 Task: Look for space in Nirmal, India from 12th July, 2023 to 16th July, 2023 for 8 adults in price range Rs.10000 to Rs.16000. Place can be private room with 8 bedrooms having 8 beds and 8 bathrooms. Property type can be house, flat, guest house. Amenities needed are: wifi, TV, free parkinig on premises, gym, breakfast. Booking option can be shelf check-in. Required host language is English.
Action: Mouse moved to (452, 96)
Screenshot: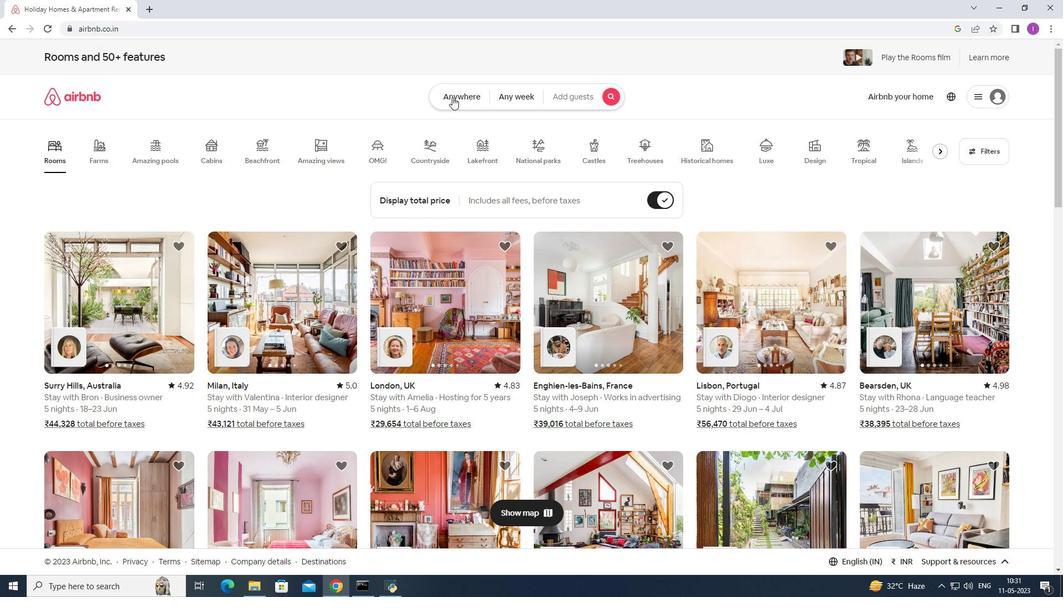
Action: Mouse pressed left at (452, 96)
Screenshot: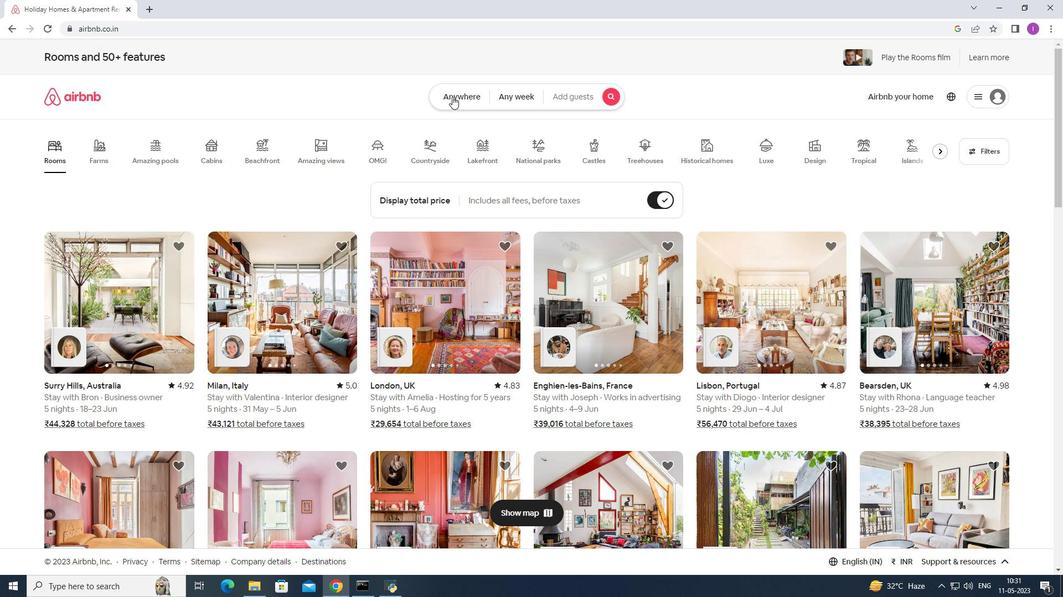 
Action: Mouse moved to (315, 137)
Screenshot: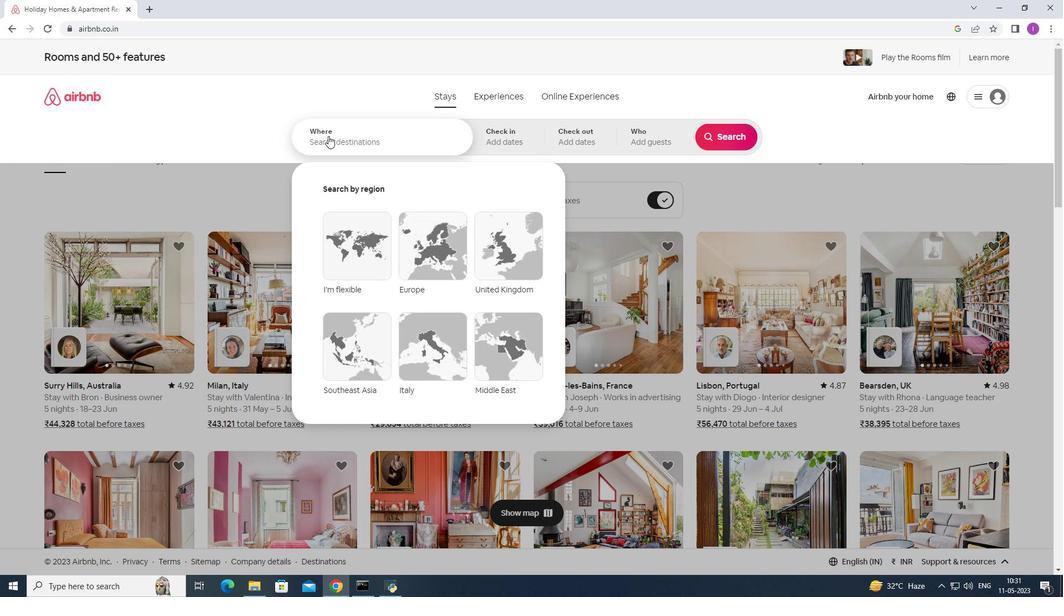 
Action: Mouse pressed left at (315, 137)
Screenshot: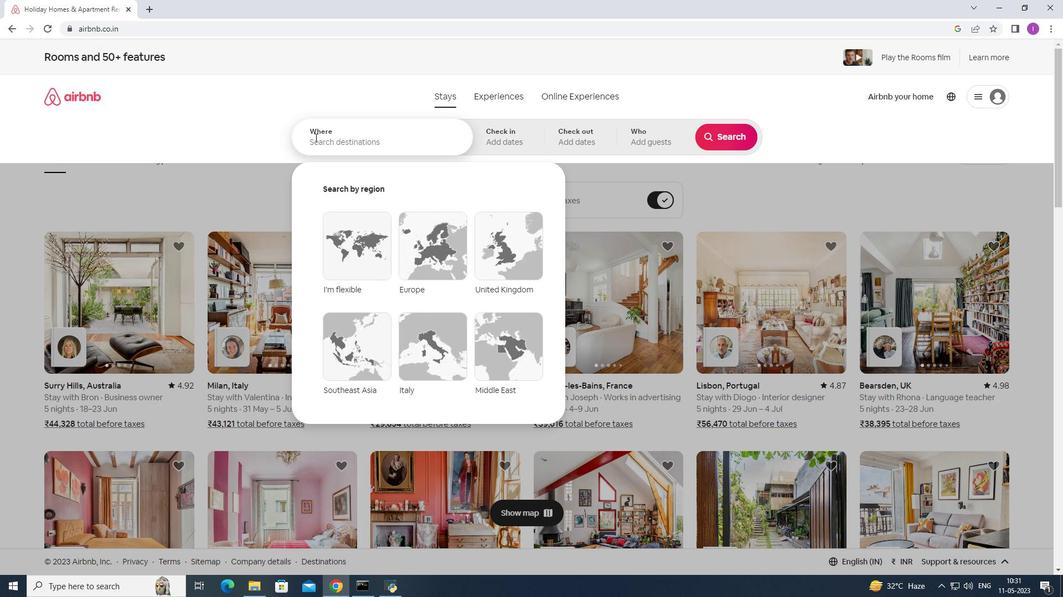 
Action: Mouse moved to (341, 132)
Screenshot: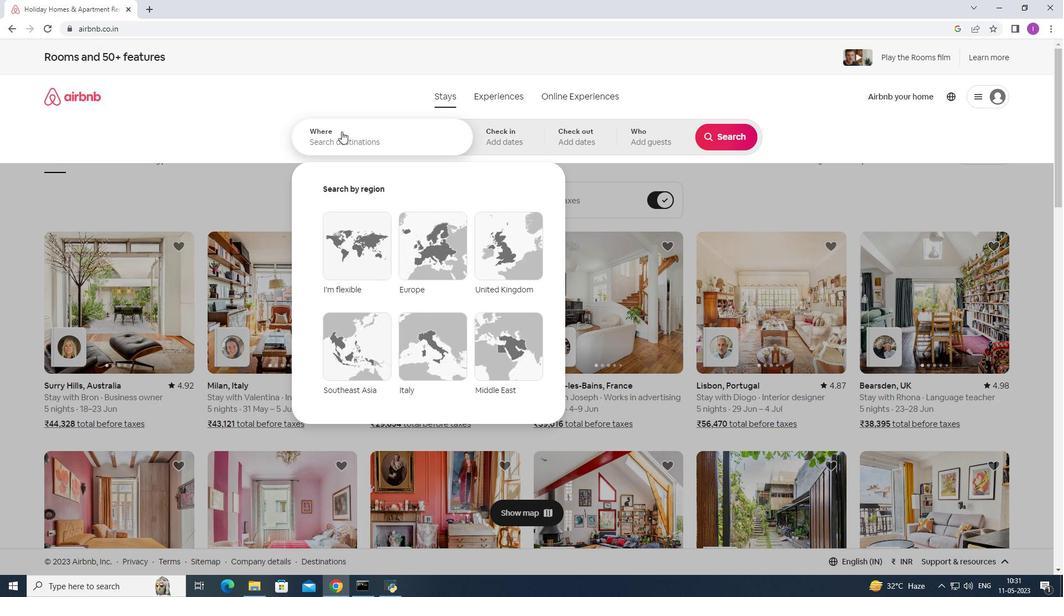 
Action: Key pressed <Key.shift>Nirmal,<Key.shift><Key.shift>India
Screenshot: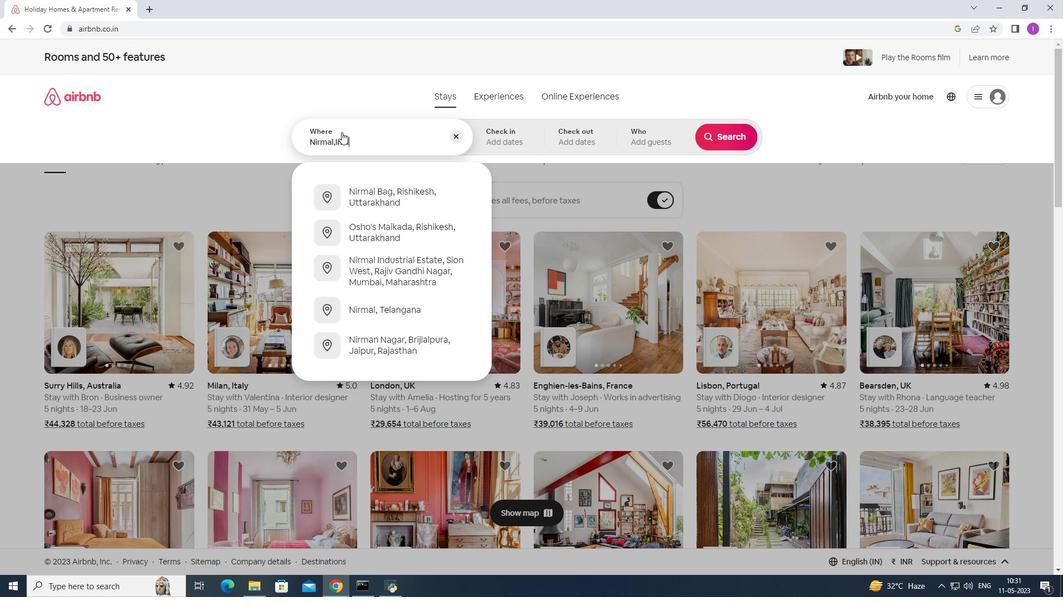 
Action: Mouse moved to (498, 146)
Screenshot: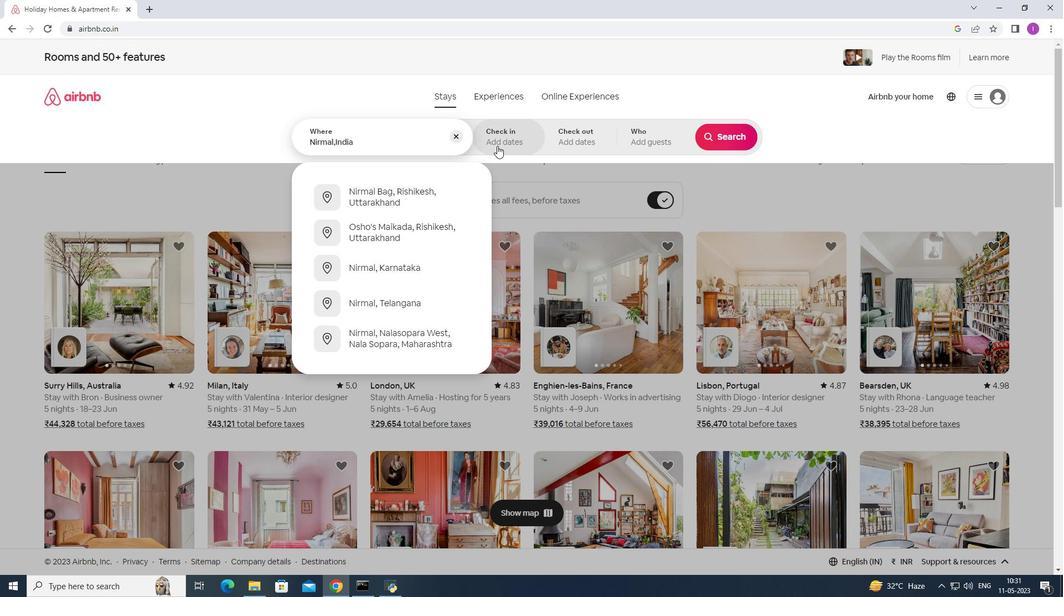 
Action: Mouse pressed left at (498, 146)
Screenshot: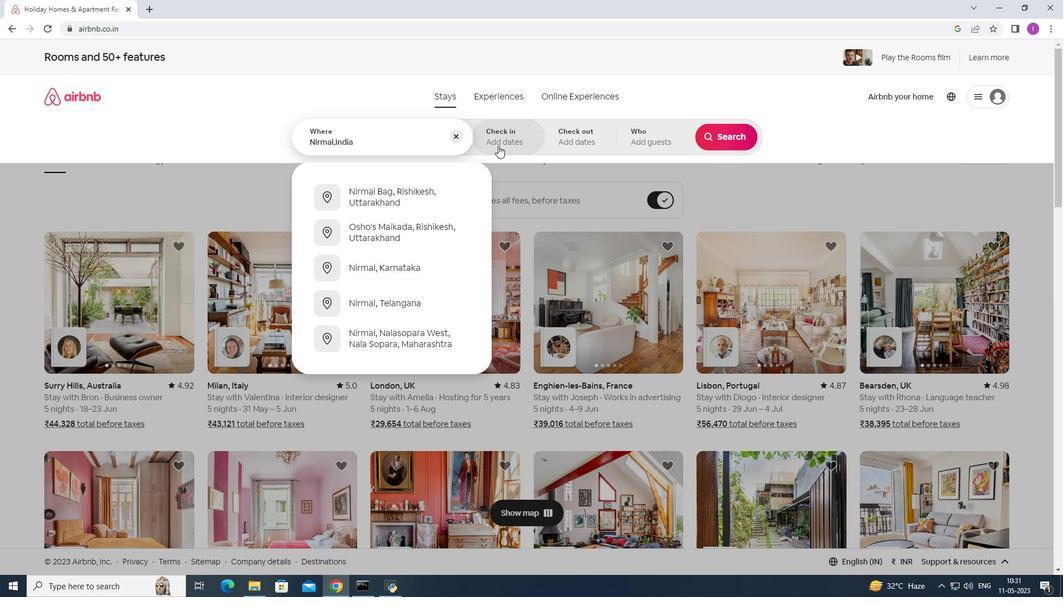 
Action: Mouse moved to (724, 224)
Screenshot: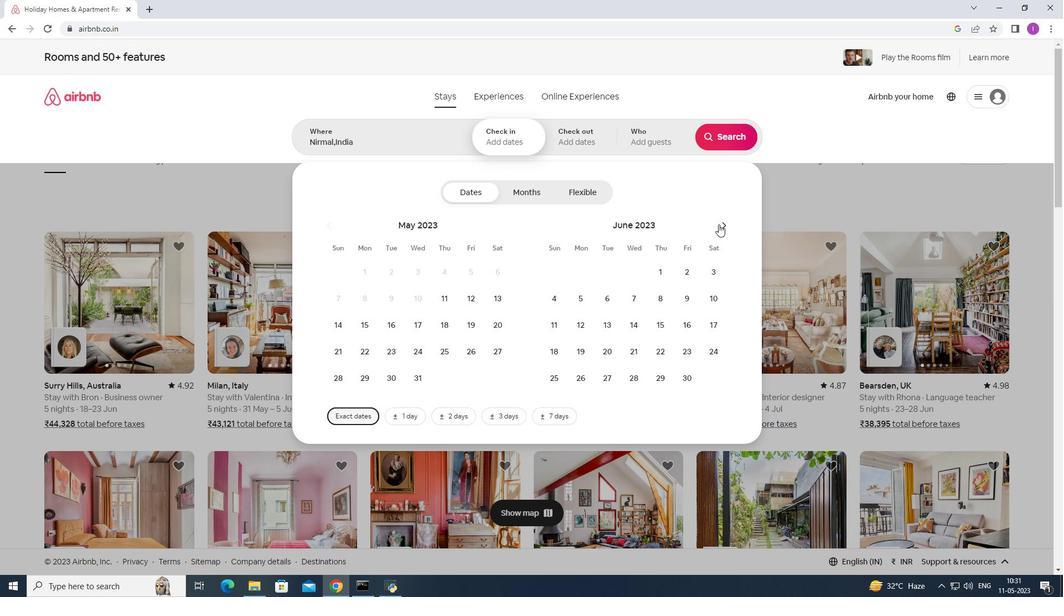 
Action: Mouse pressed left at (724, 224)
Screenshot: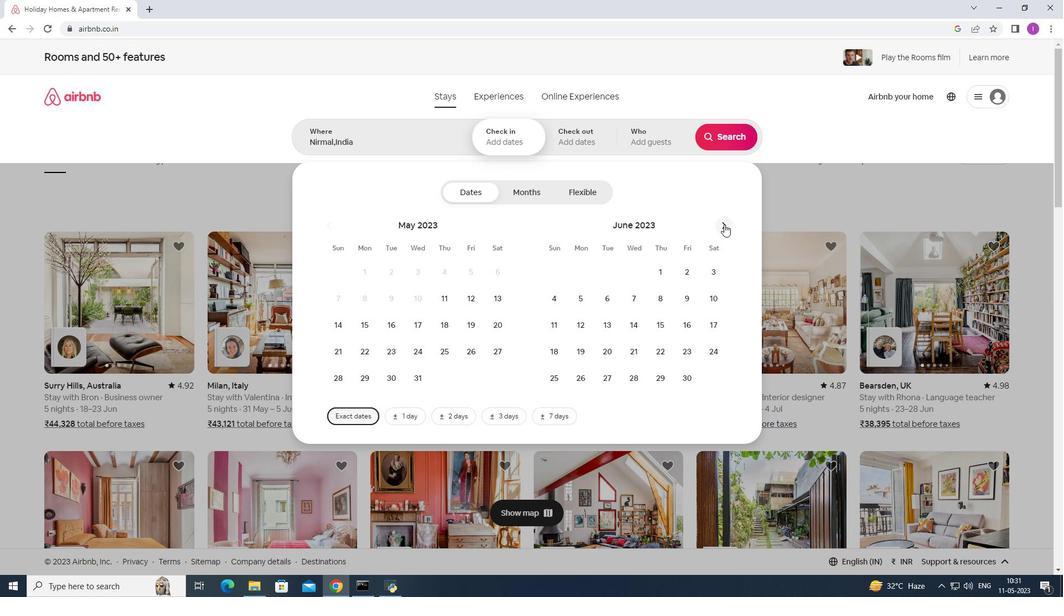 
Action: Mouse moved to (640, 322)
Screenshot: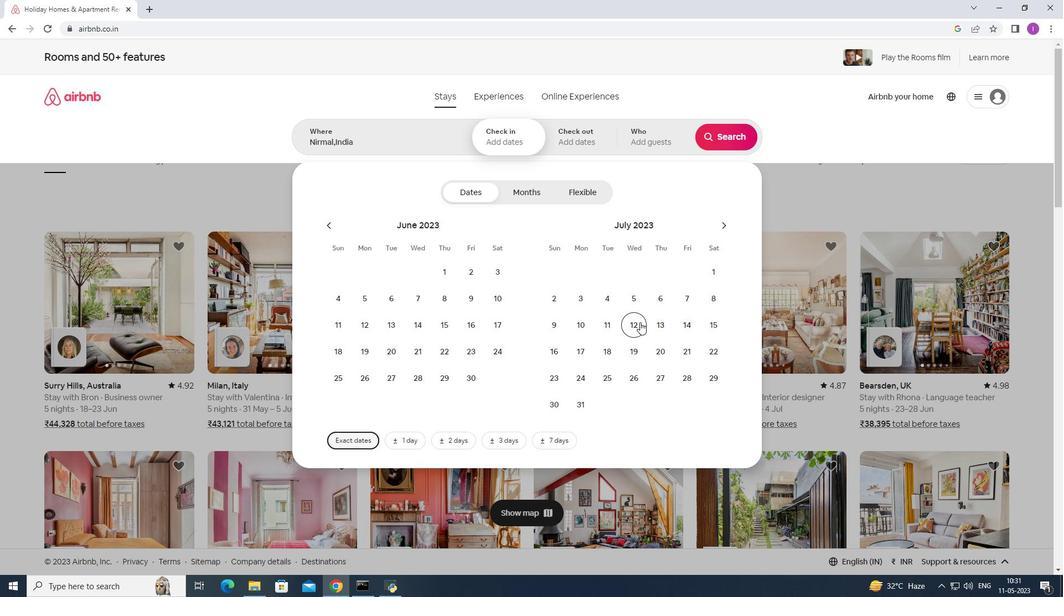 
Action: Mouse pressed left at (640, 322)
Screenshot: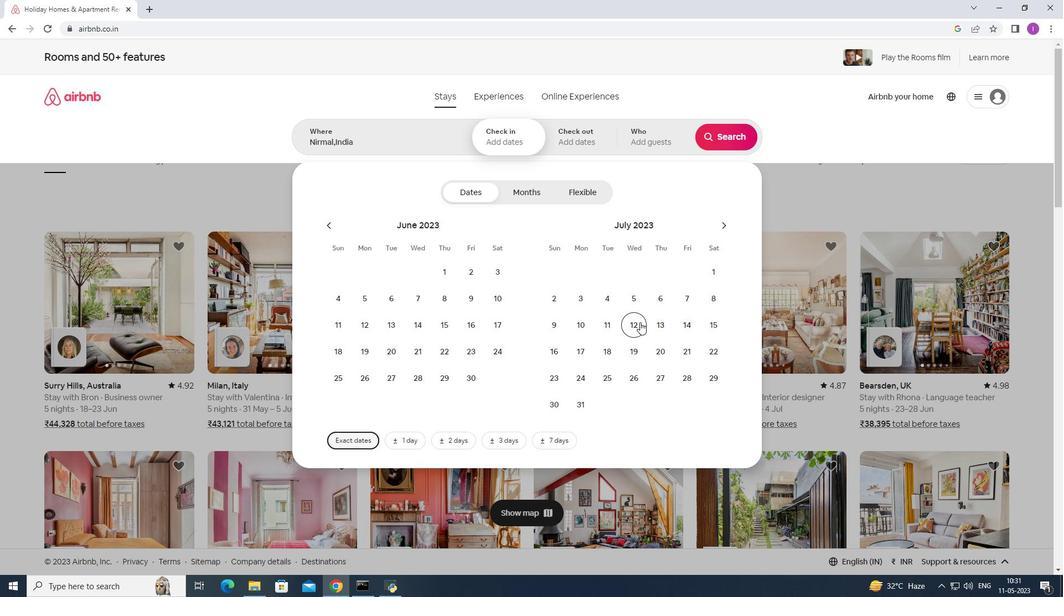 
Action: Mouse moved to (550, 352)
Screenshot: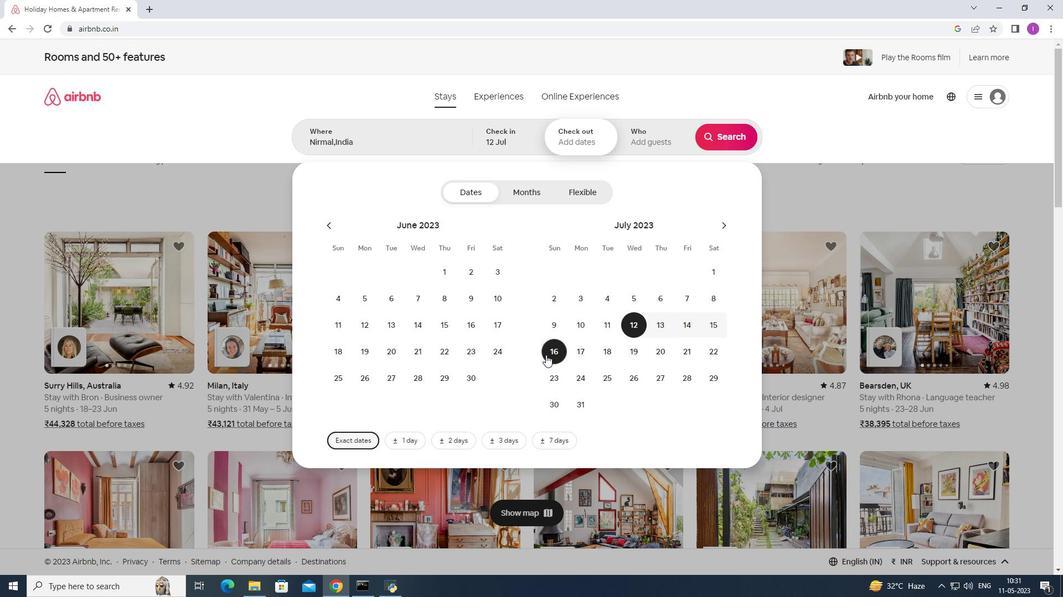 
Action: Mouse pressed left at (550, 352)
Screenshot: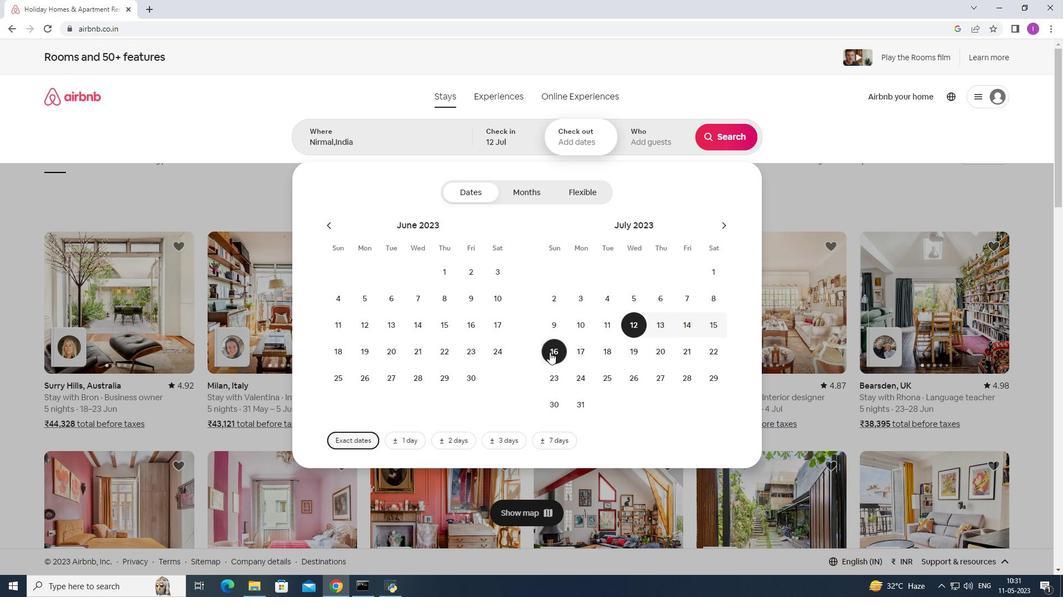 
Action: Mouse moved to (657, 137)
Screenshot: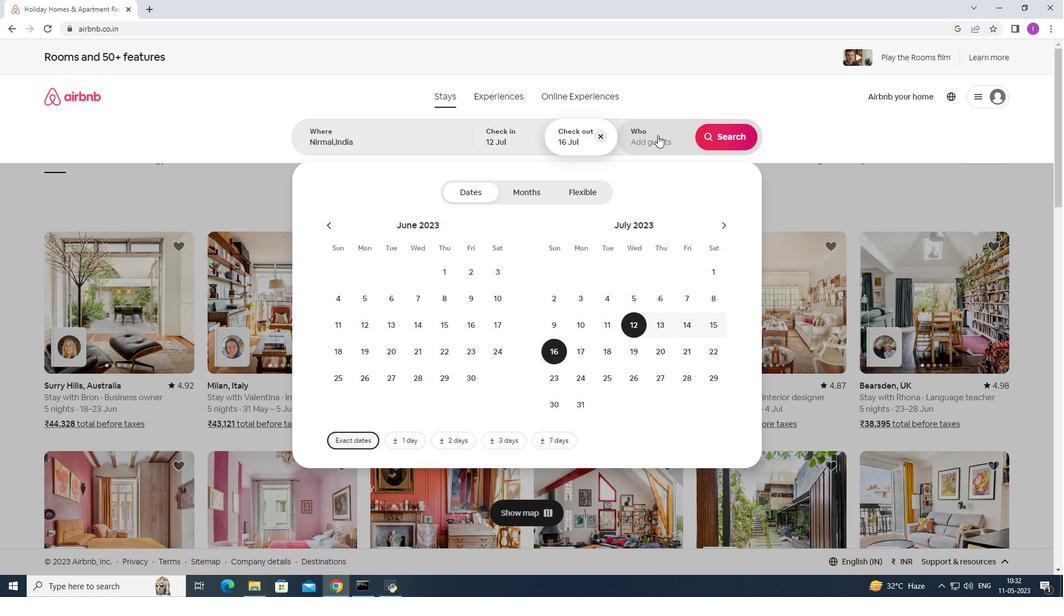 
Action: Mouse pressed left at (657, 137)
Screenshot: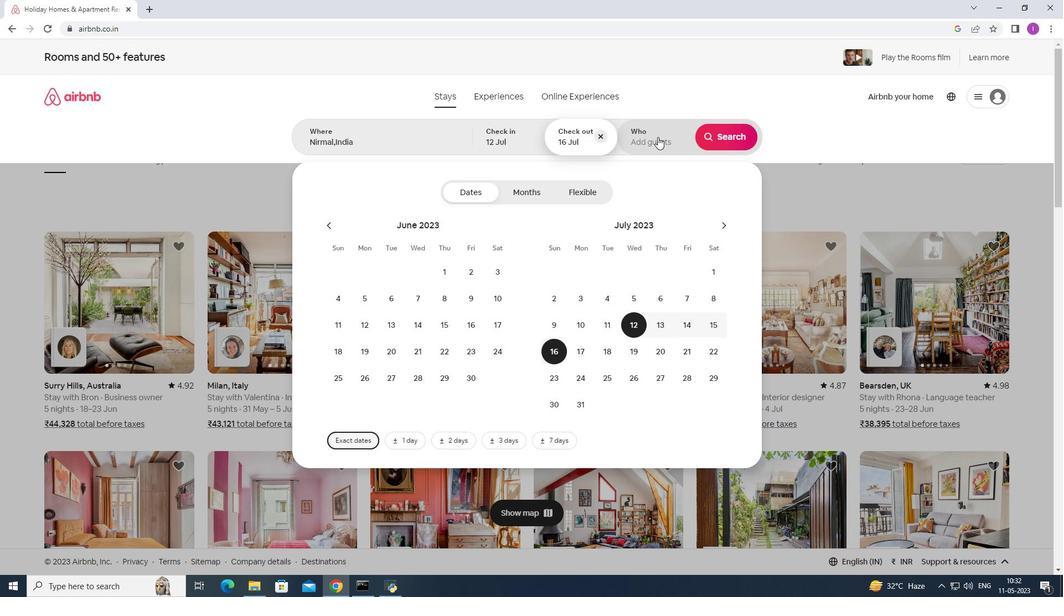 
Action: Mouse moved to (727, 192)
Screenshot: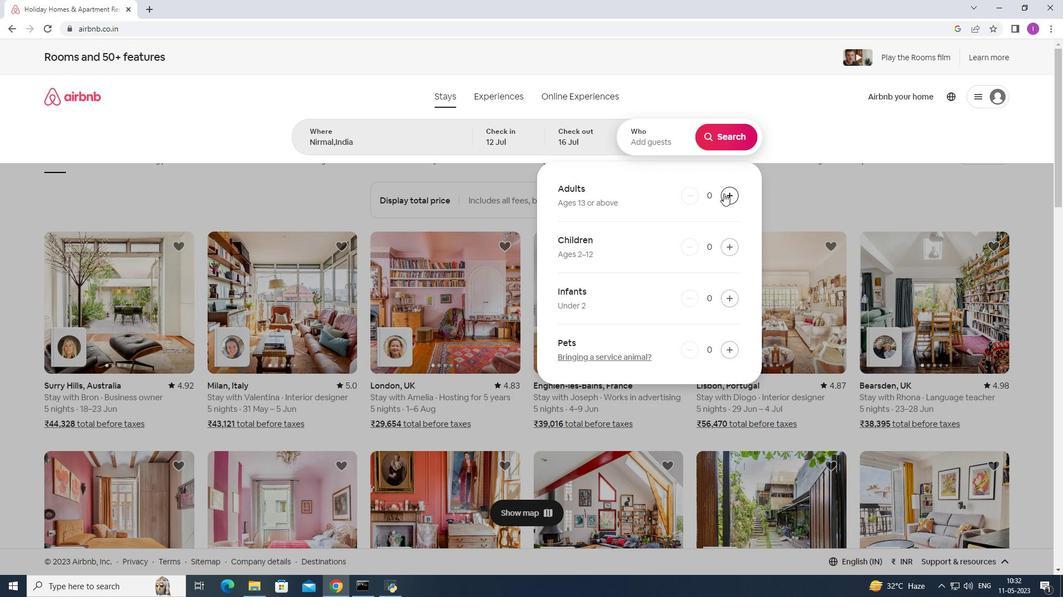 
Action: Mouse pressed left at (727, 192)
Screenshot: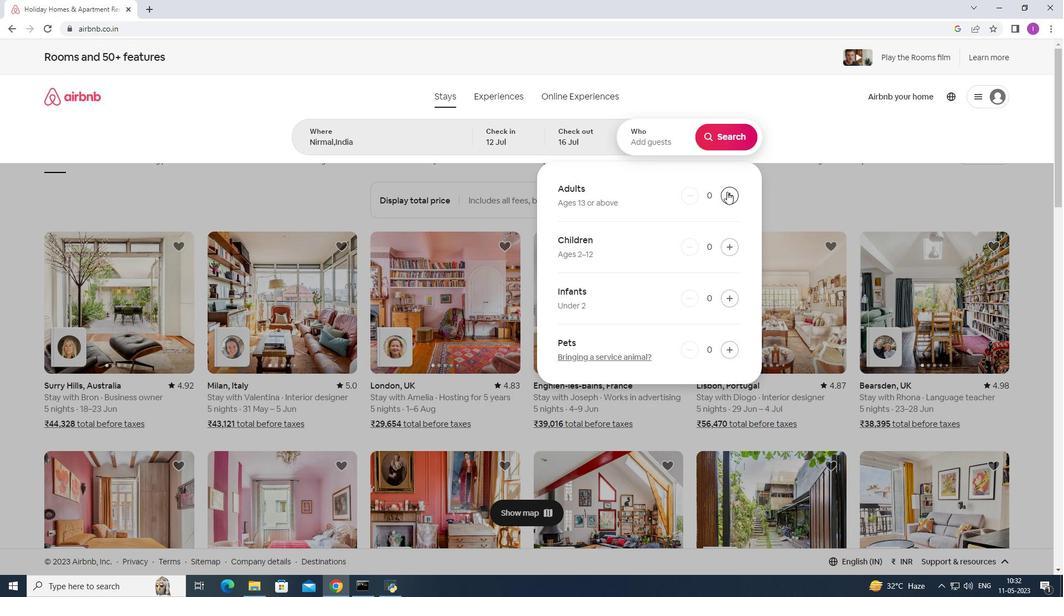 
Action: Mouse pressed left at (727, 192)
Screenshot: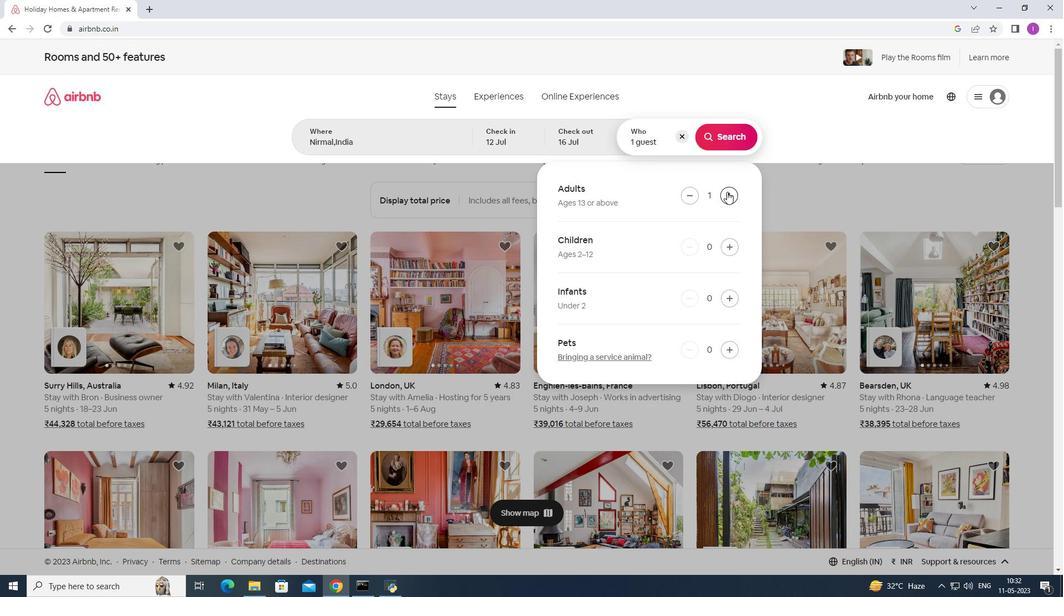
Action: Mouse moved to (727, 193)
Screenshot: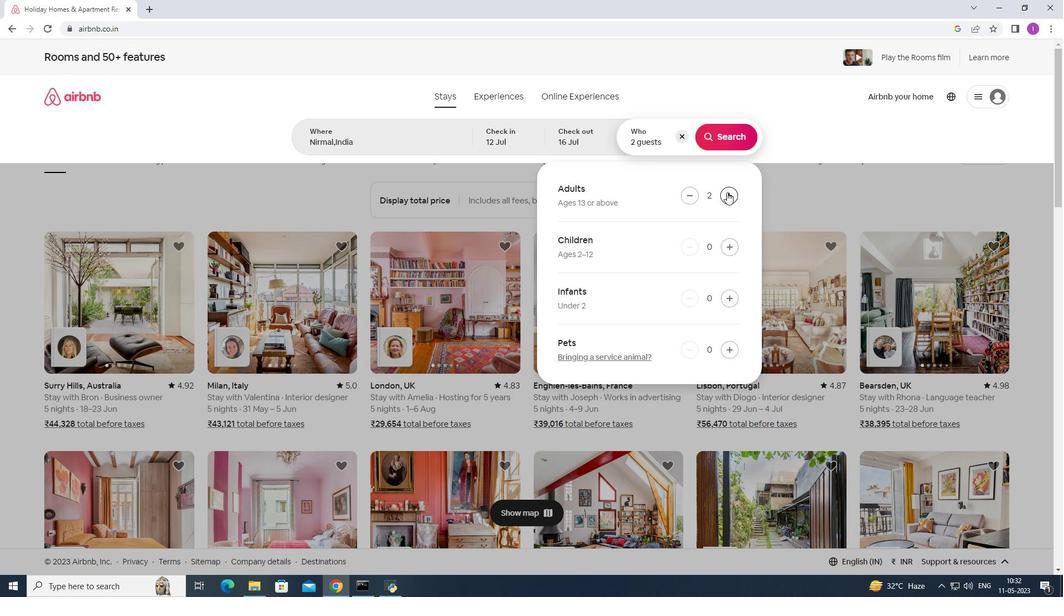 
Action: Mouse pressed left at (727, 193)
Screenshot: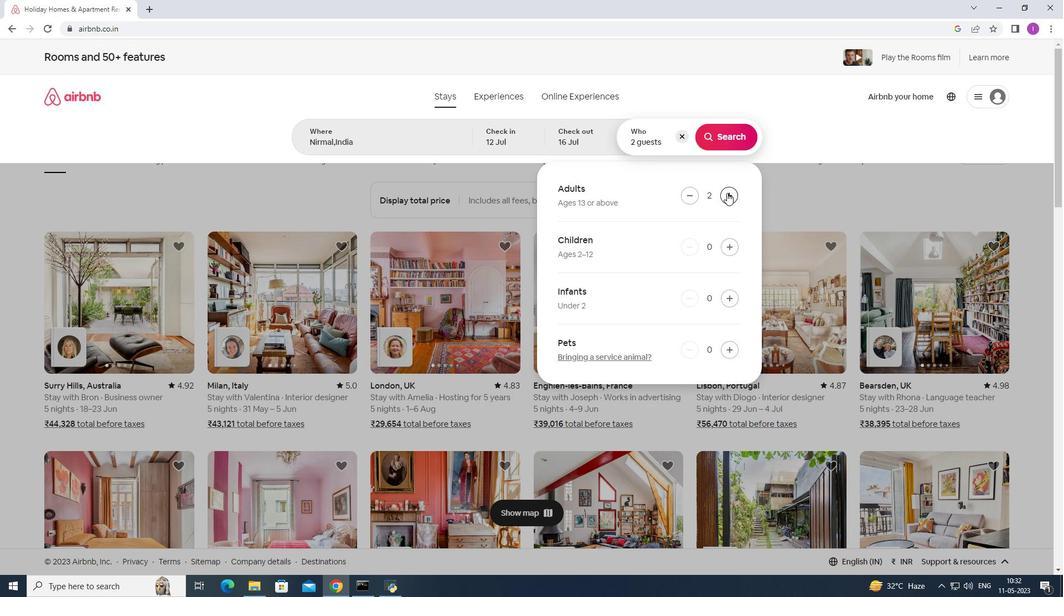 
Action: Mouse pressed left at (727, 193)
Screenshot: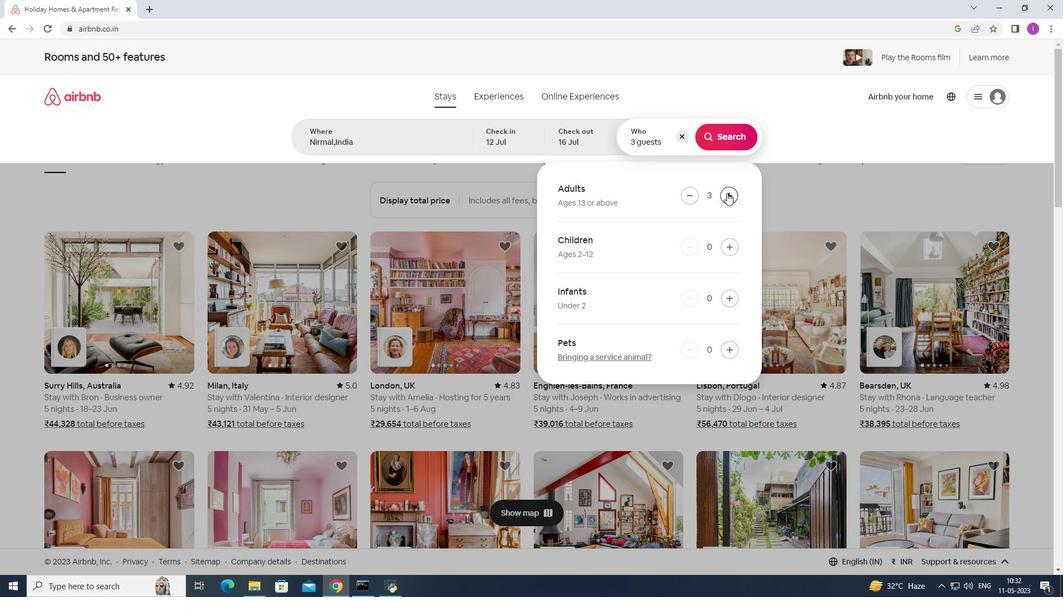 
Action: Mouse moved to (727, 193)
Screenshot: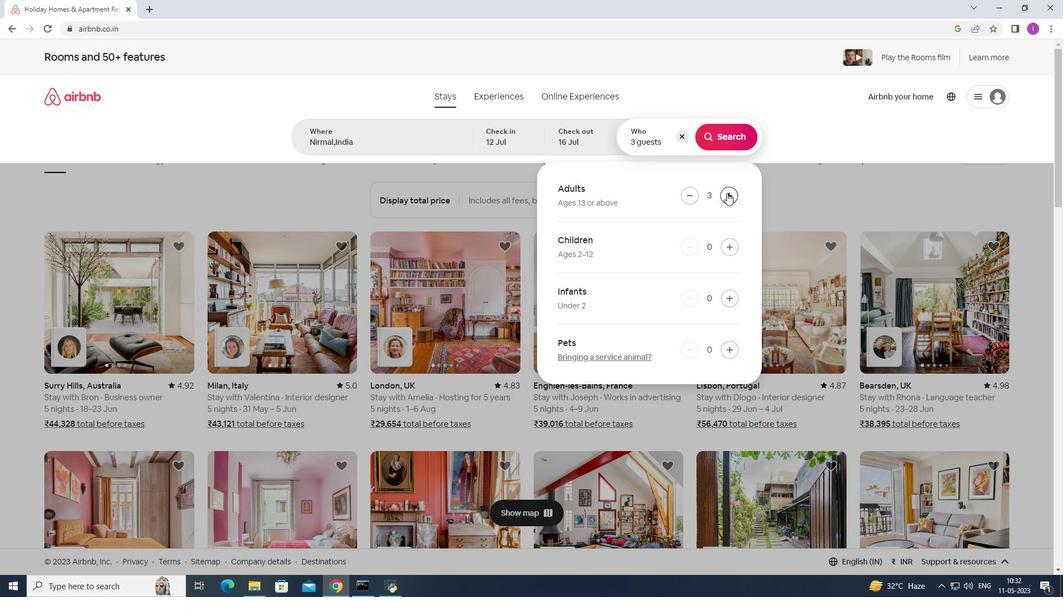
Action: Mouse pressed left at (727, 193)
Screenshot: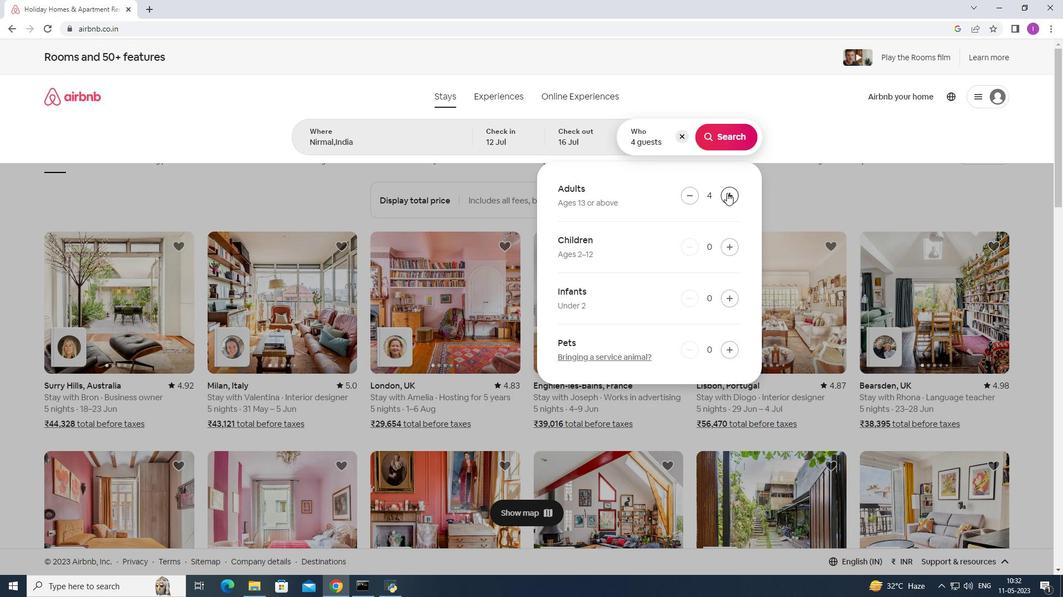 
Action: Mouse pressed left at (727, 193)
Screenshot: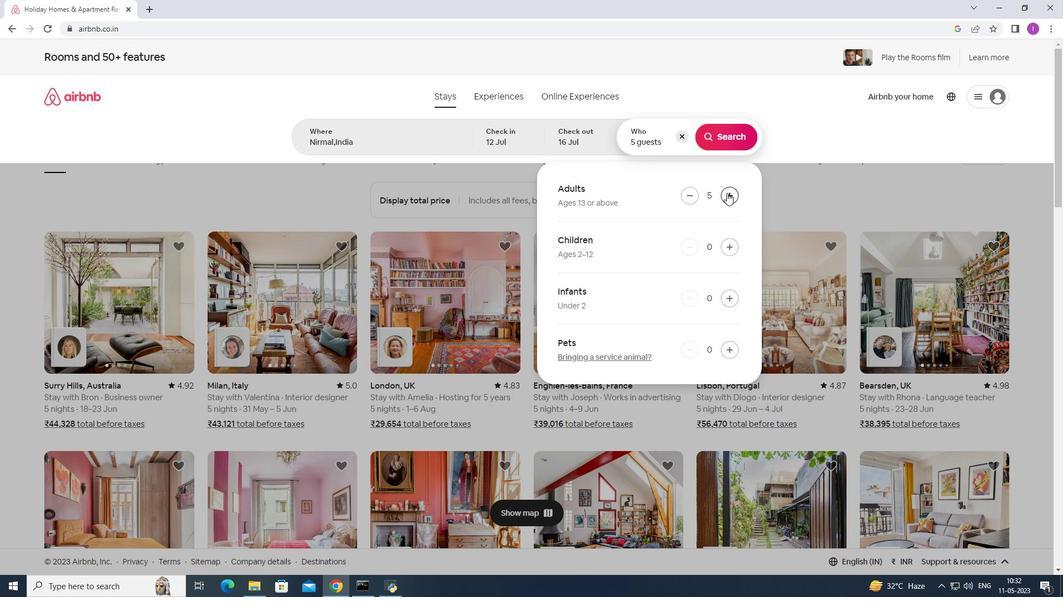 
Action: Mouse pressed left at (727, 193)
Screenshot: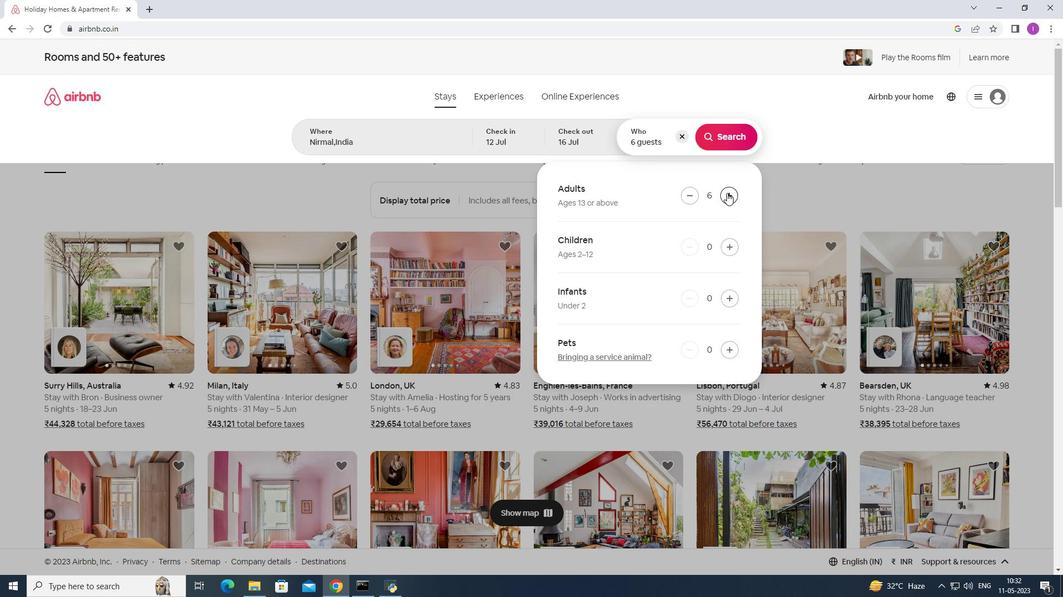
Action: Mouse moved to (727, 193)
Screenshot: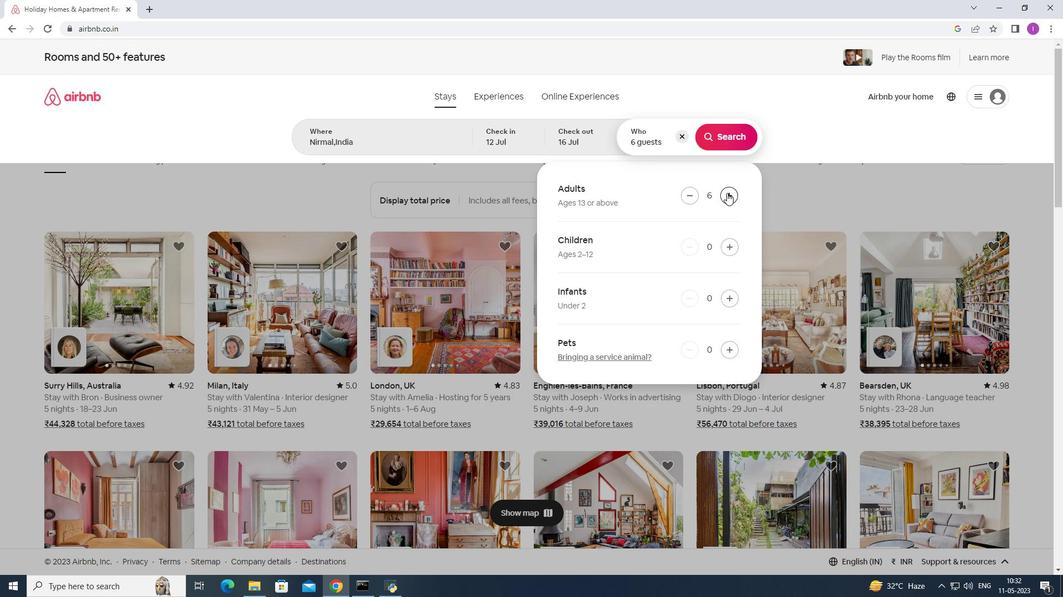
Action: Mouse pressed left at (727, 193)
Screenshot: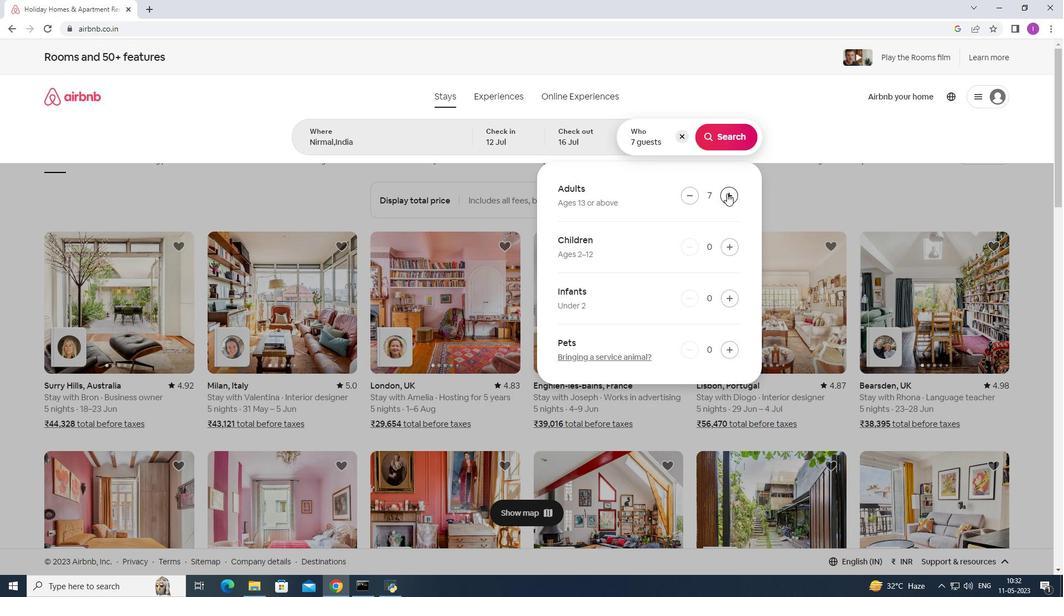 
Action: Mouse moved to (726, 140)
Screenshot: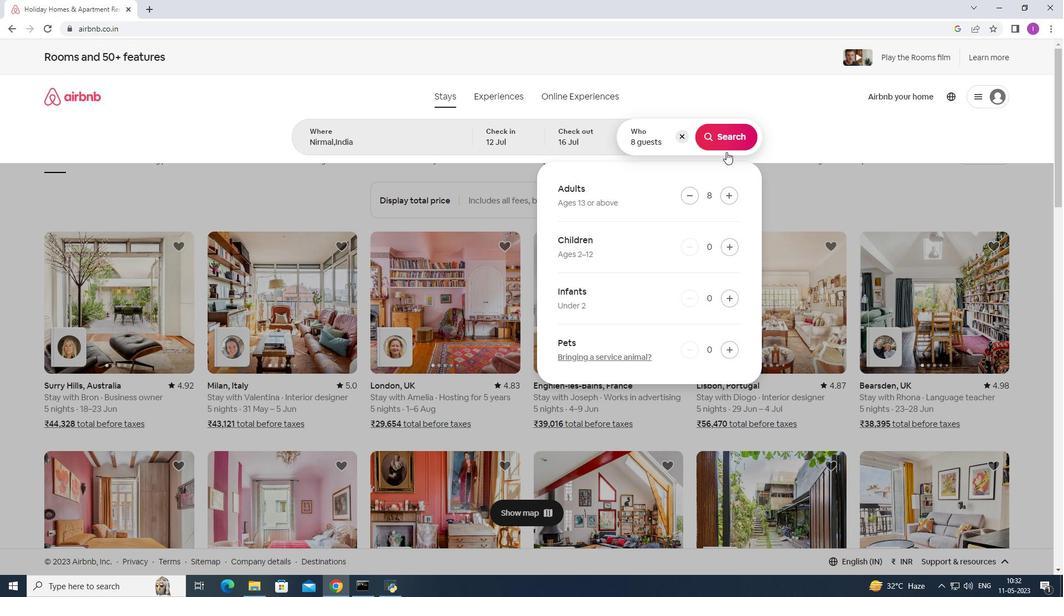 
Action: Mouse pressed left at (726, 140)
Screenshot: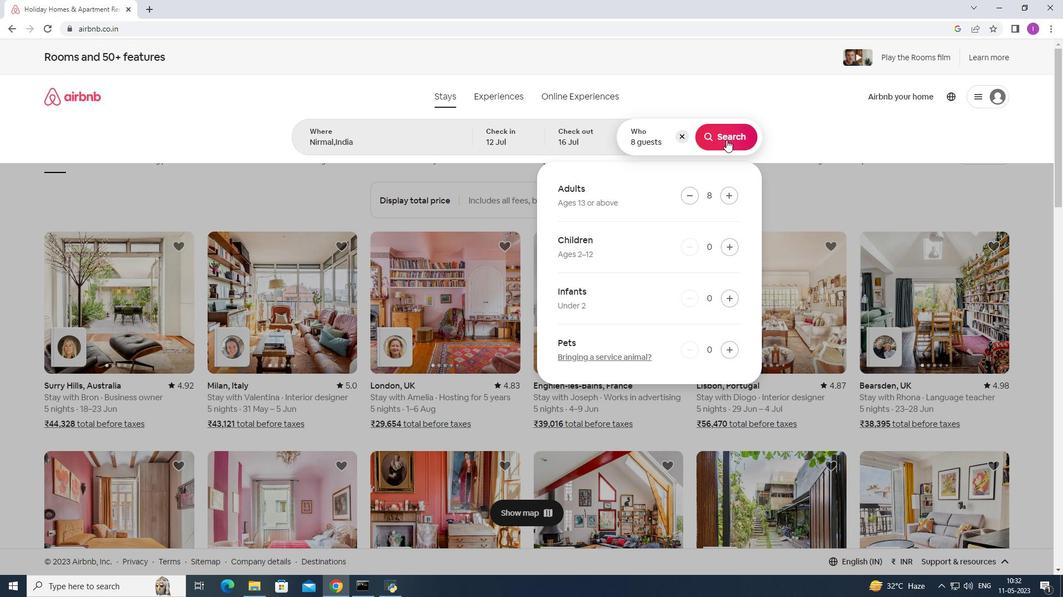 
Action: Mouse moved to (1015, 109)
Screenshot: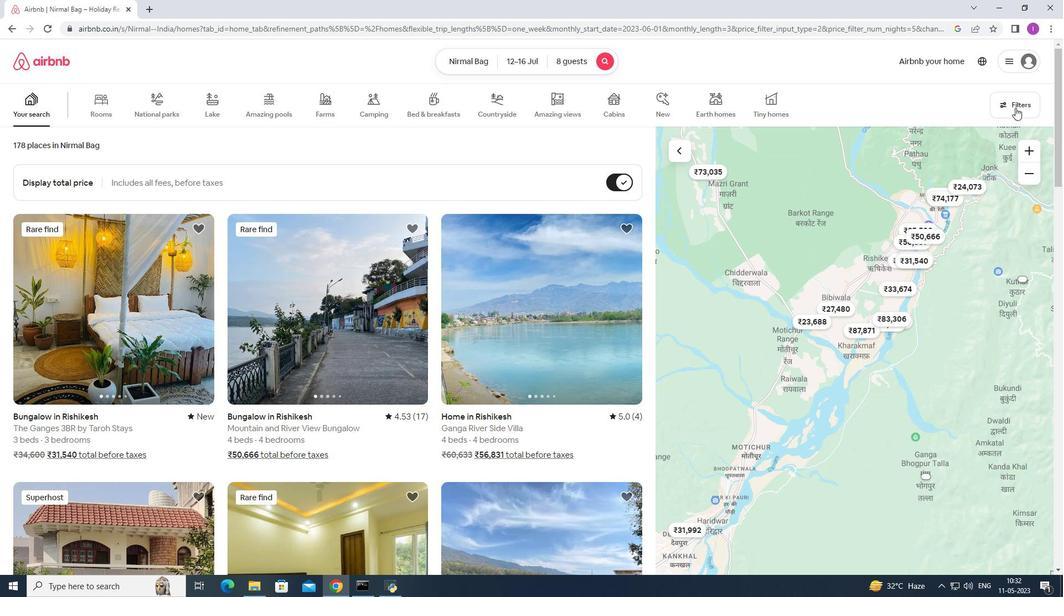 
Action: Mouse pressed left at (1015, 109)
Screenshot: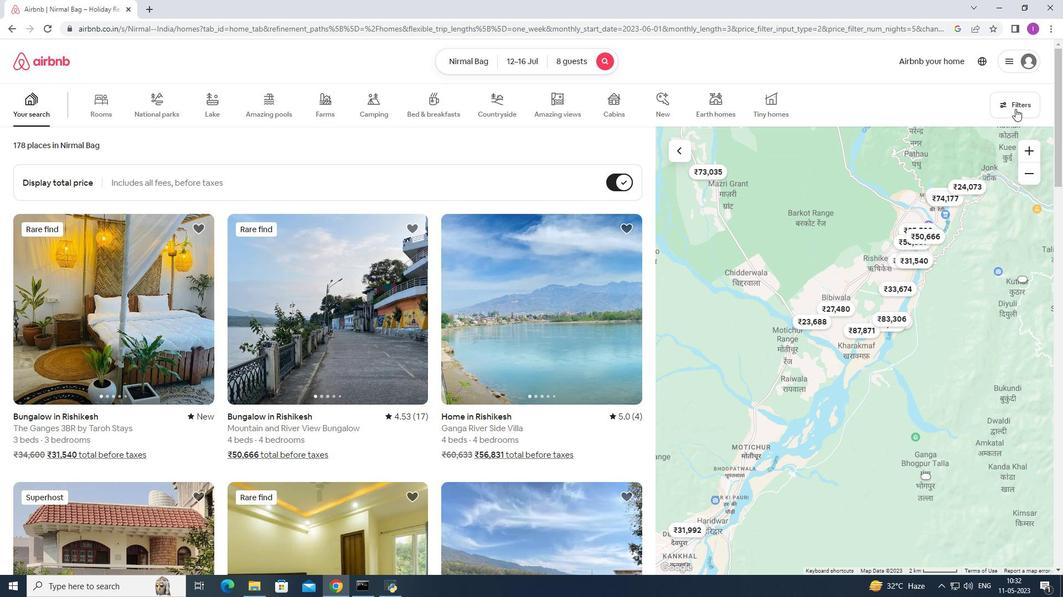 
Action: Mouse moved to (606, 380)
Screenshot: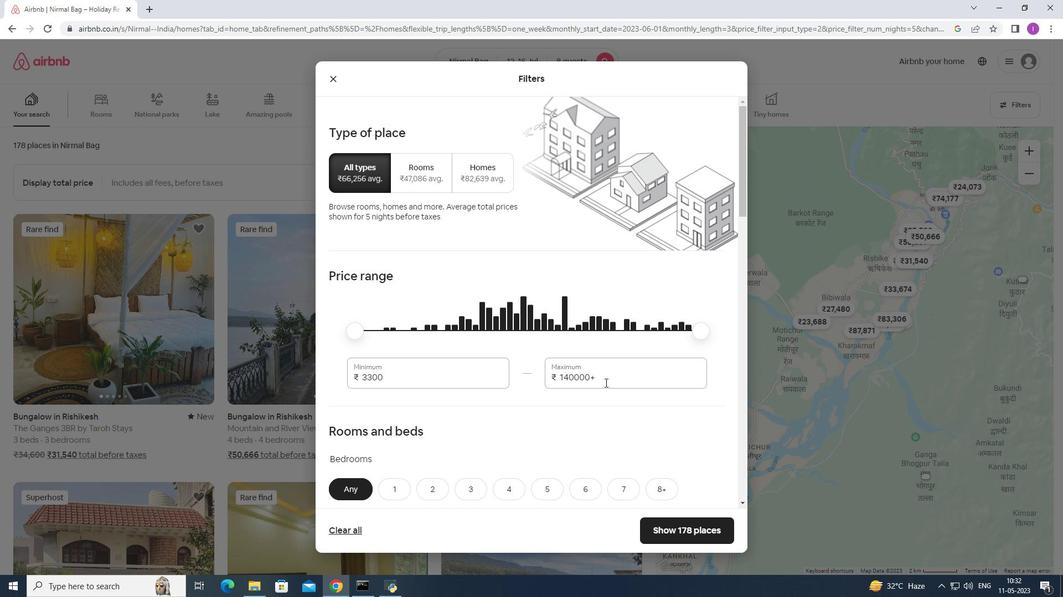 
Action: Mouse pressed left at (606, 380)
Screenshot: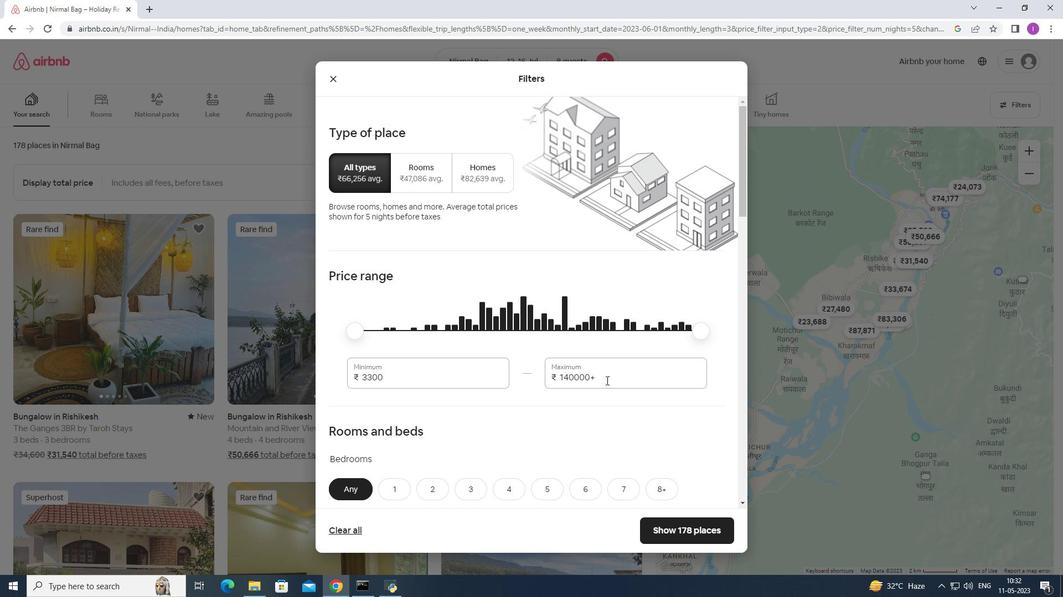 
Action: Mouse moved to (534, 371)
Screenshot: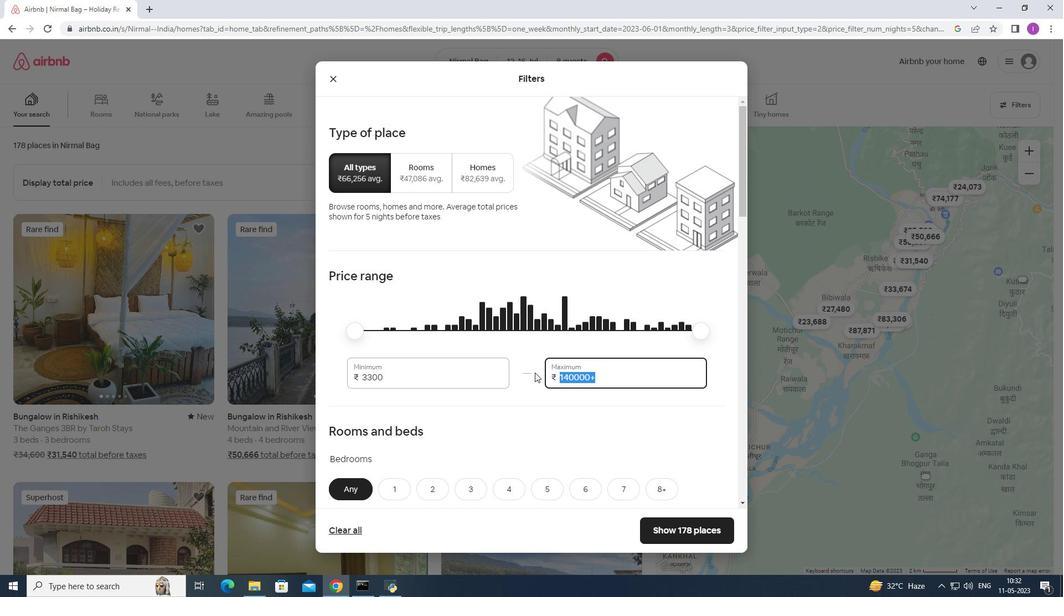 
Action: Key pressed 16000
Screenshot: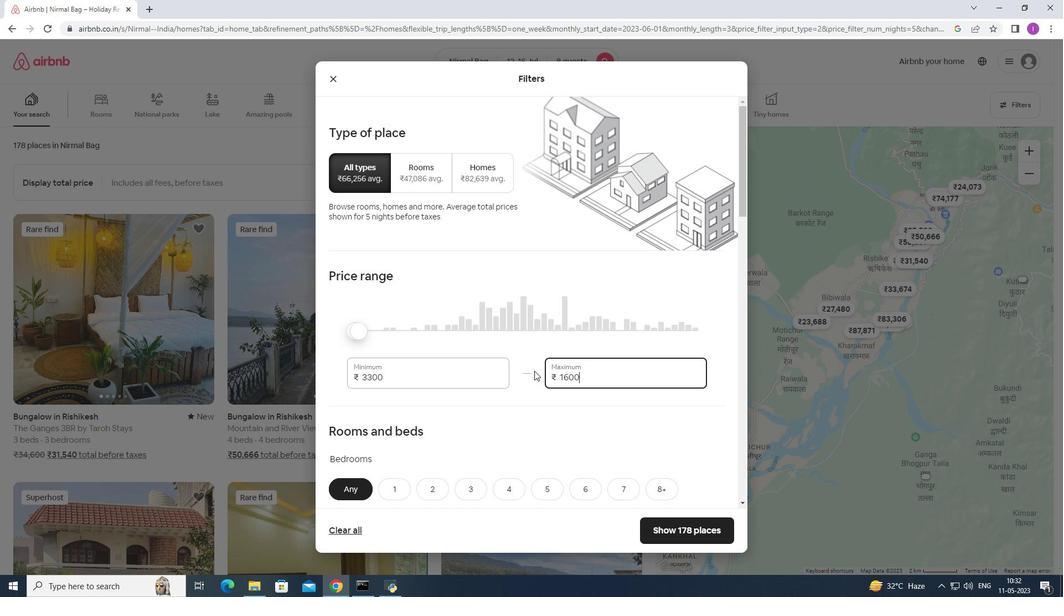 
Action: Mouse moved to (415, 380)
Screenshot: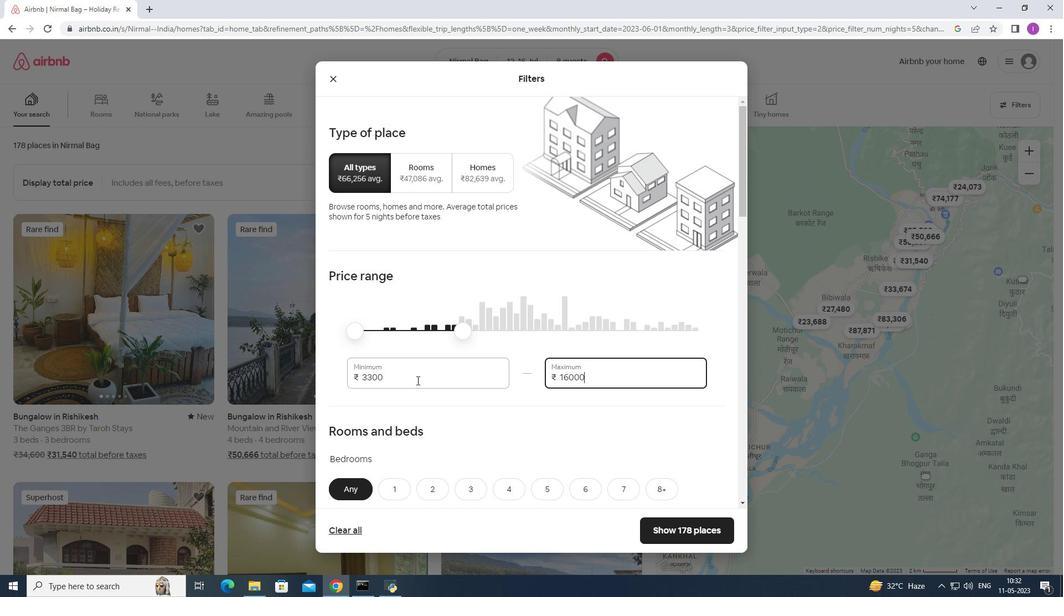 
Action: Mouse pressed left at (415, 380)
Screenshot: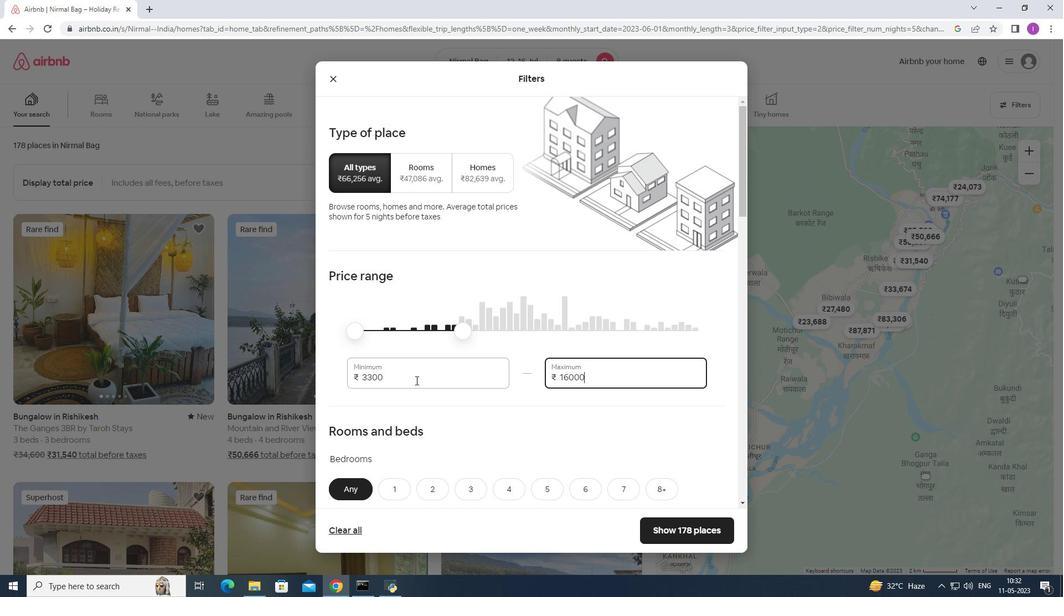 
Action: Mouse moved to (451, 392)
Screenshot: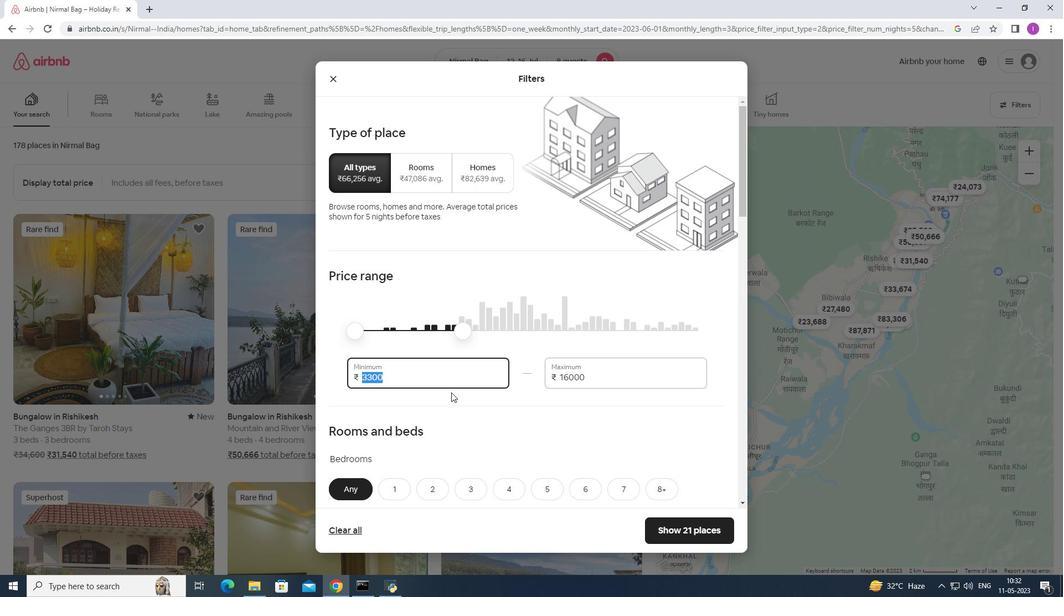 
Action: Key pressed 1
Screenshot: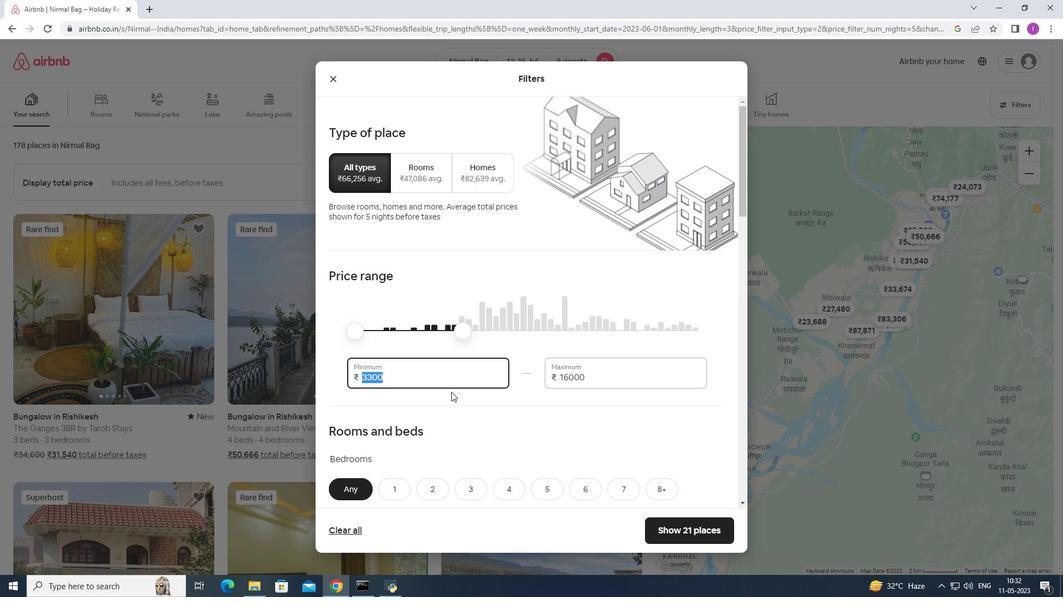 
Action: Mouse moved to (450, 392)
Screenshot: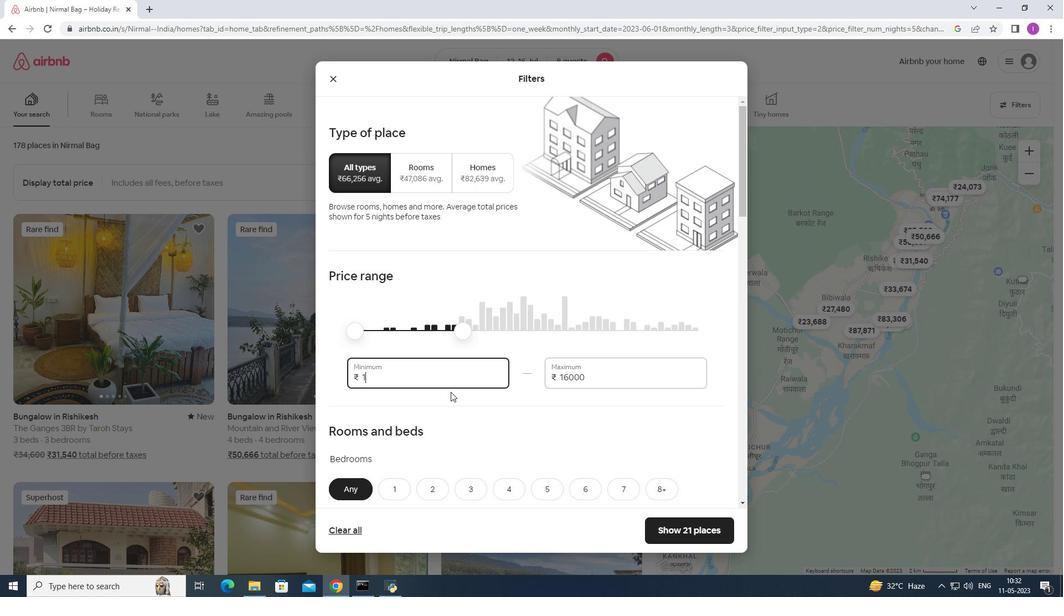 
Action: Key pressed 0
Screenshot: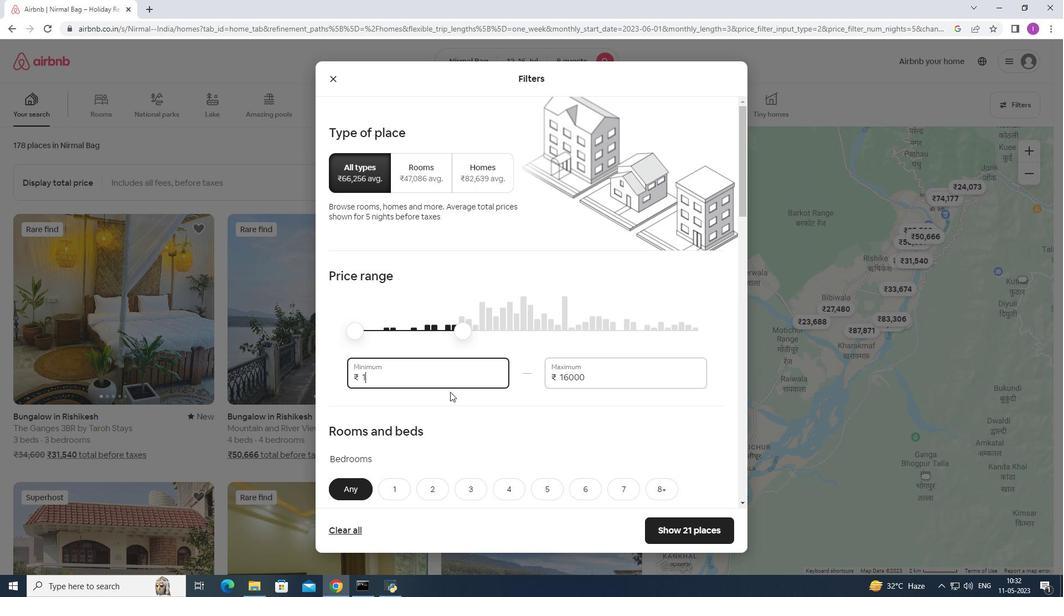 
Action: Mouse moved to (449, 392)
Screenshot: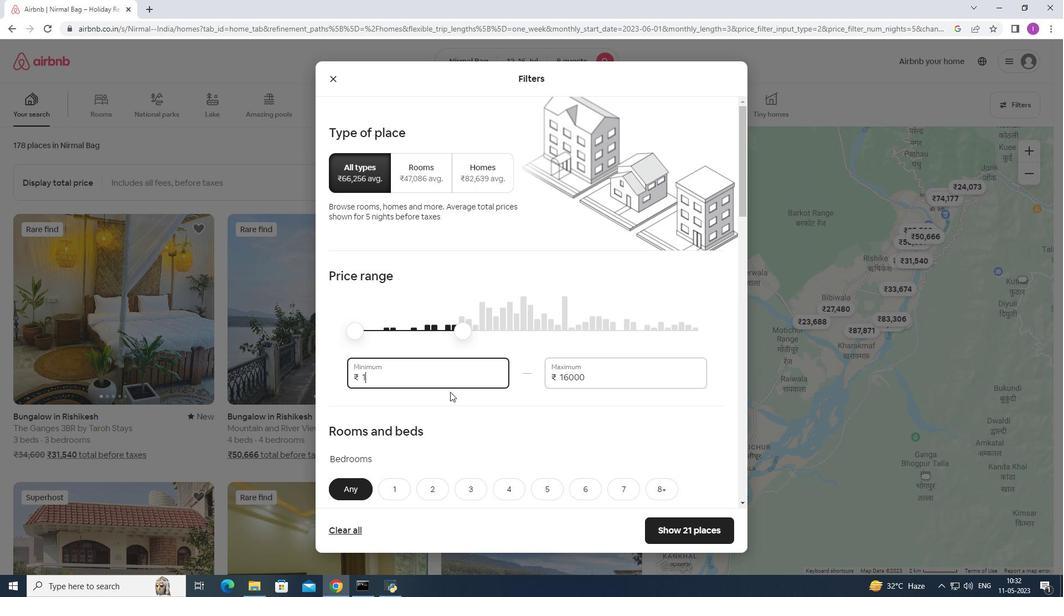
Action: Key pressed 000
Screenshot: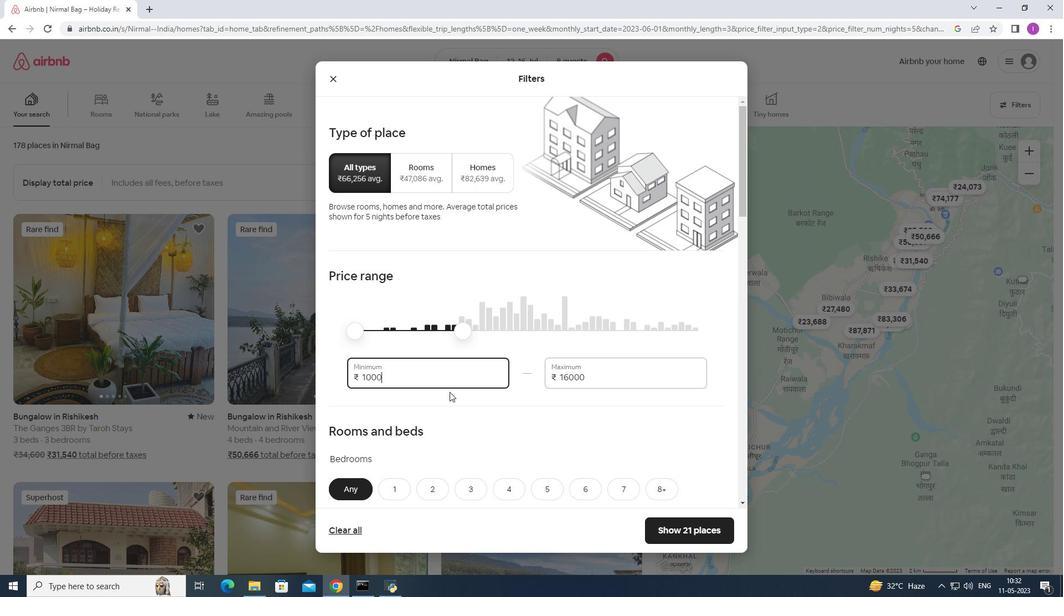 
Action: Mouse moved to (467, 412)
Screenshot: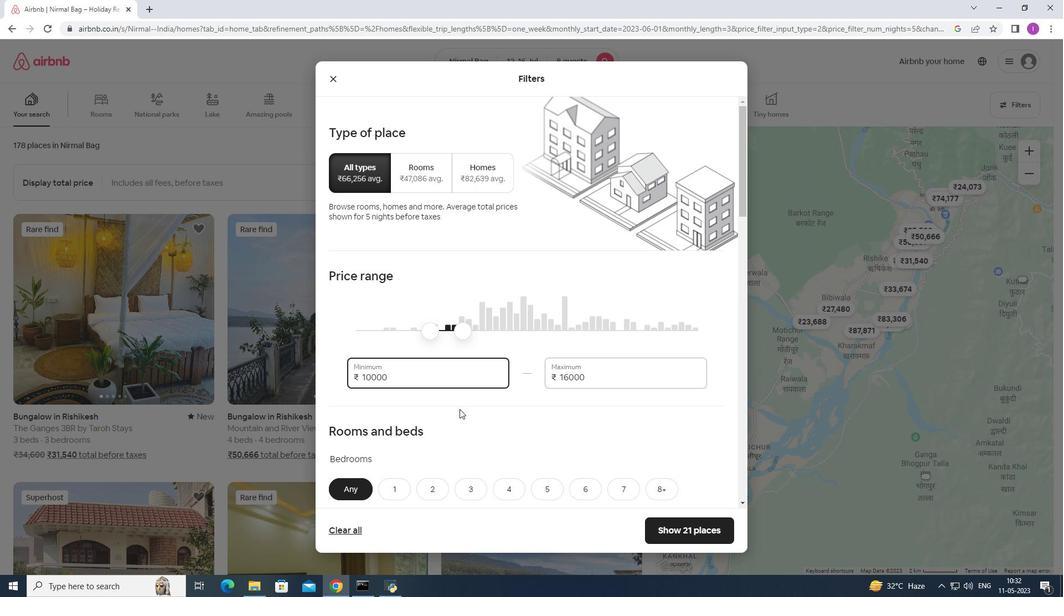 
Action: Mouse scrolled (467, 411) with delta (0, 0)
Screenshot: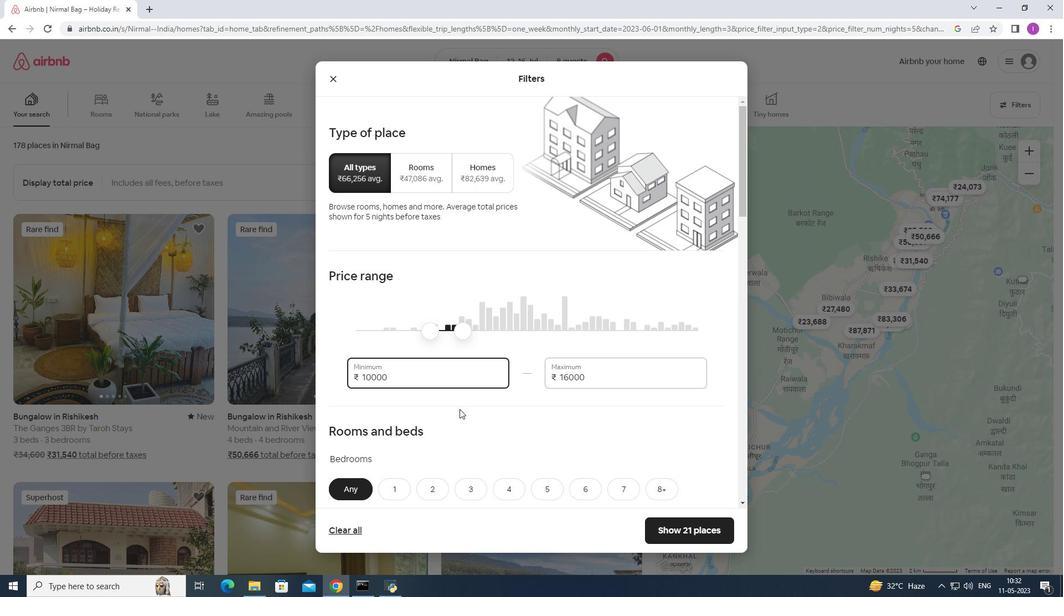 
Action: Mouse scrolled (467, 411) with delta (0, 0)
Screenshot: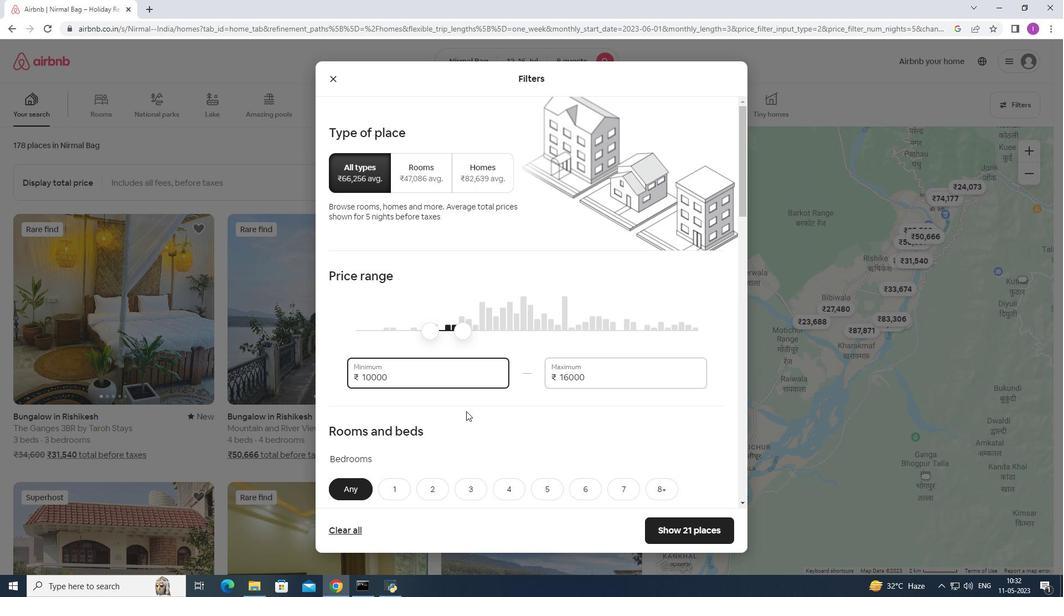
Action: Mouse moved to (470, 411)
Screenshot: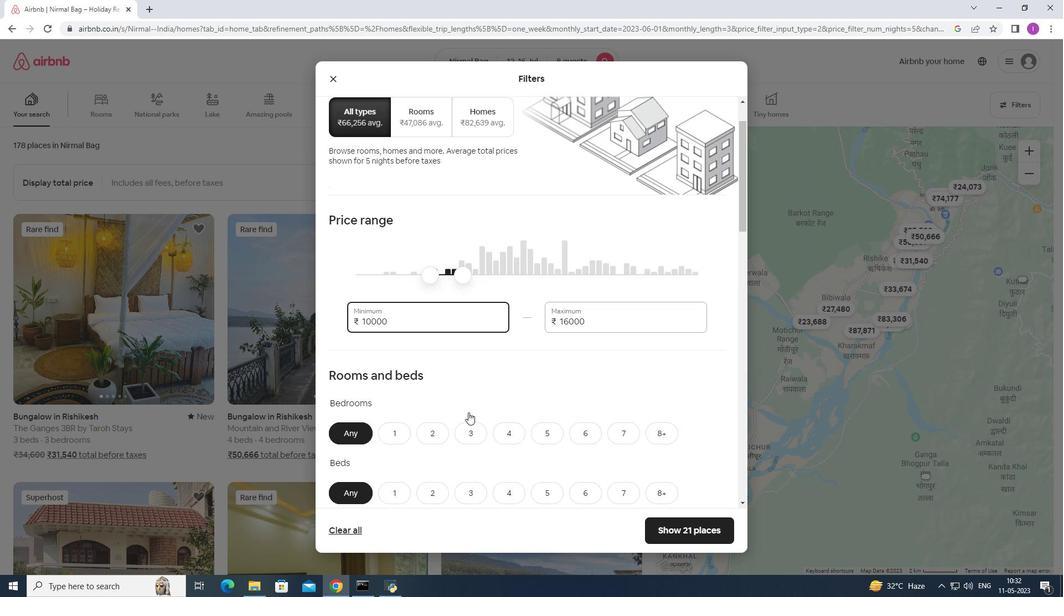
Action: Mouse scrolled (470, 410) with delta (0, 0)
Screenshot: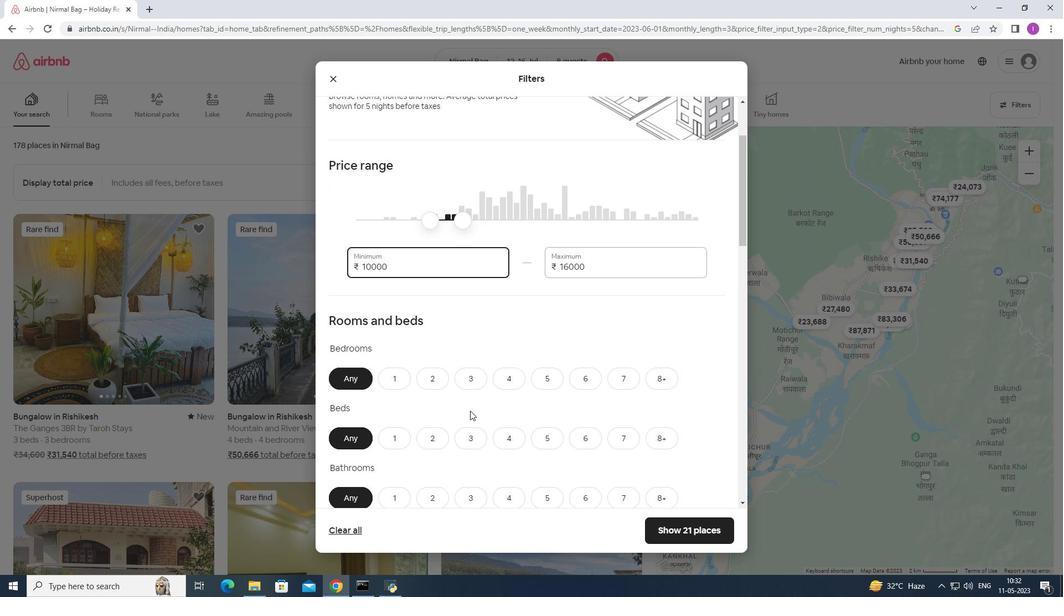 
Action: Mouse moved to (656, 322)
Screenshot: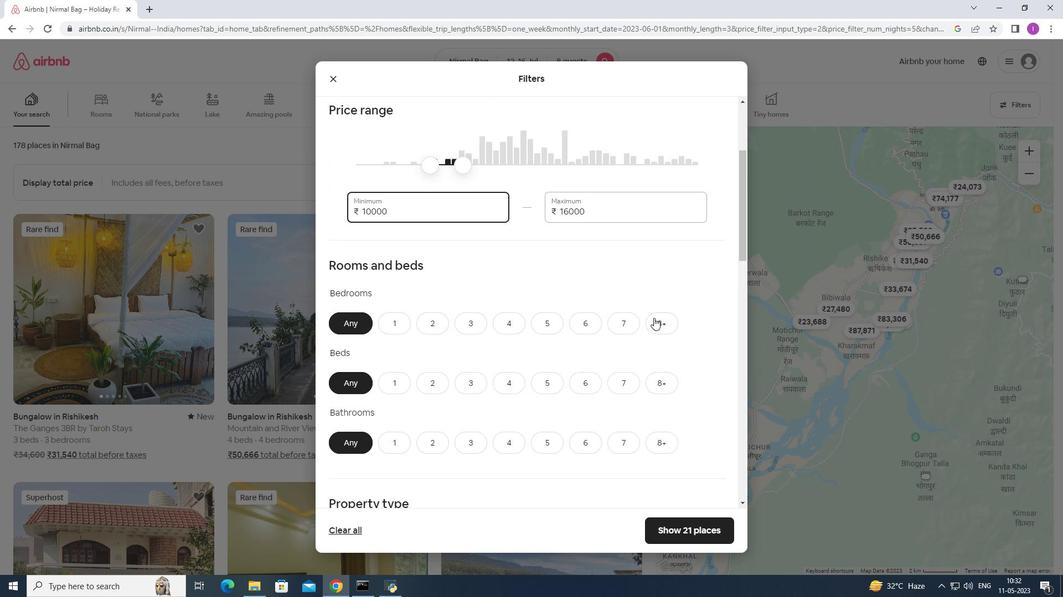 
Action: Mouse pressed left at (656, 322)
Screenshot: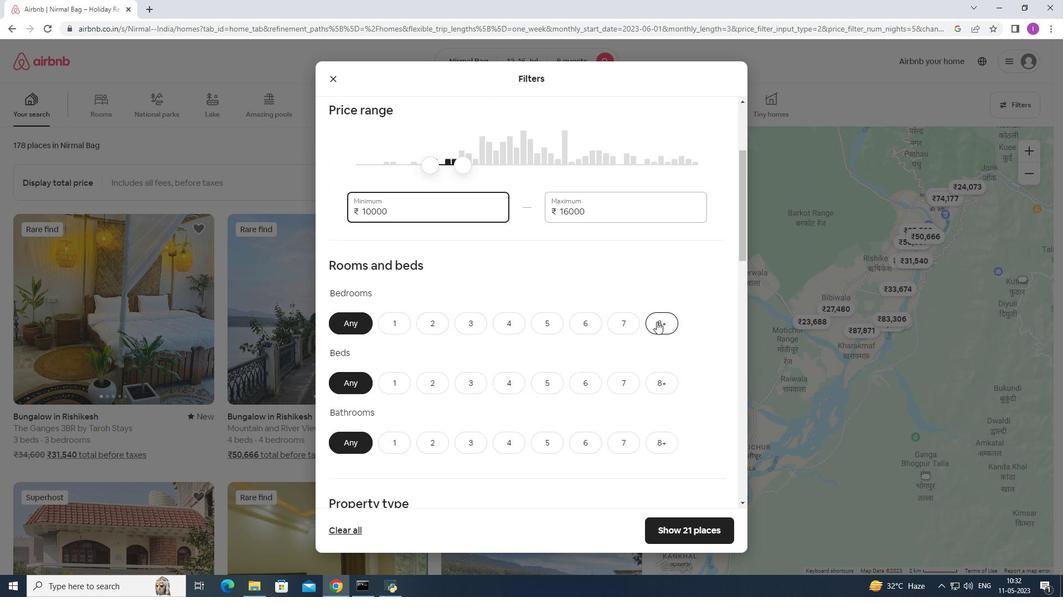 
Action: Mouse moved to (670, 386)
Screenshot: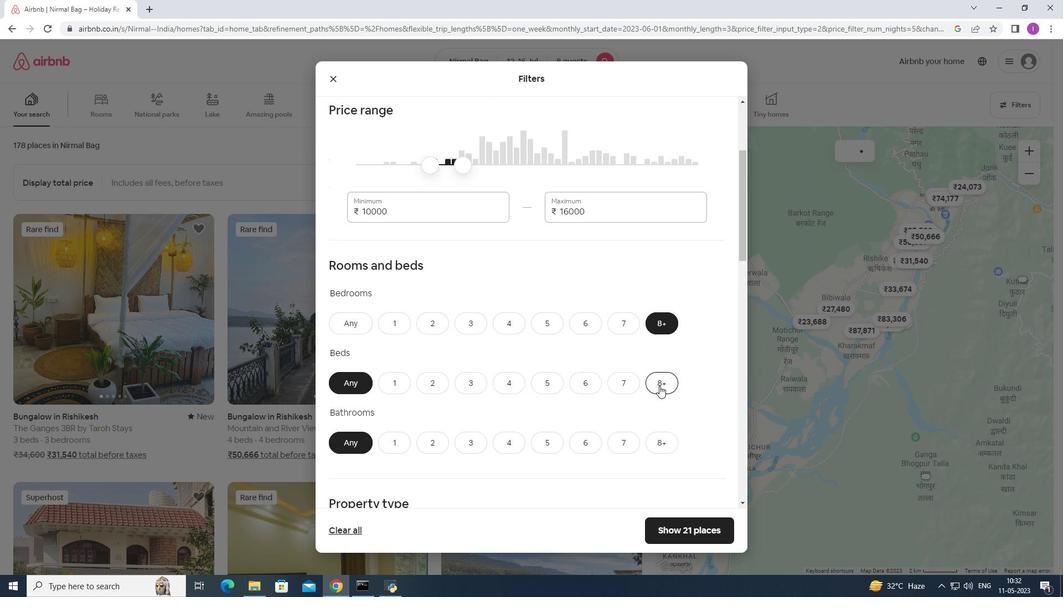 
Action: Mouse pressed left at (670, 386)
Screenshot: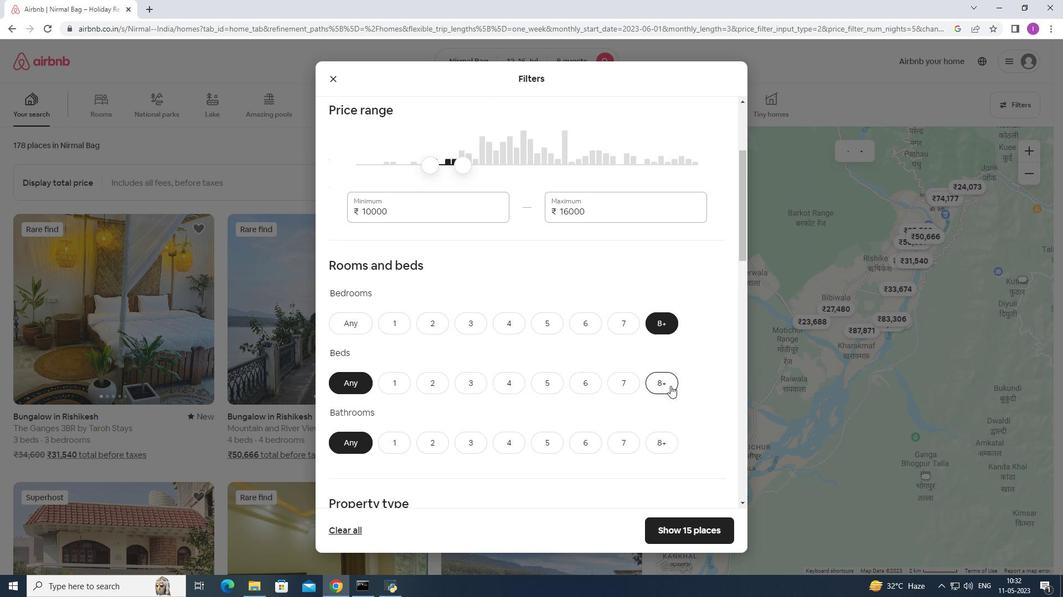 
Action: Mouse moved to (664, 447)
Screenshot: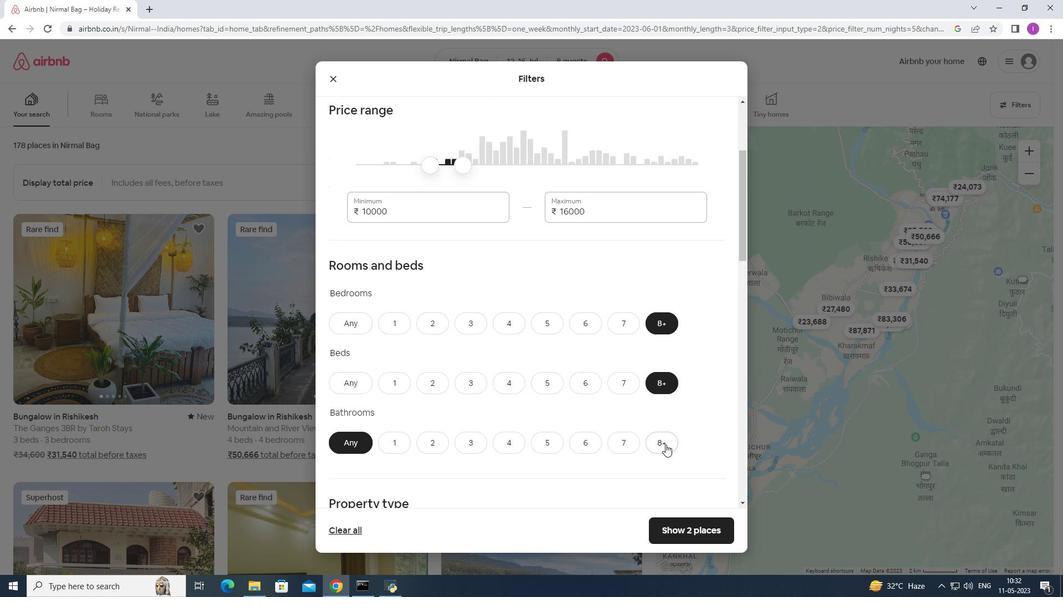 
Action: Mouse pressed left at (664, 447)
Screenshot: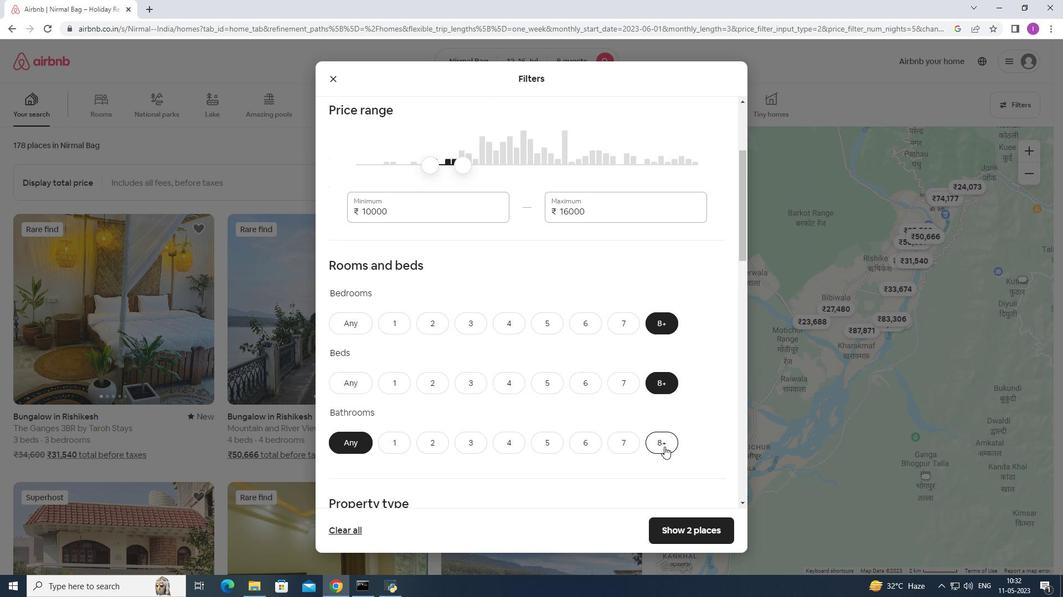 
Action: Mouse moved to (552, 368)
Screenshot: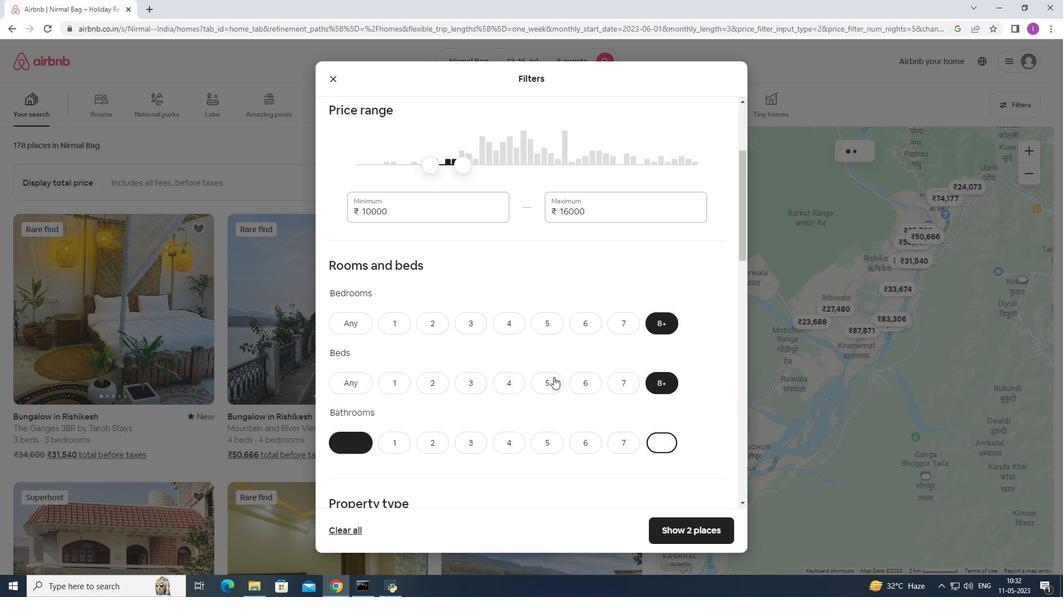 
Action: Mouse scrolled (552, 368) with delta (0, 0)
Screenshot: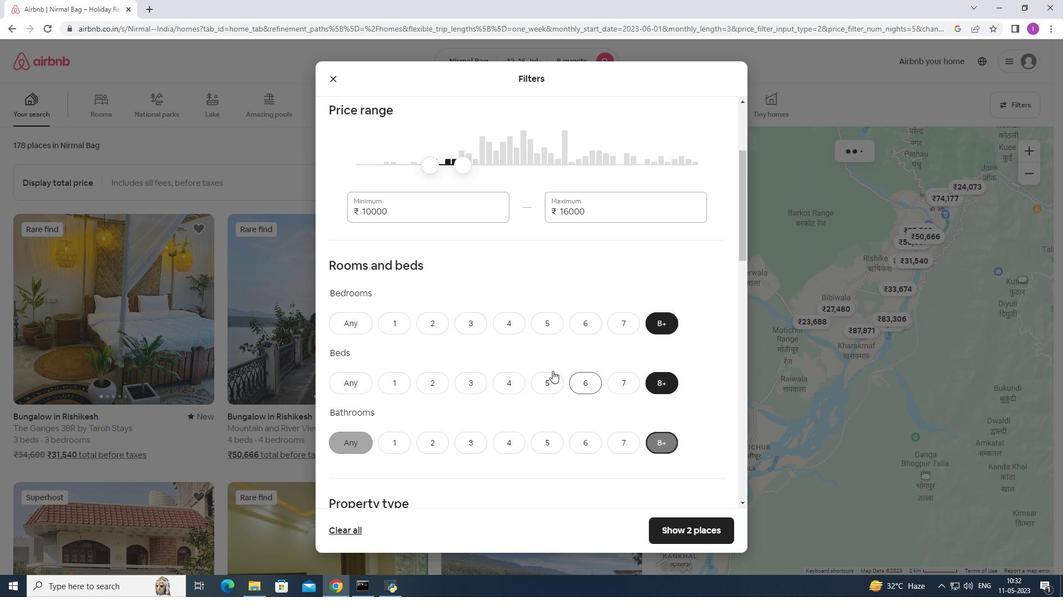 
Action: Mouse moved to (551, 368)
Screenshot: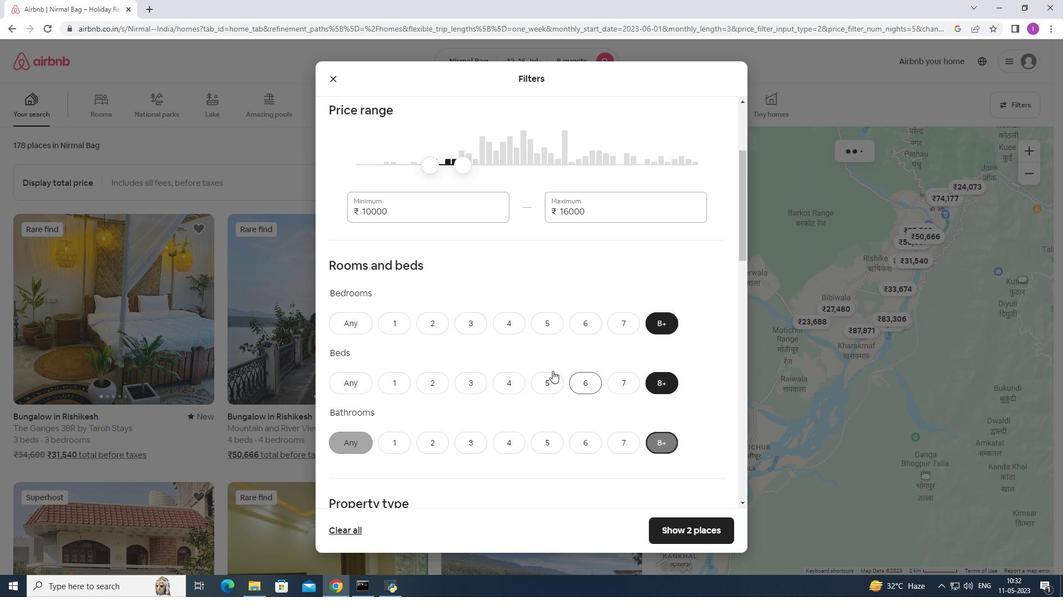 
Action: Mouse scrolled (551, 368) with delta (0, 0)
Screenshot: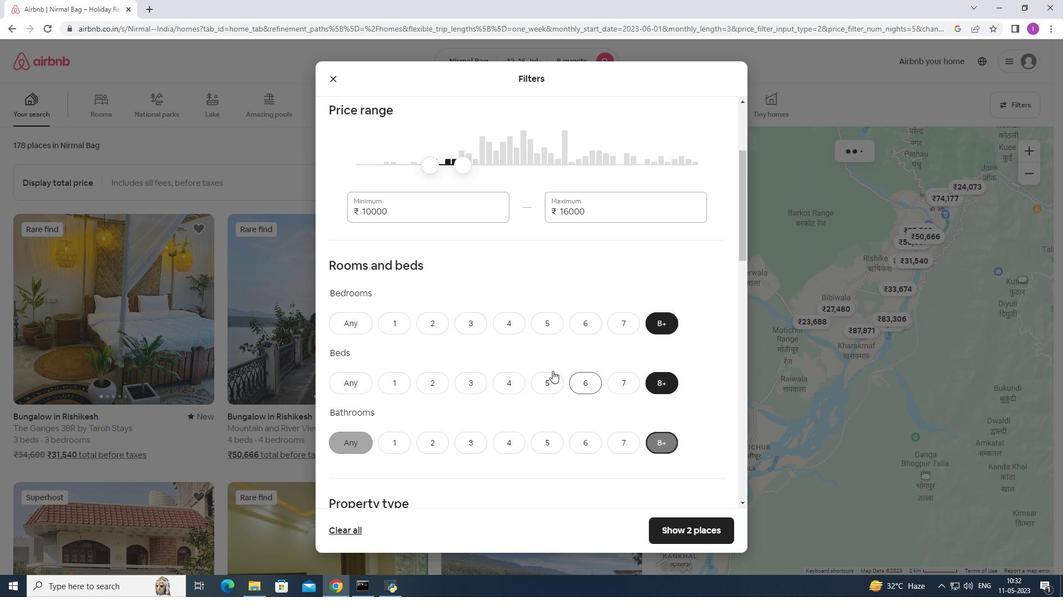 
Action: Mouse moved to (548, 369)
Screenshot: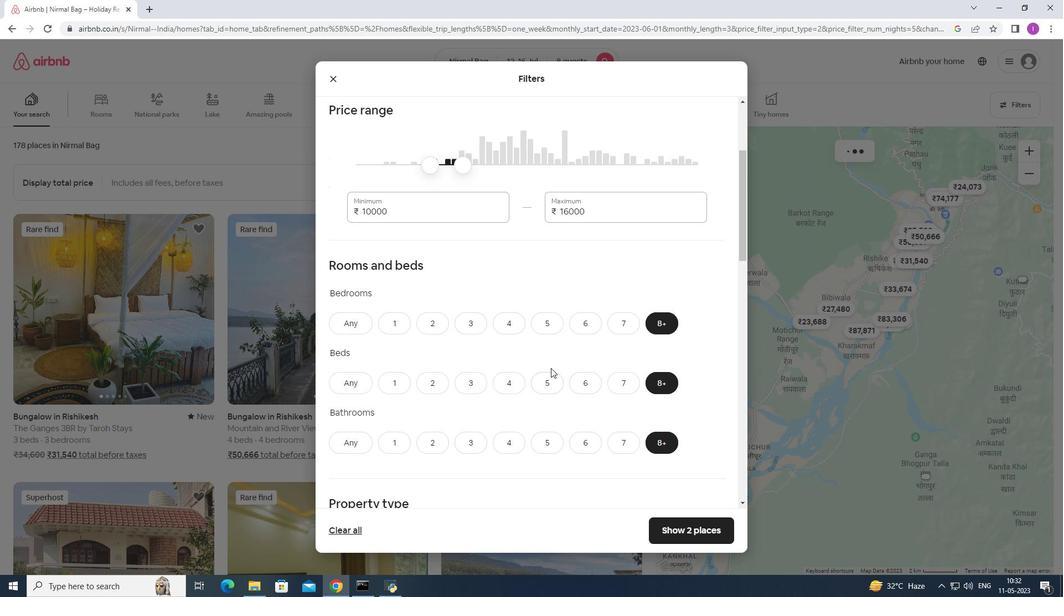 
Action: Mouse scrolled (549, 368) with delta (0, 0)
Screenshot: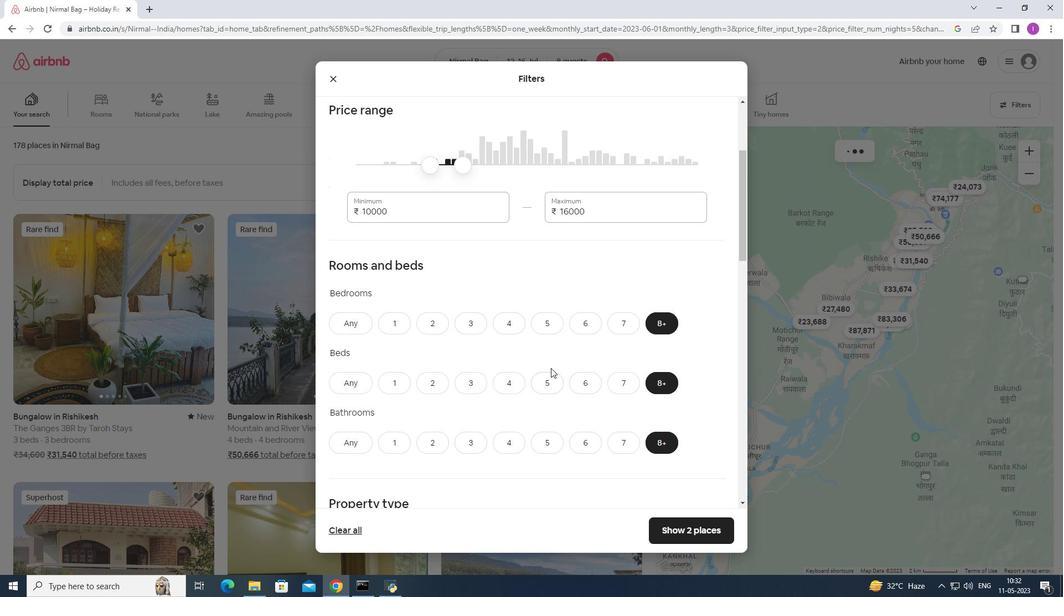 
Action: Mouse moved to (547, 369)
Screenshot: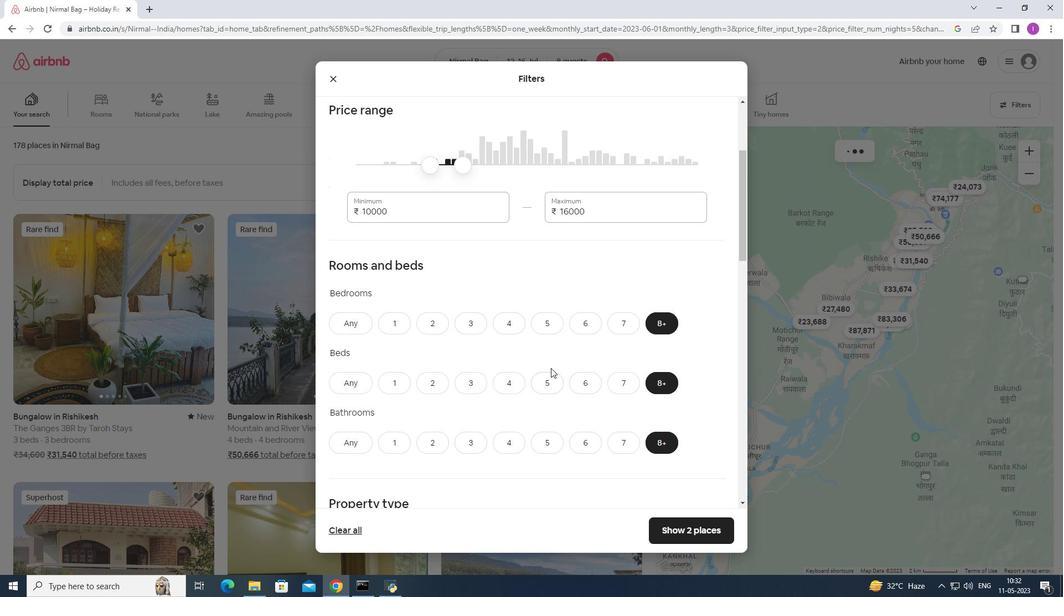 
Action: Mouse scrolled (549, 368) with delta (0, 0)
Screenshot: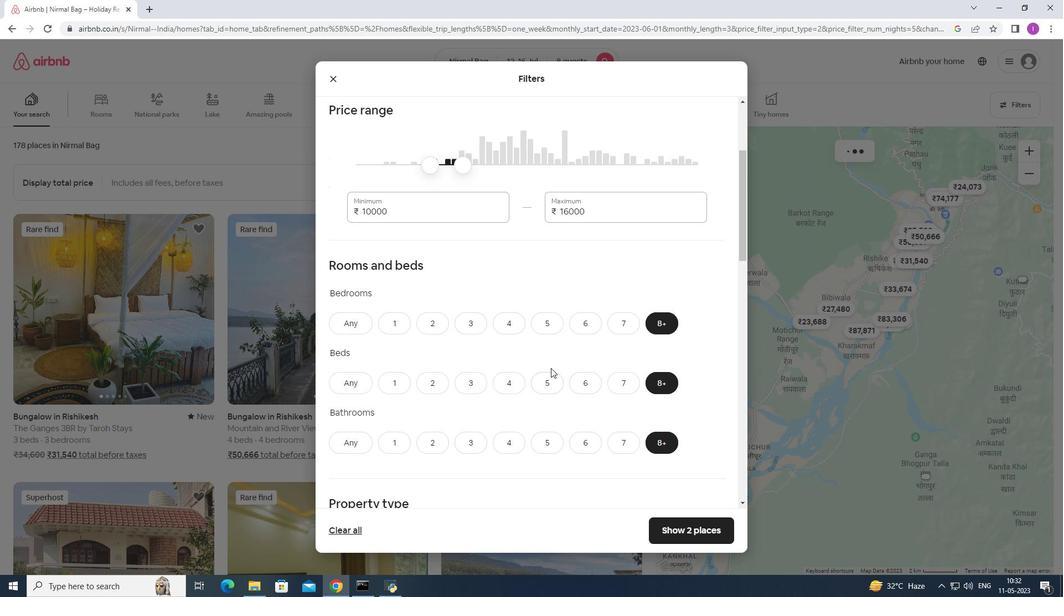 
Action: Mouse scrolled (547, 369) with delta (0, 0)
Screenshot: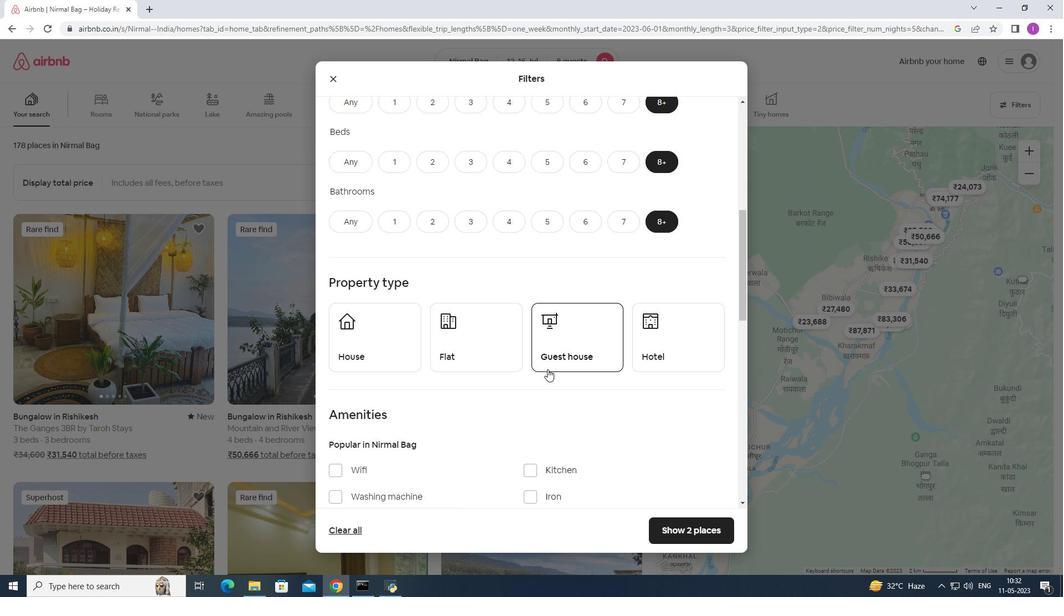 
Action: Mouse moved to (405, 296)
Screenshot: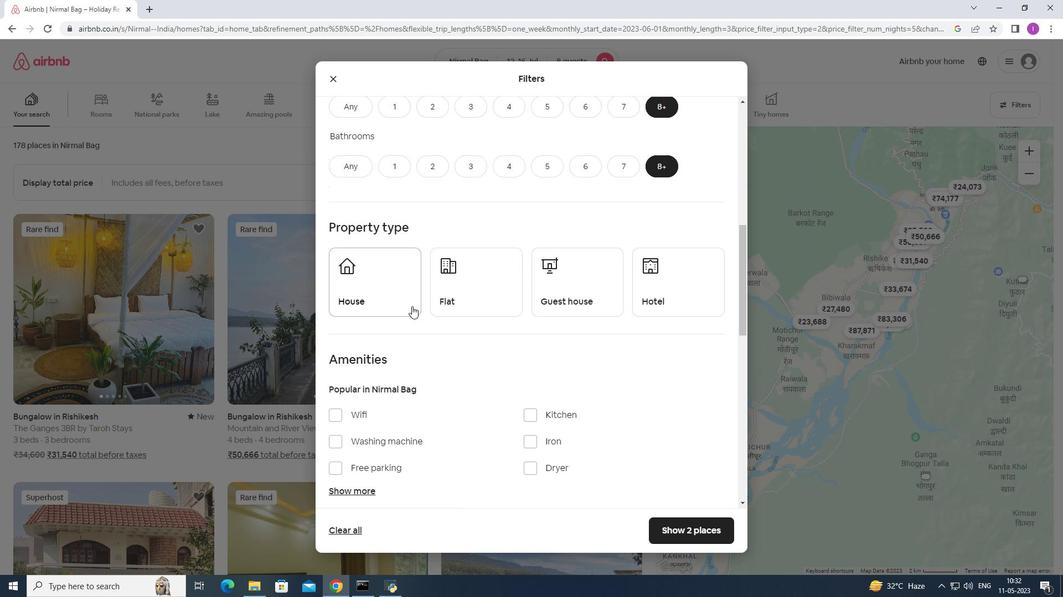 
Action: Mouse pressed left at (405, 296)
Screenshot: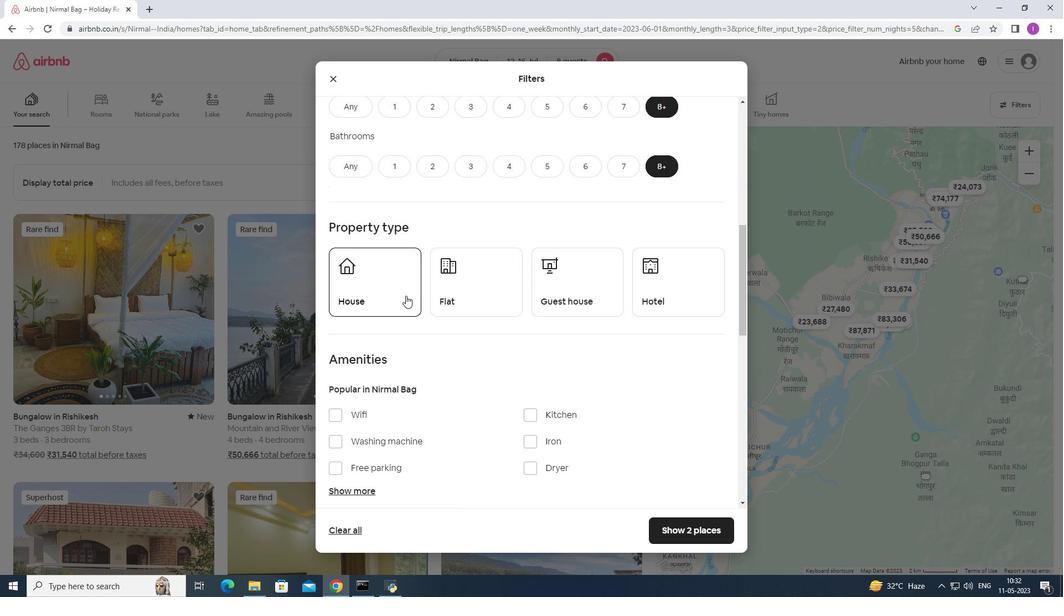 
Action: Mouse moved to (472, 297)
Screenshot: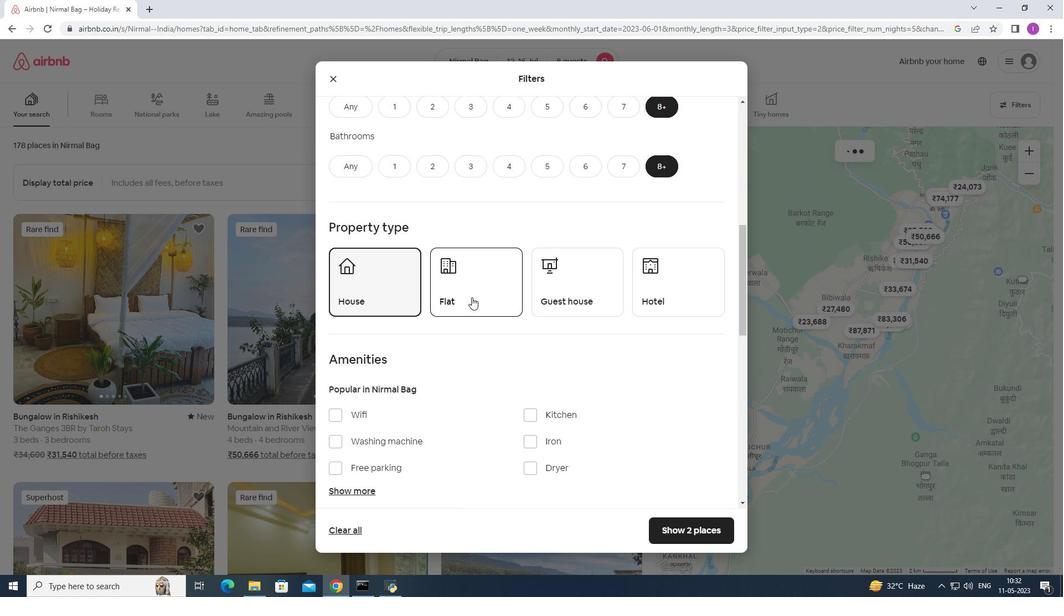 
Action: Mouse pressed left at (472, 297)
Screenshot: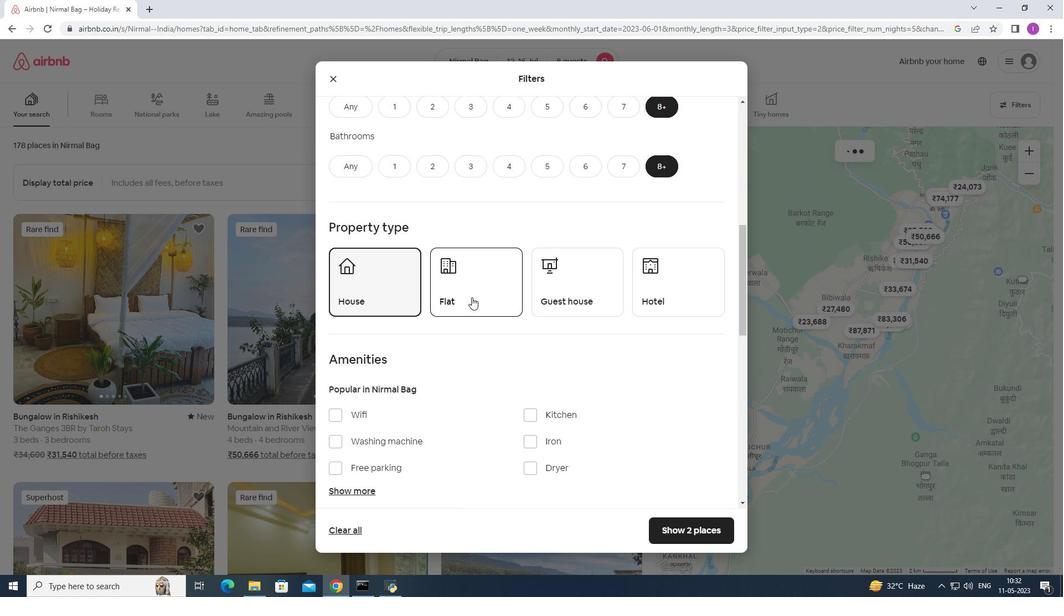 
Action: Mouse moved to (563, 285)
Screenshot: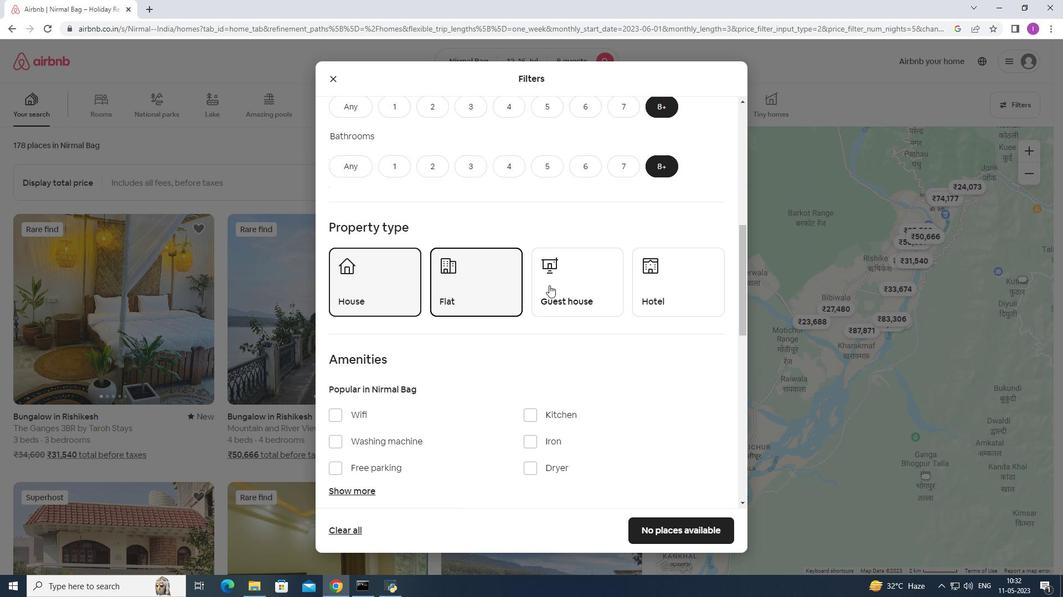 
Action: Mouse pressed left at (563, 285)
Screenshot: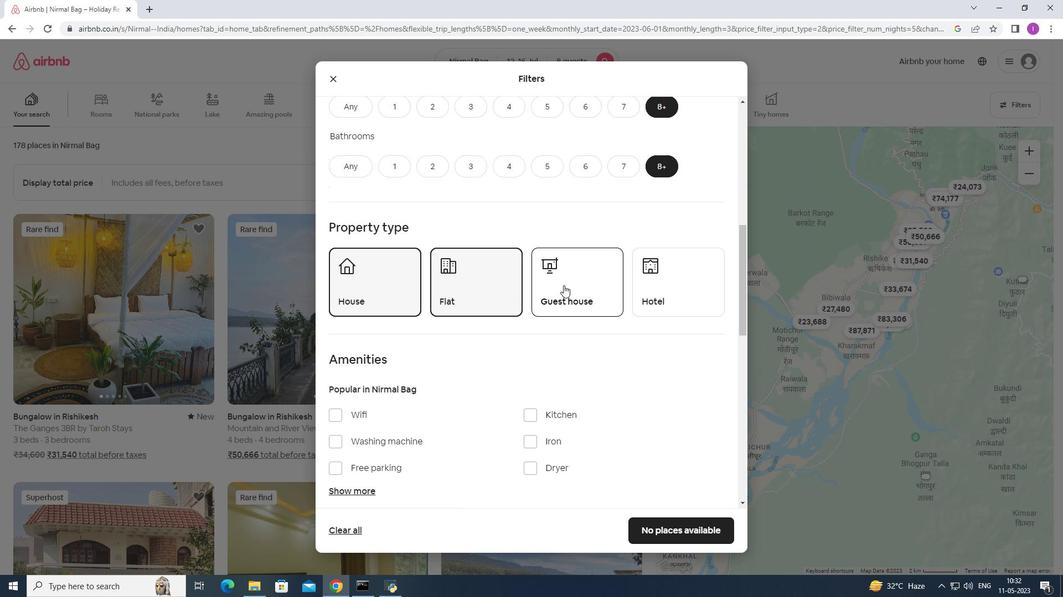 
Action: Mouse moved to (560, 359)
Screenshot: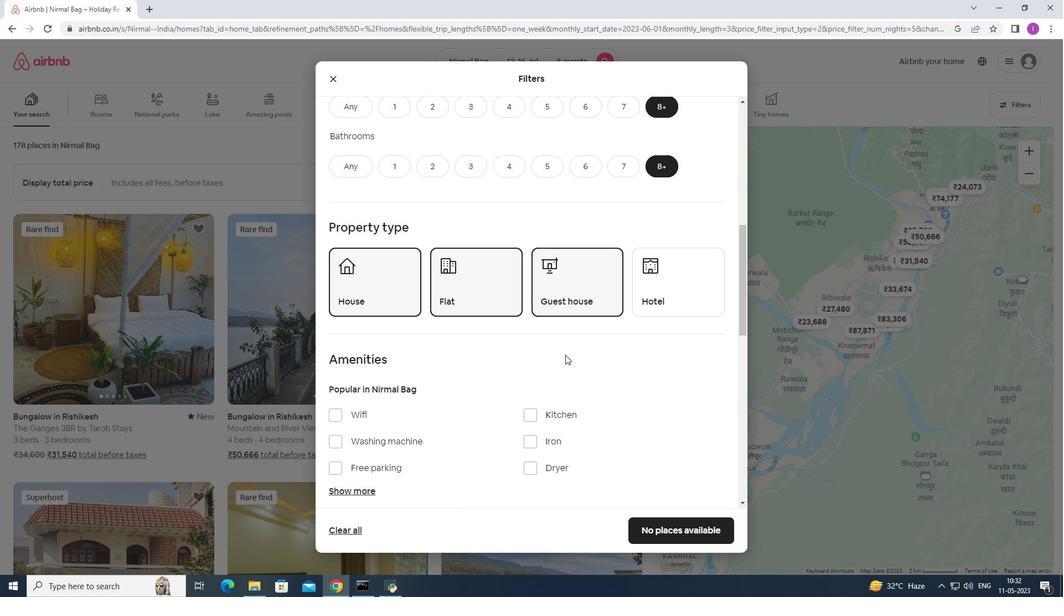 
Action: Mouse scrolled (560, 359) with delta (0, 0)
Screenshot: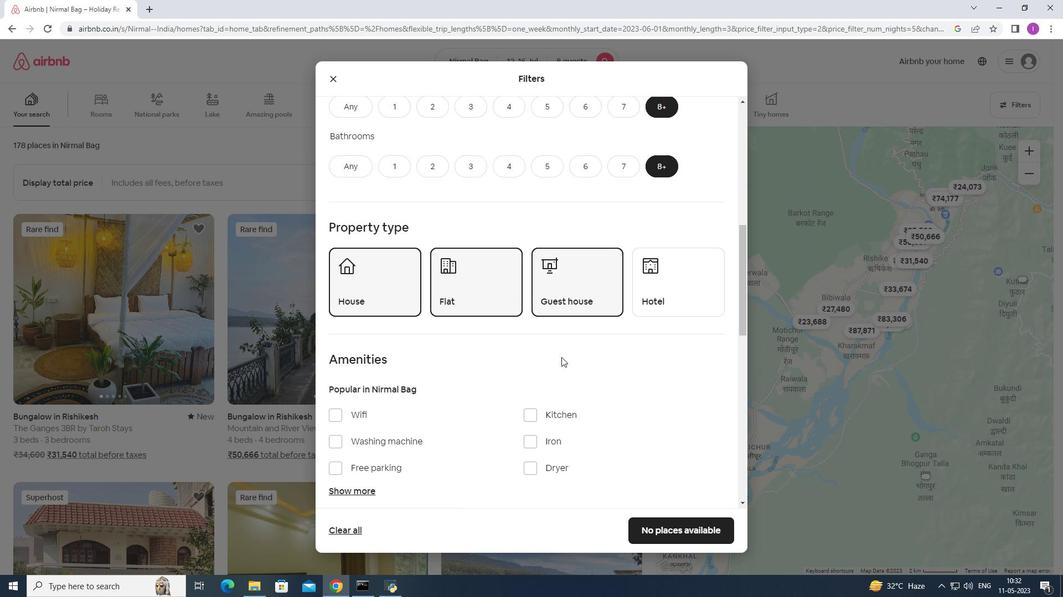 
Action: Mouse moved to (560, 360)
Screenshot: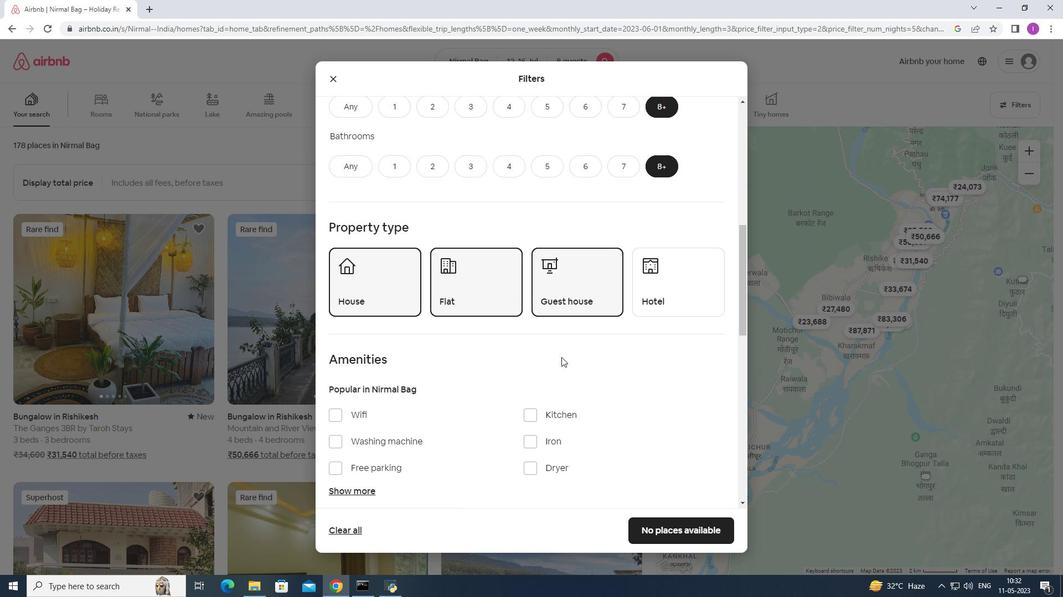 
Action: Mouse scrolled (560, 359) with delta (0, 0)
Screenshot: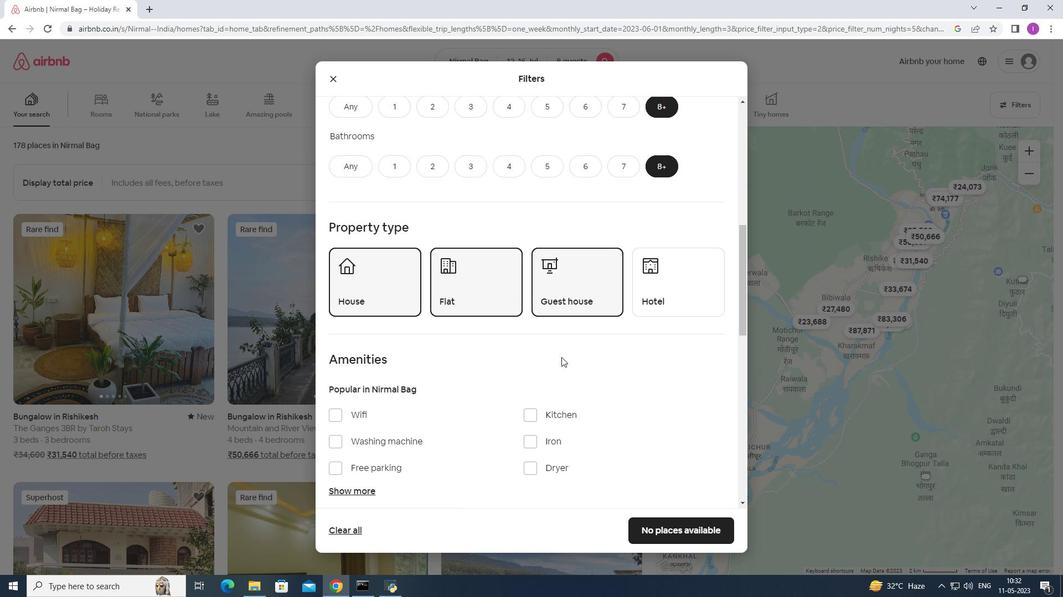 
Action: Mouse moved to (560, 362)
Screenshot: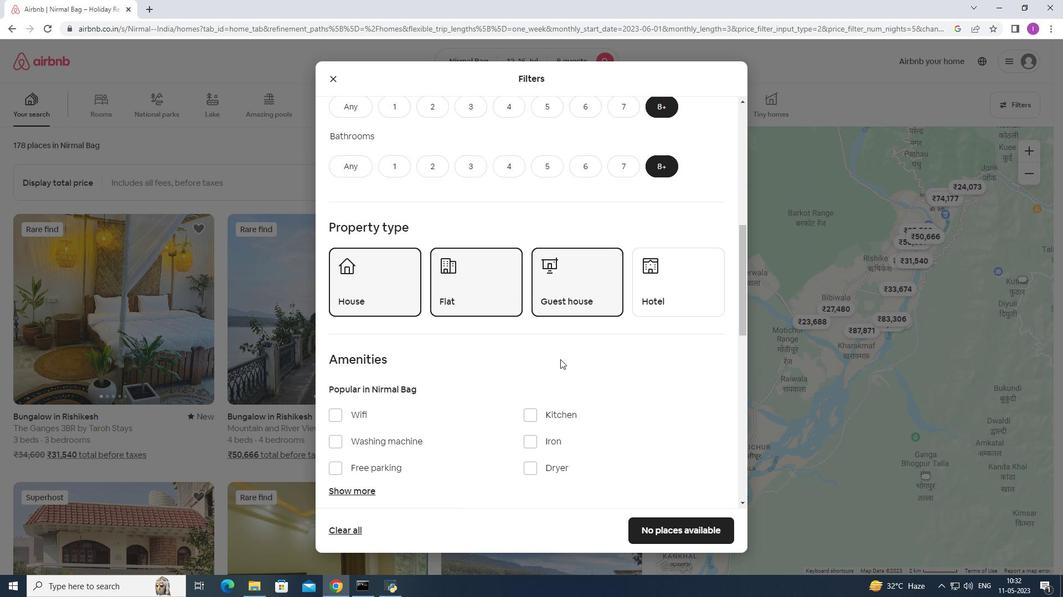 
Action: Mouse scrolled (560, 361) with delta (0, 0)
Screenshot: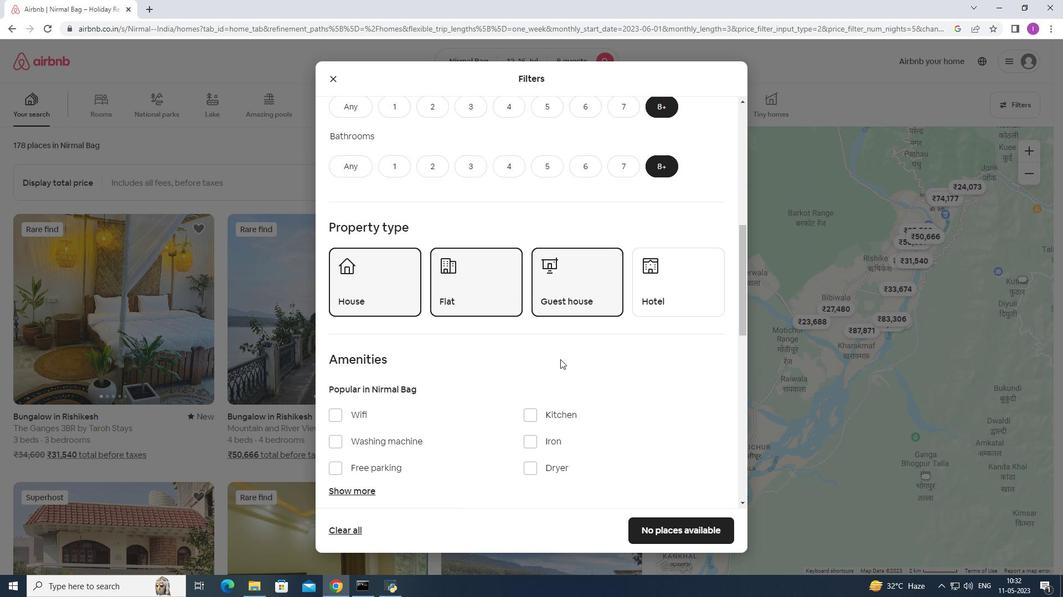 
Action: Mouse moved to (559, 362)
Screenshot: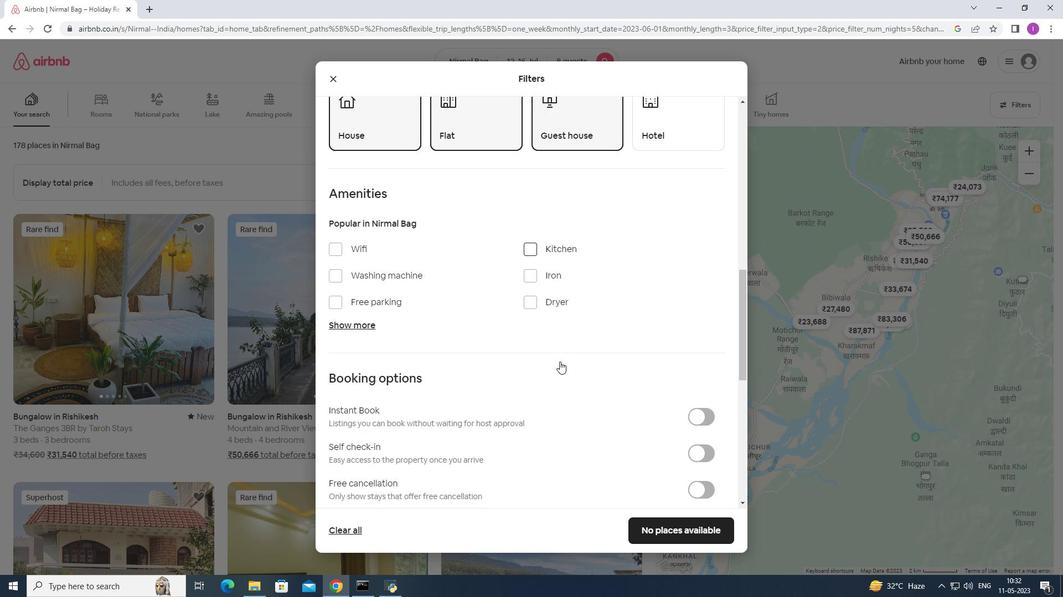 
Action: Mouse scrolled (559, 361) with delta (0, 0)
Screenshot: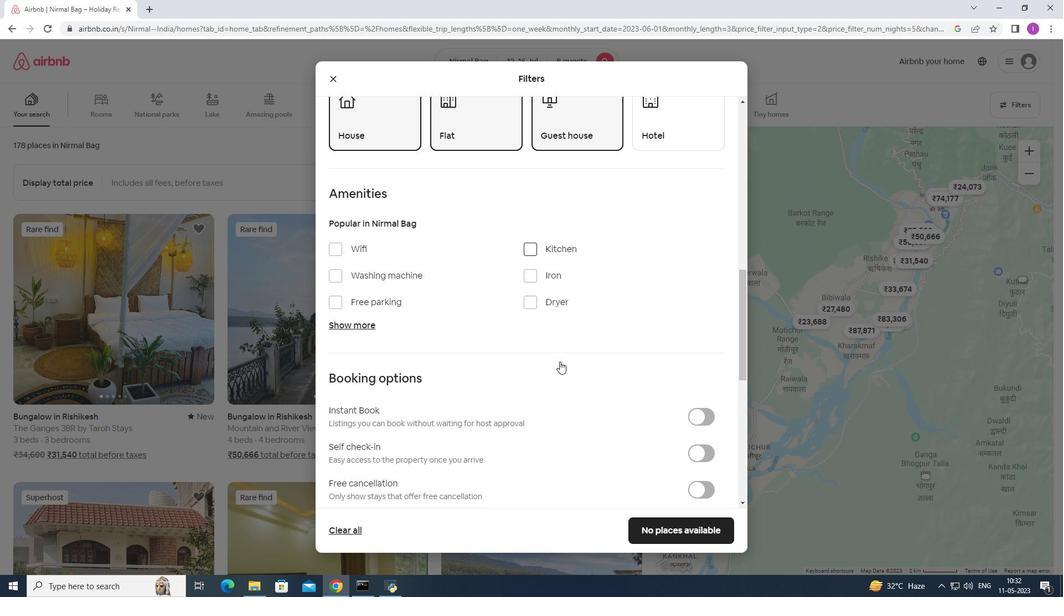 
Action: Mouse moved to (558, 358)
Screenshot: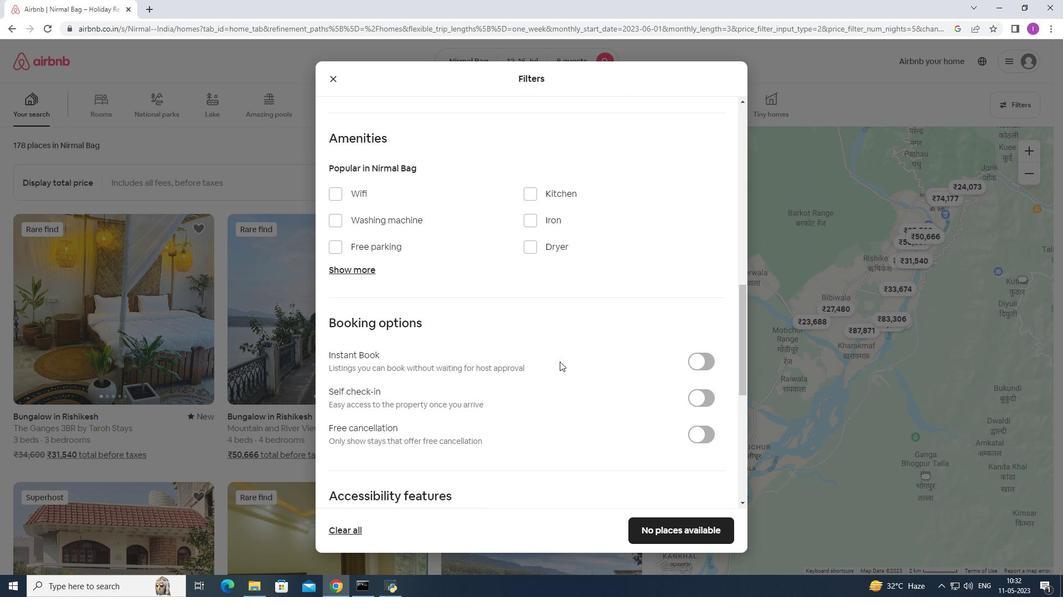 
Action: Mouse scrolled (558, 357) with delta (0, 0)
Screenshot: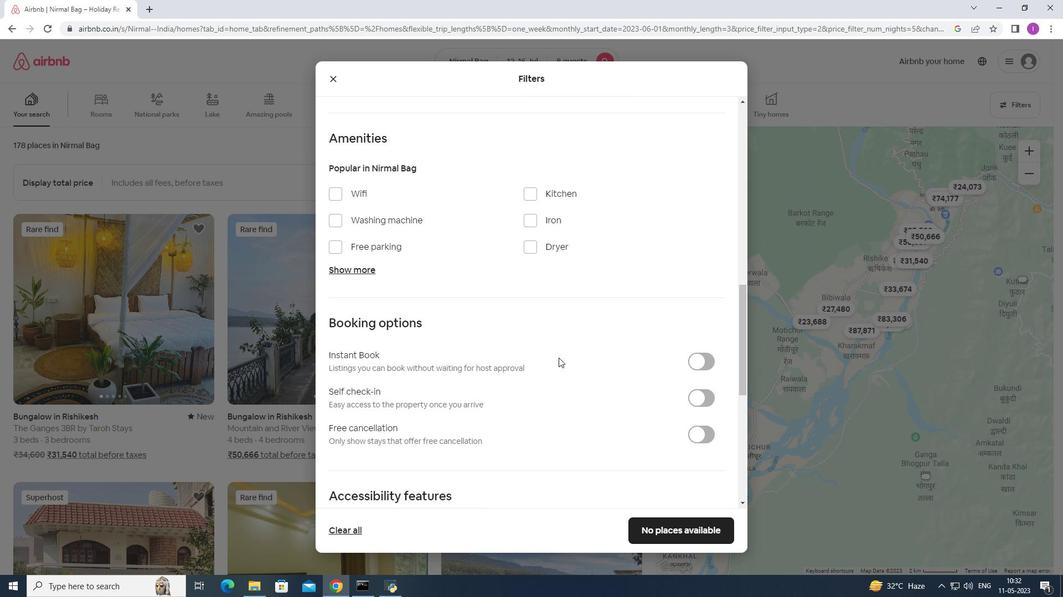 
Action: Mouse moved to (558, 358)
Screenshot: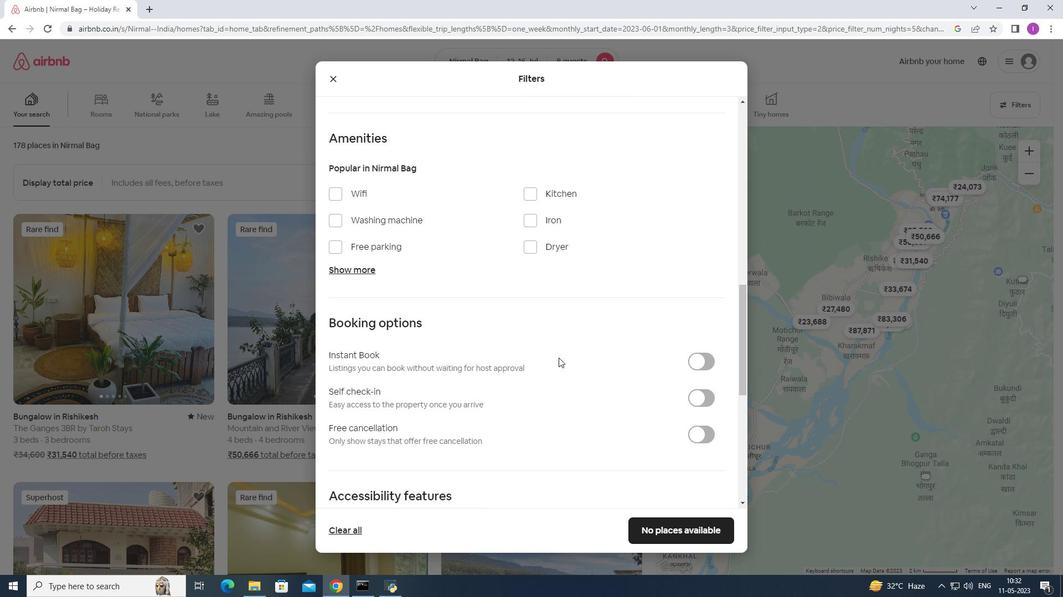 
Action: Mouse scrolled (558, 357) with delta (0, 0)
Screenshot: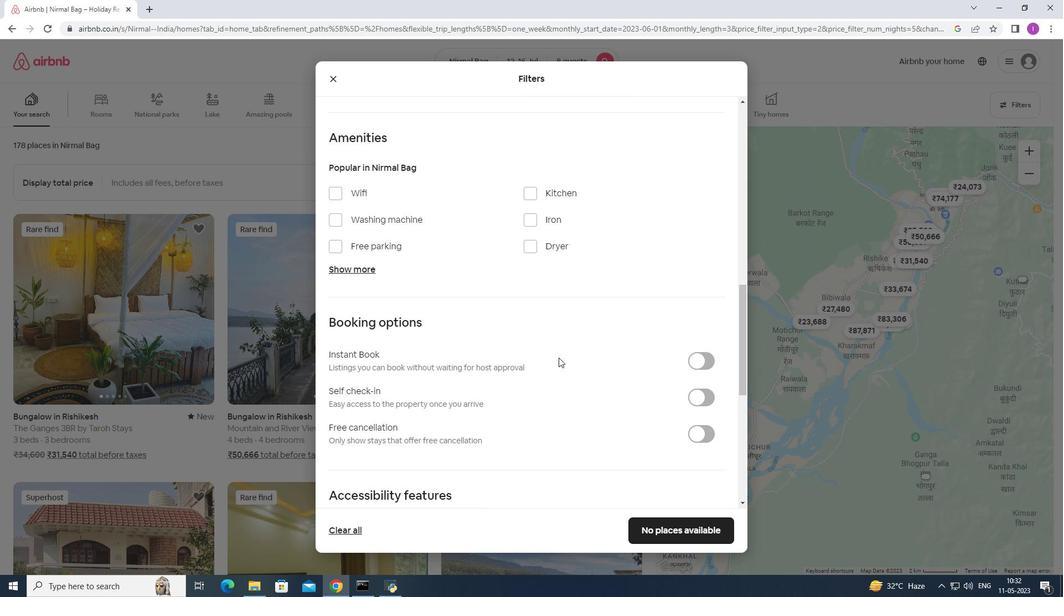 
Action: Mouse moved to (417, 187)
Screenshot: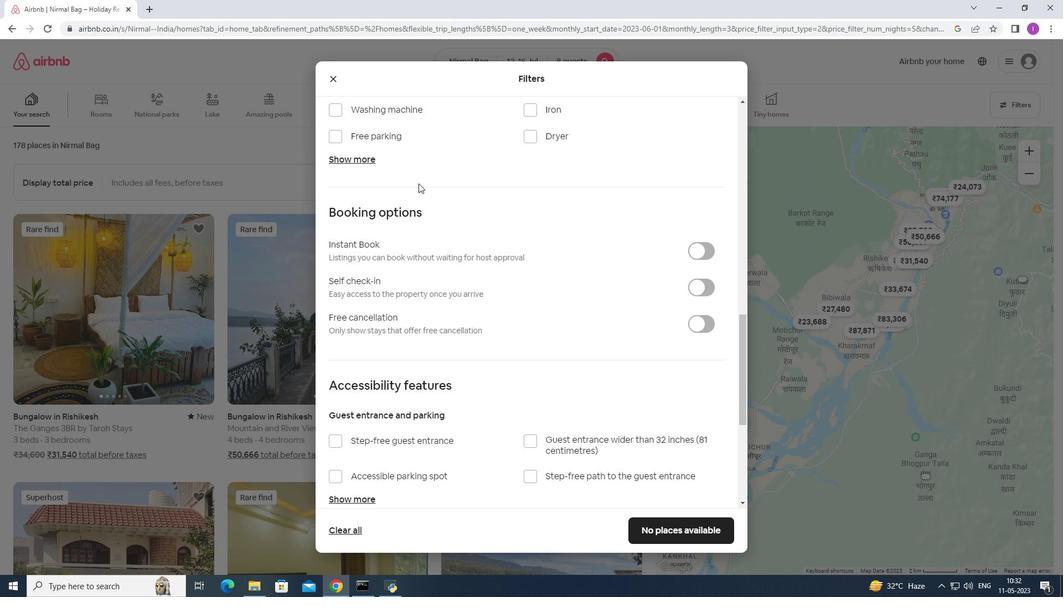 
Action: Mouse scrolled (417, 186) with delta (0, 0)
Screenshot: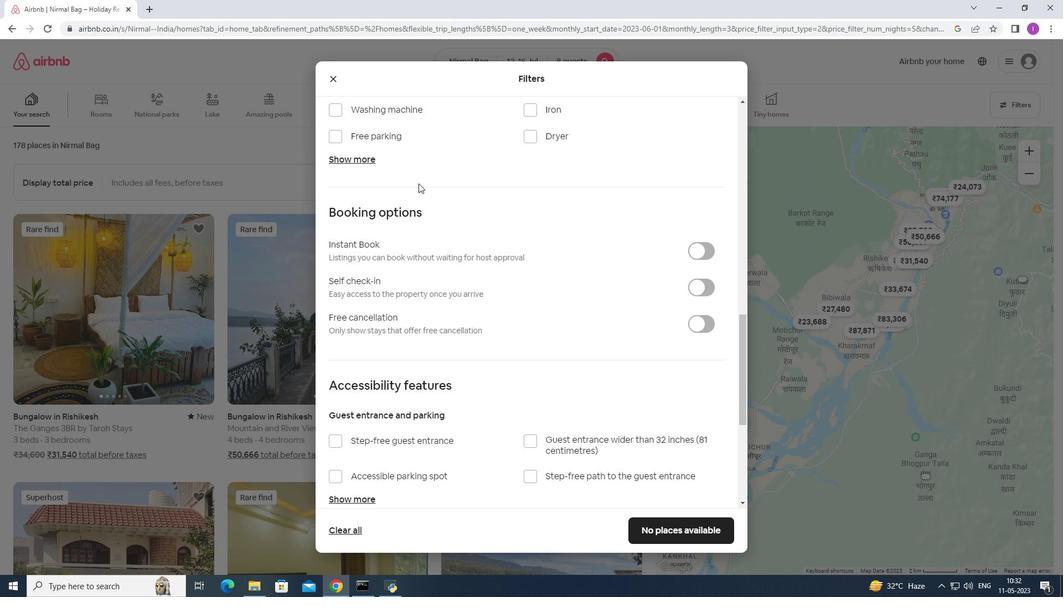 
Action: Mouse moved to (417, 189)
Screenshot: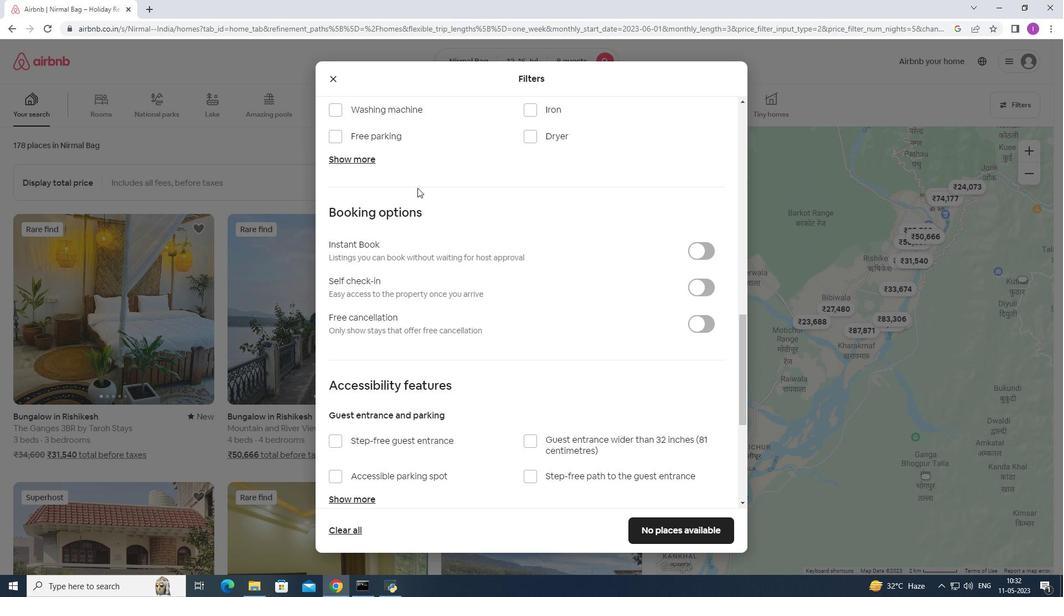 
Action: Mouse scrolled (417, 190) with delta (0, 0)
Screenshot: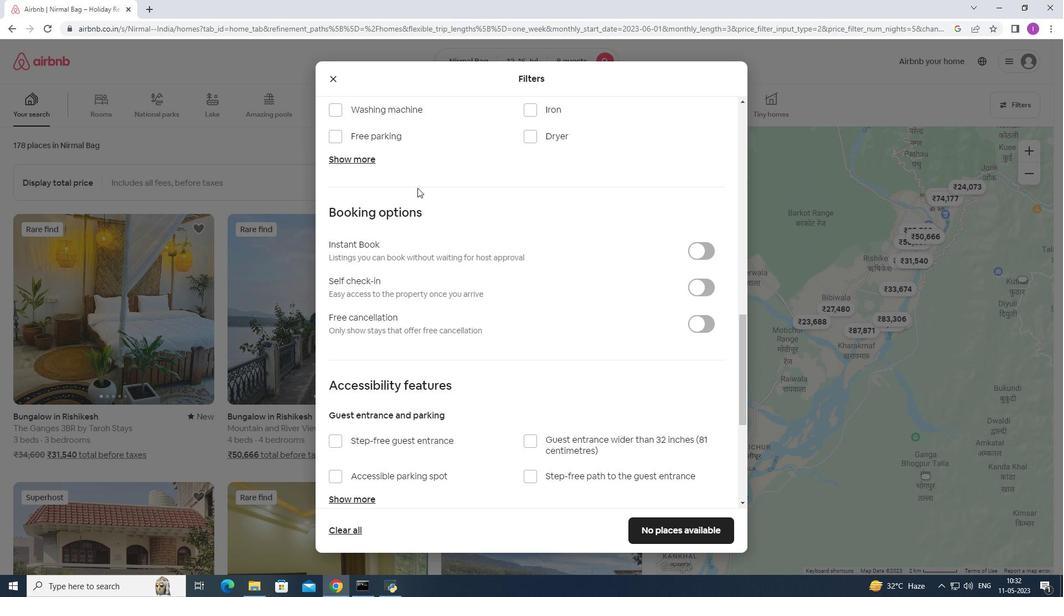 
Action: Mouse moved to (338, 185)
Screenshot: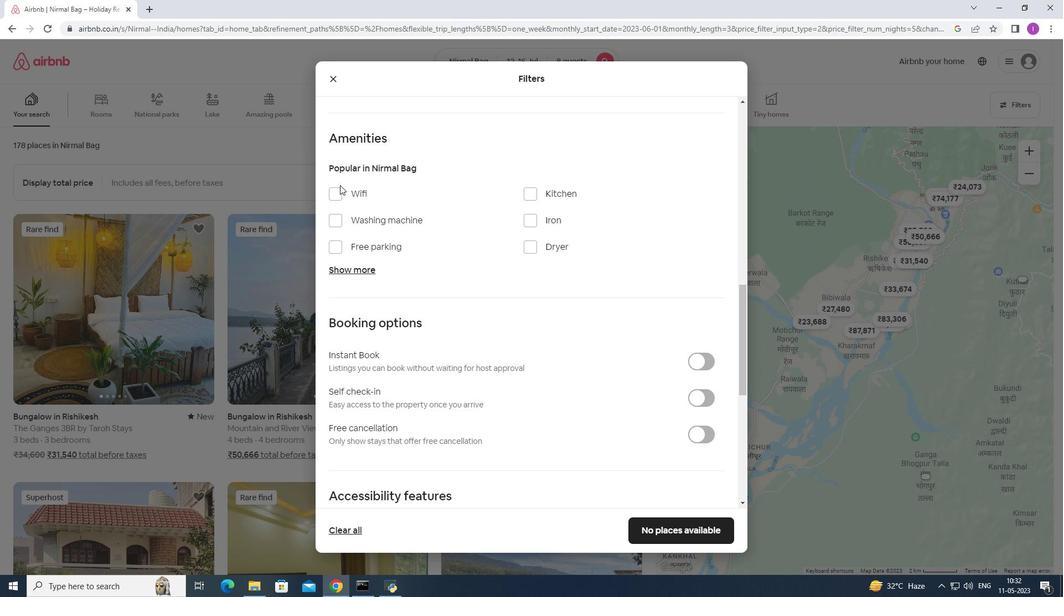 
Action: Mouse pressed left at (338, 185)
Screenshot: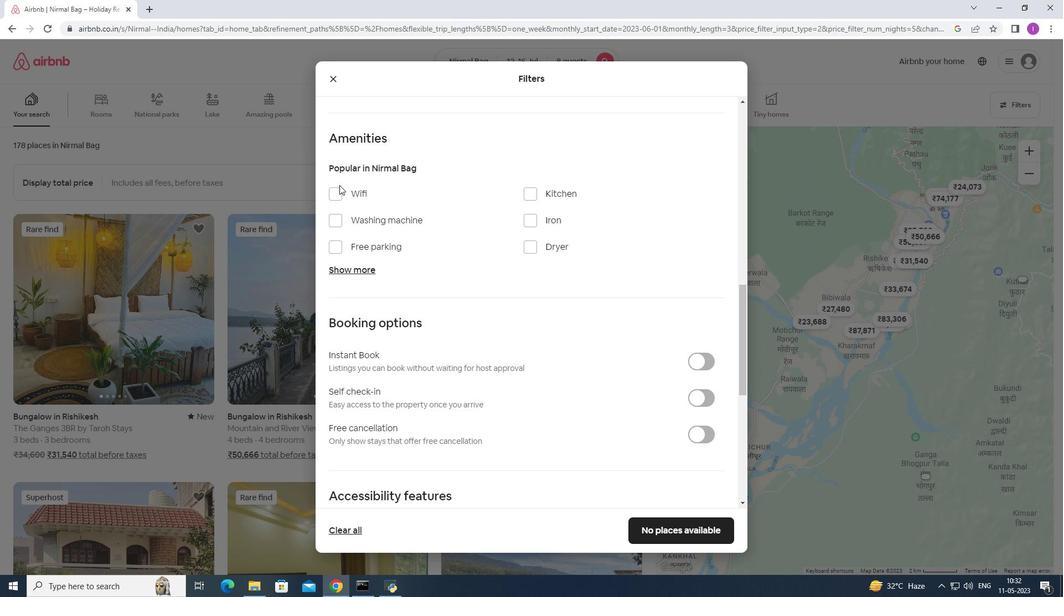 
Action: Mouse moved to (346, 246)
Screenshot: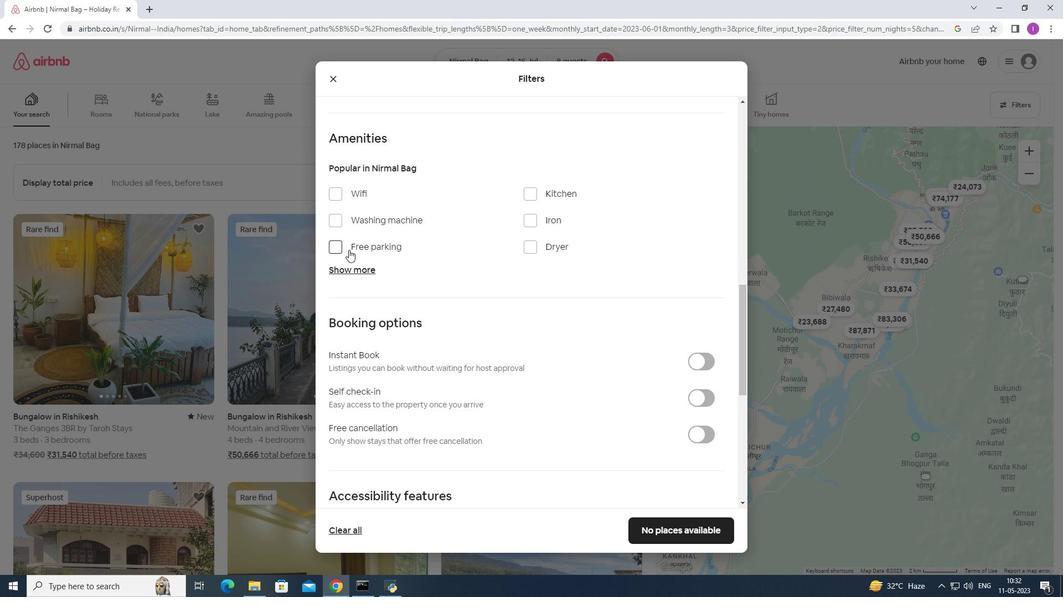 
Action: Mouse pressed left at (346, 246)
Screenshot: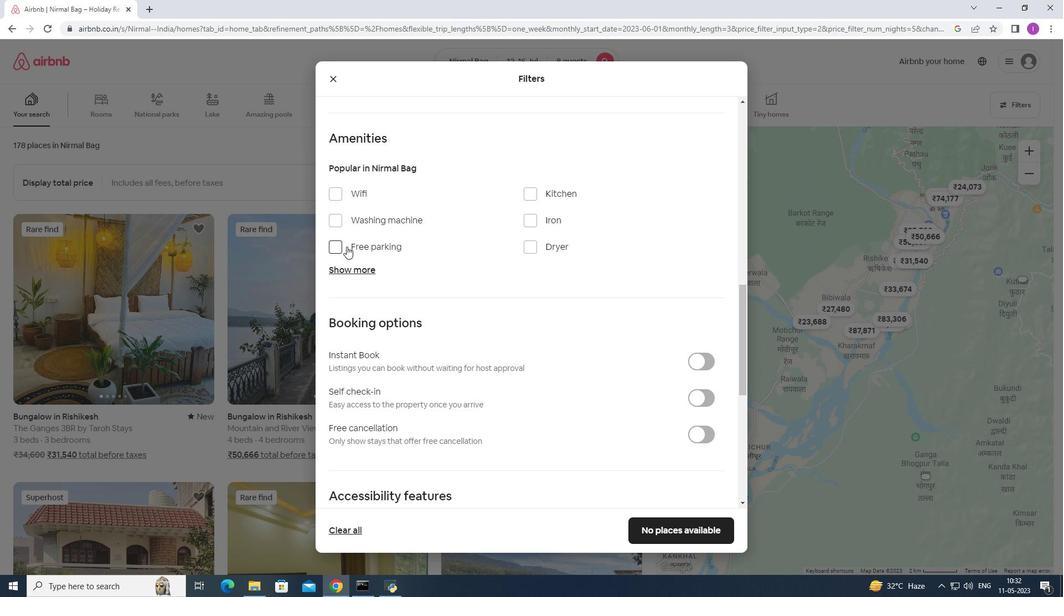 
Action: Mouse moved to (333, 189)
Screenshot: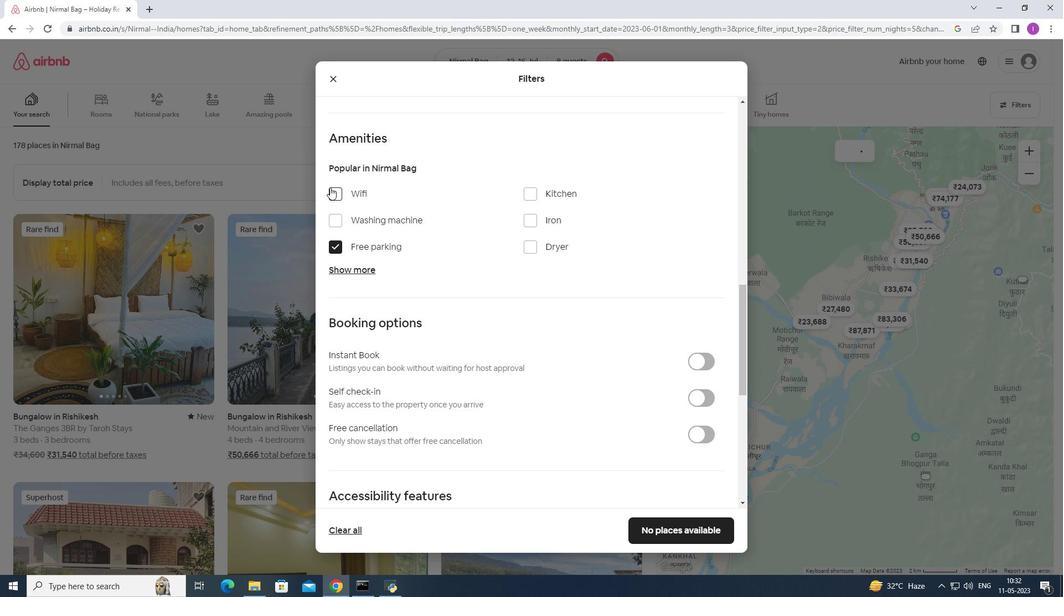 
Action: Mouse pressed left at (333, 189)
Screenshot: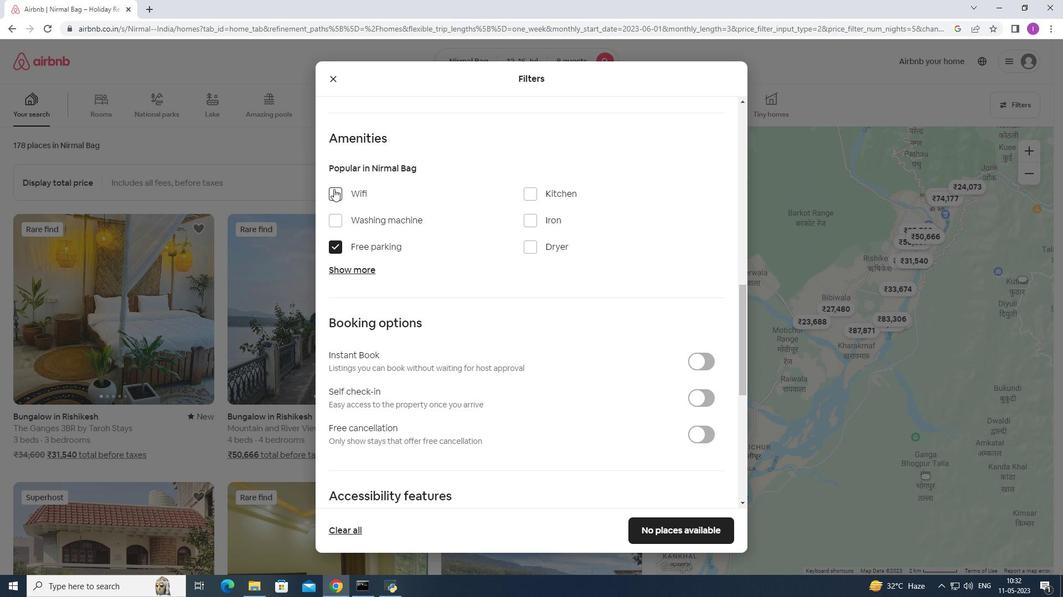 
Action: Mouse moved to (358, 266)
Screenshot: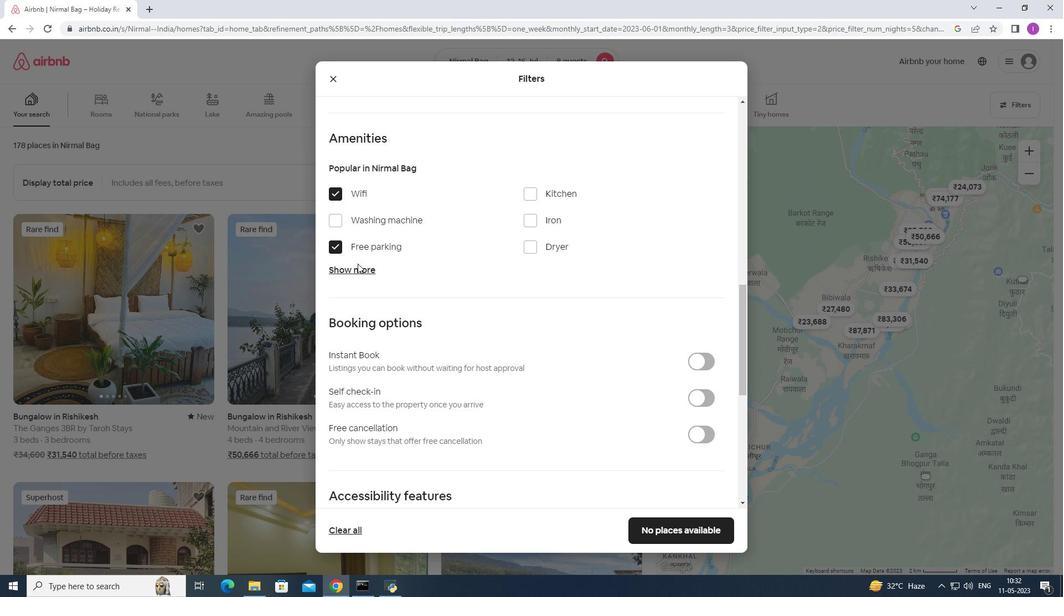 
Action: Mouse pressed left at (358, 266)
Screenshot: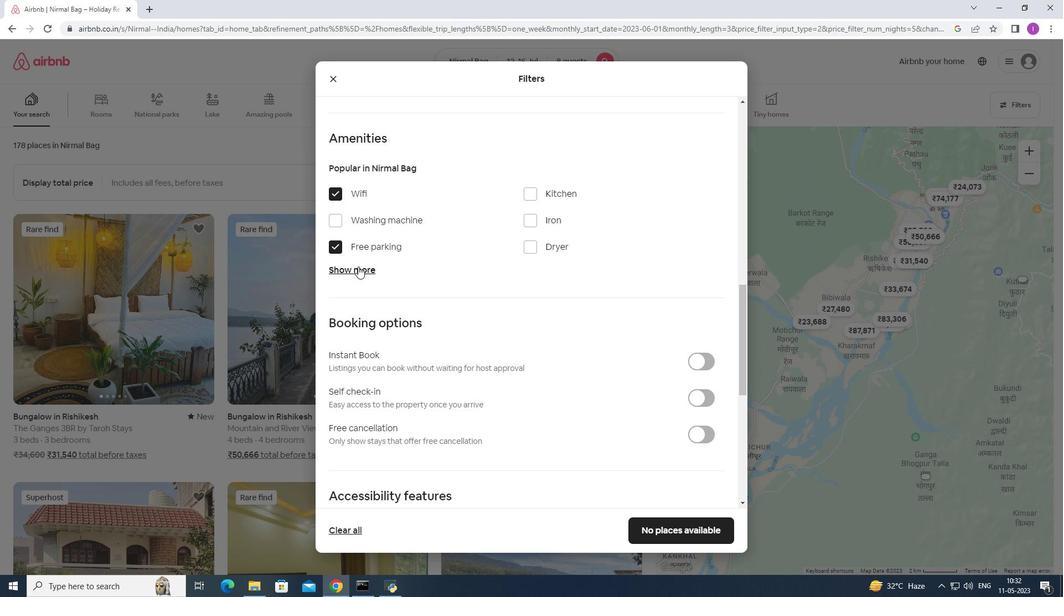 
Action: Mouse moved to (535, 336)
Screenshot: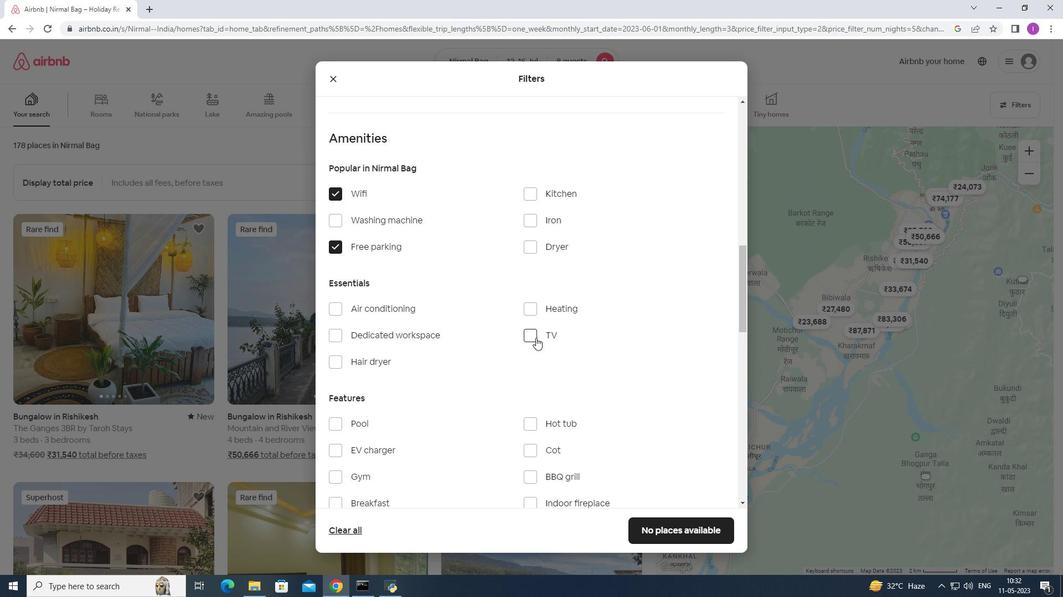 
Action: Mouse pressed left at (535, 336)
Screenshot: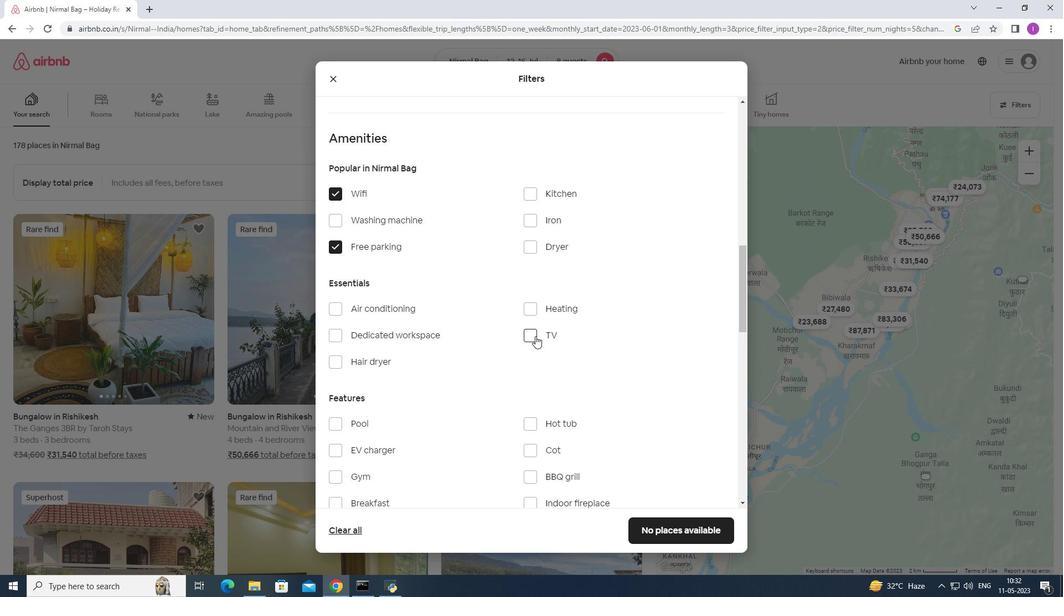 
Action: Mouse moved to (585, 370)
Screenshot: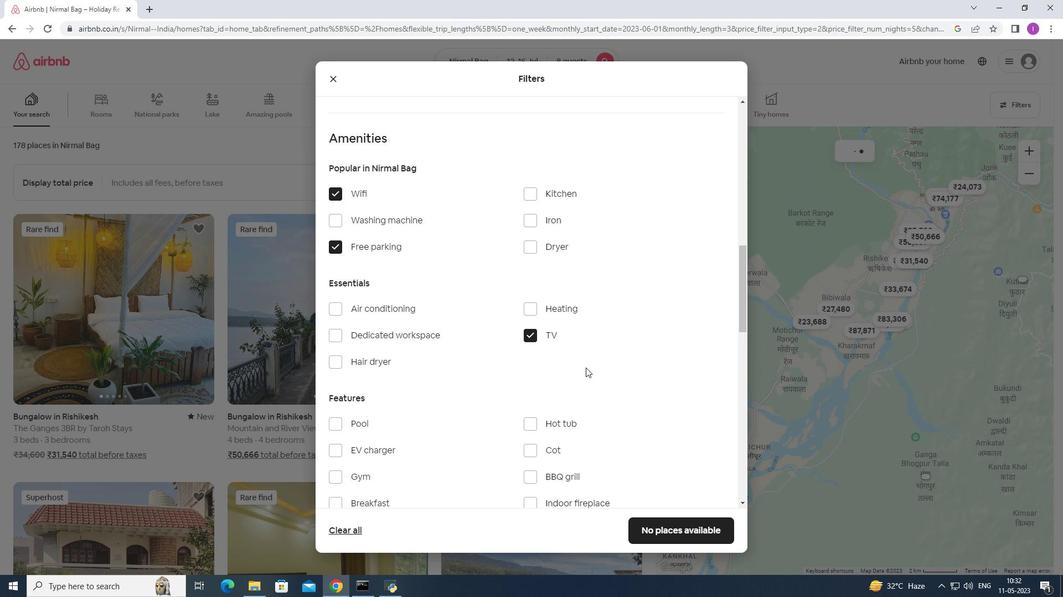 
Action: Mouse scrolled (585, 369) with delta (0, 0)
Screenshot: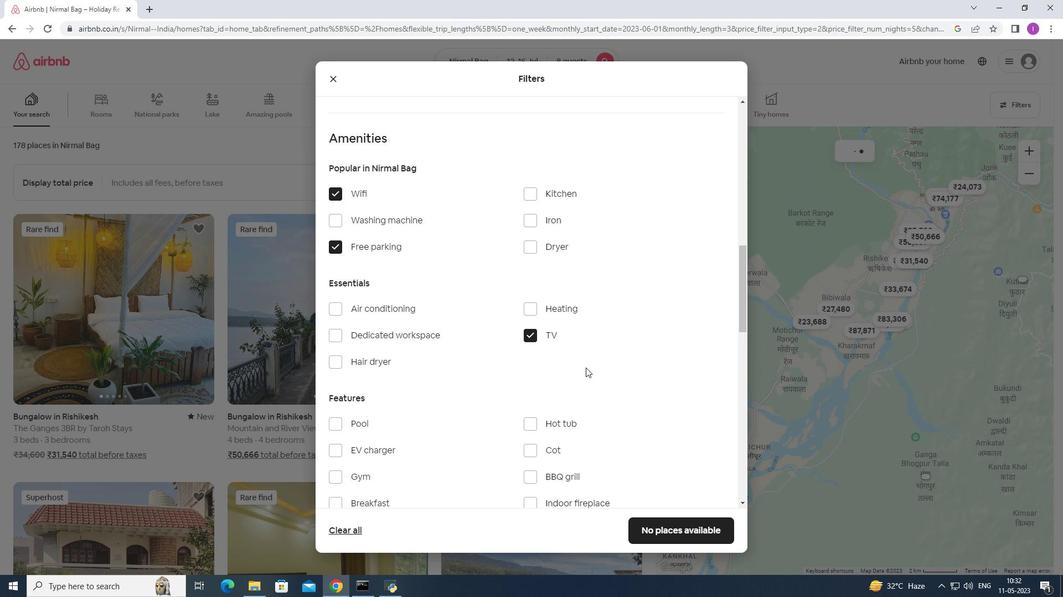 
Action: Mouse scrolled (585, 369) with delta (0, 0)
Screenshot: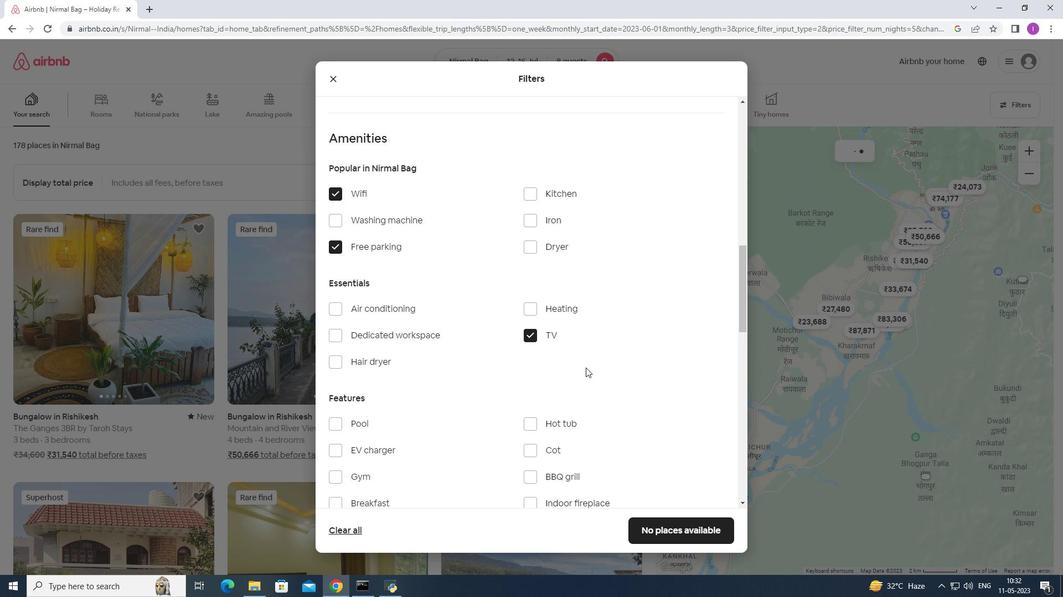 
Action: Mouse moved to (435, 385)
Screenshot: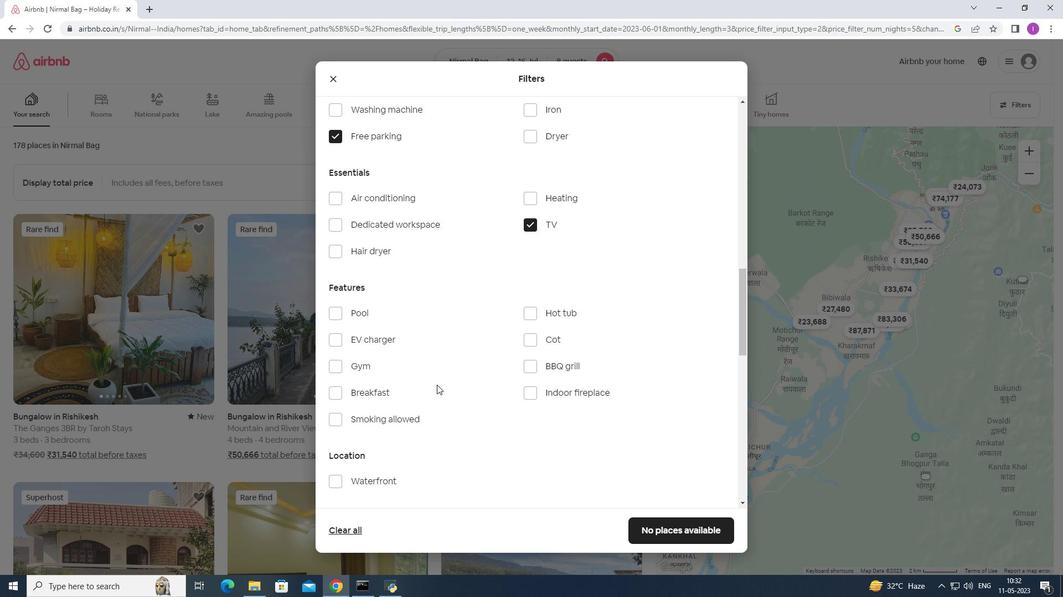 
Action: Mouse scrolled (435, 385) with delta (0, 0)
Screenshot: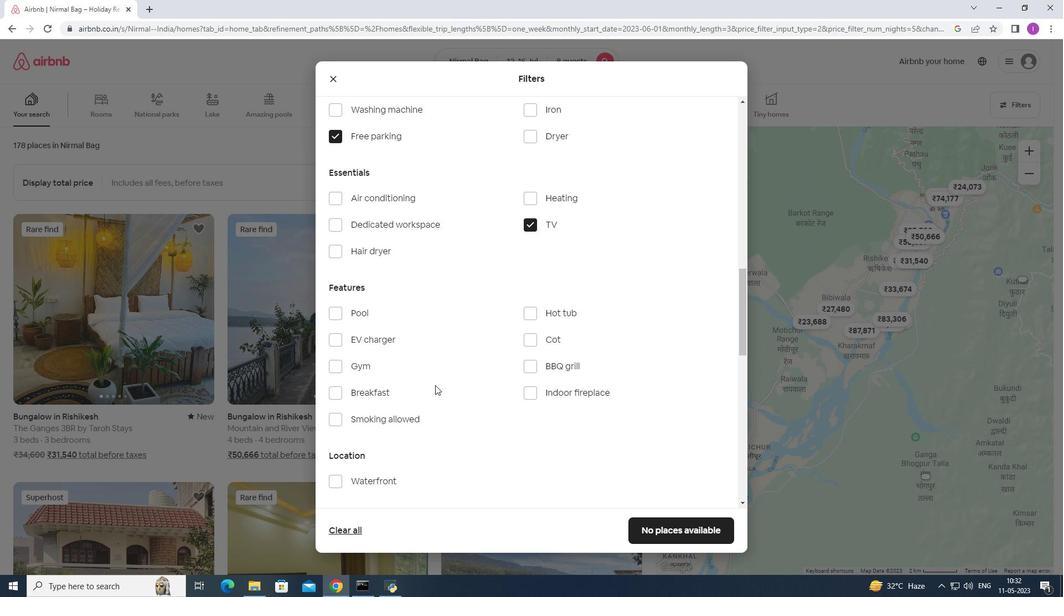 
Action: Mouse scrolled (435, 385) with delta (0, 0)
Screenshot: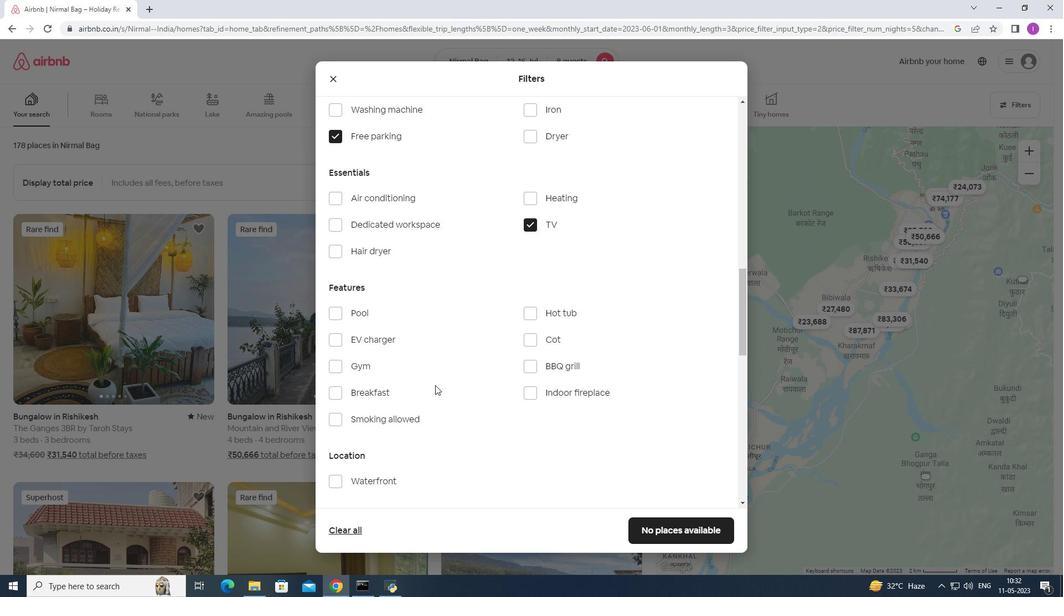 
Action: Mouse moved to (338, 258)
Screenshot: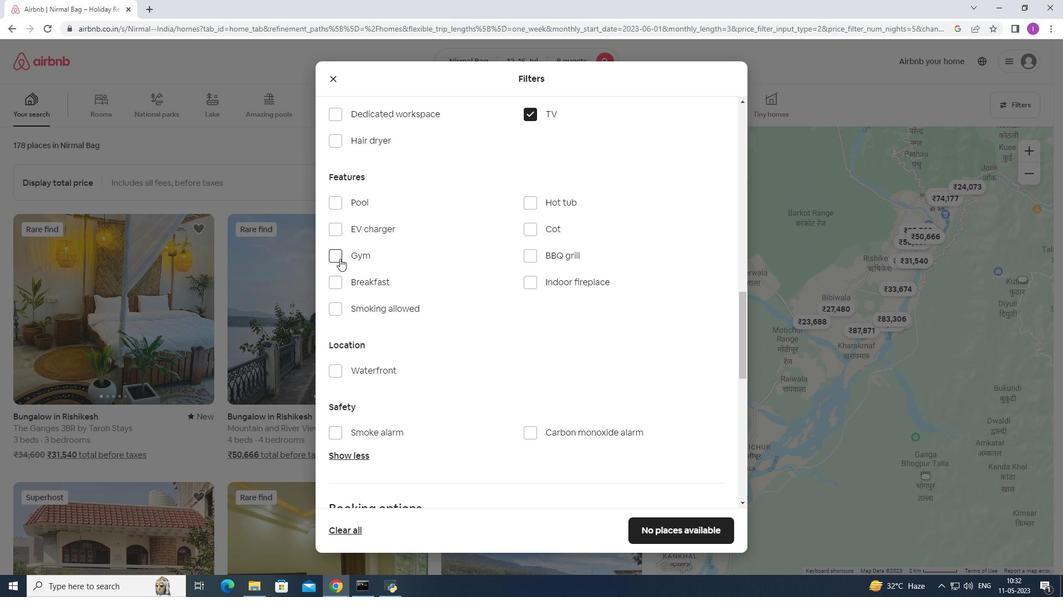 
Action: Mouse pressed left at (338, 258)
Screenshot: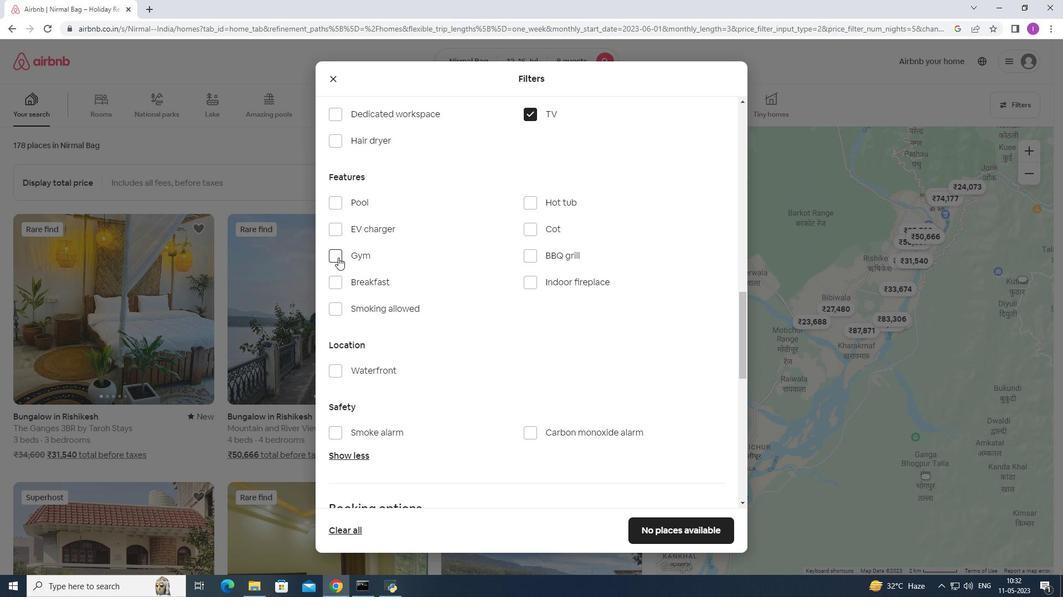 
Action: Mouse moved to (336, 286)
Screenshot: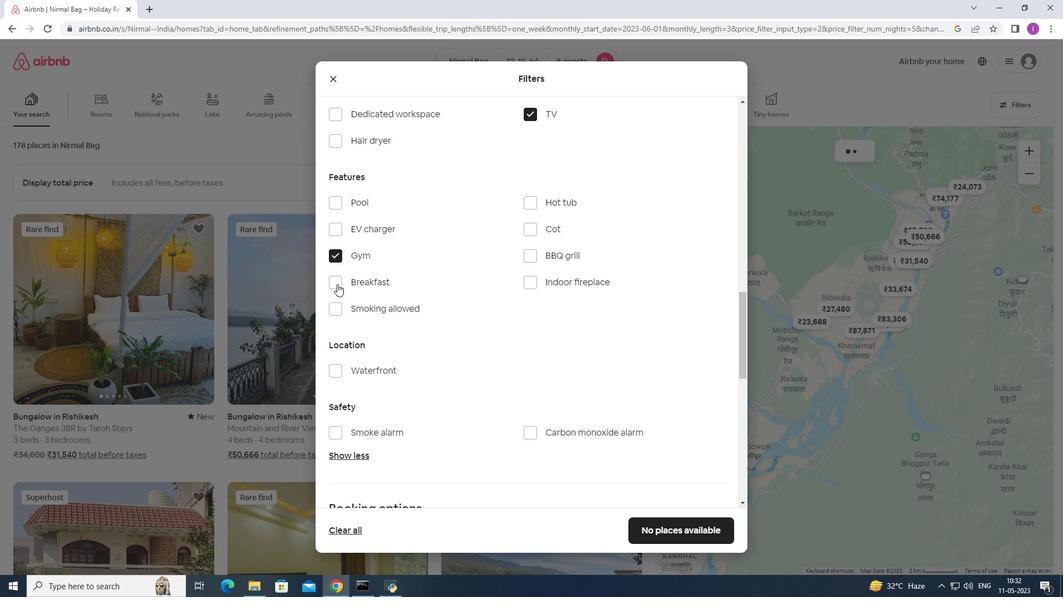 
Action: Mouse pressed left at (336, 286)
Screenshot: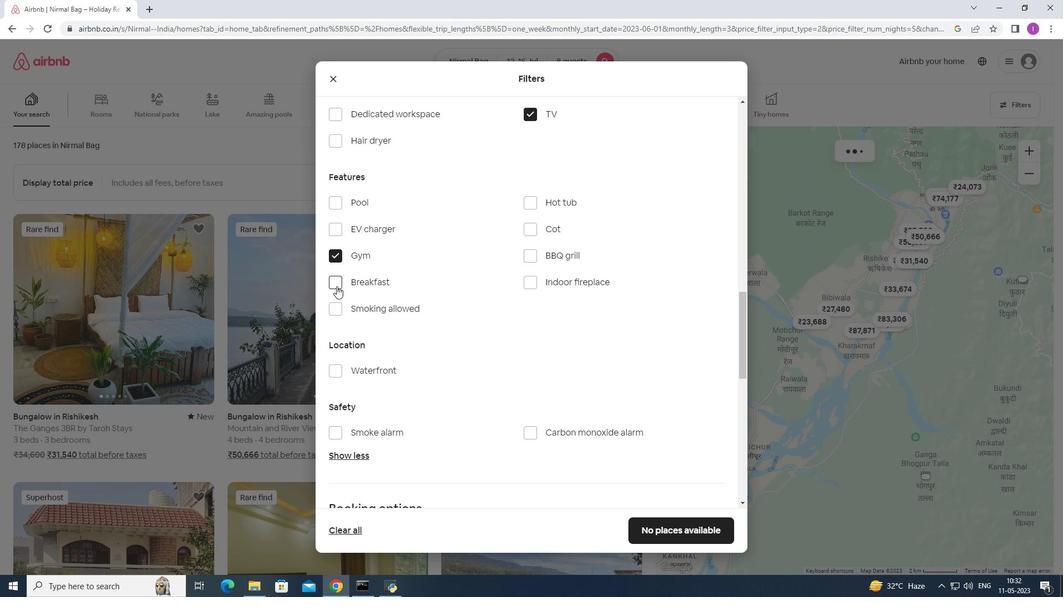 
Action: Mouse moved to (456, 374)
Screenshot: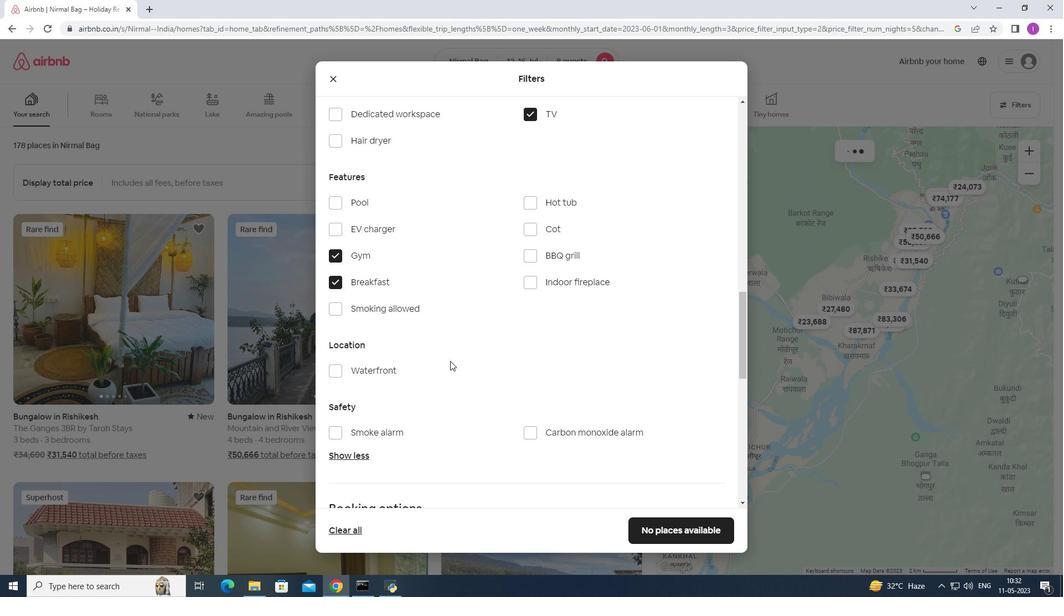 
Action: Mouse scrolled (456, 373) with delta (0, 0)
Screenshot: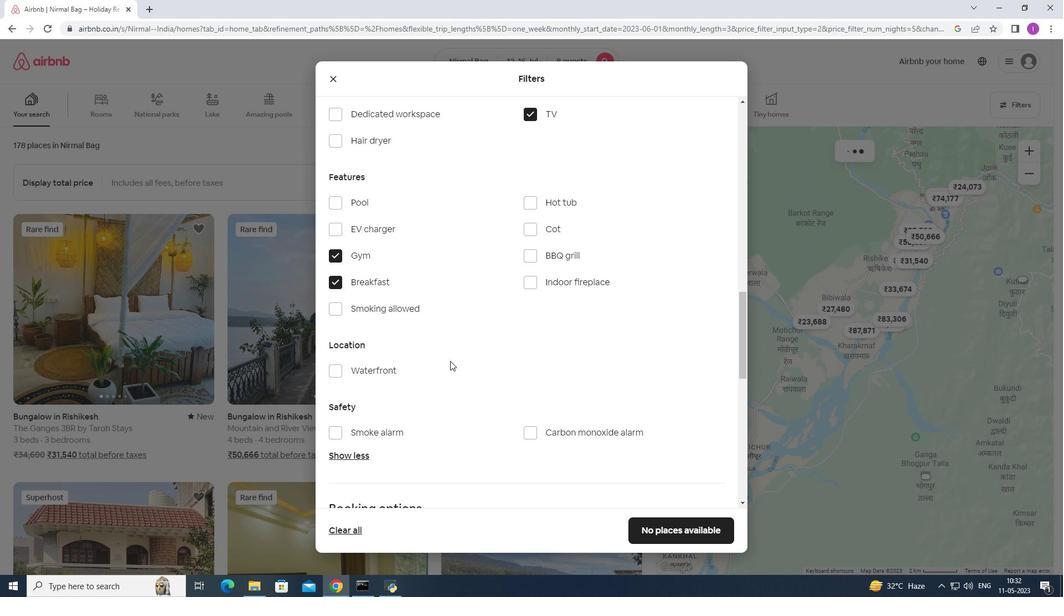 
Action: Mouse scrolled (456, 373) with delta (0, 0)
Screenshot: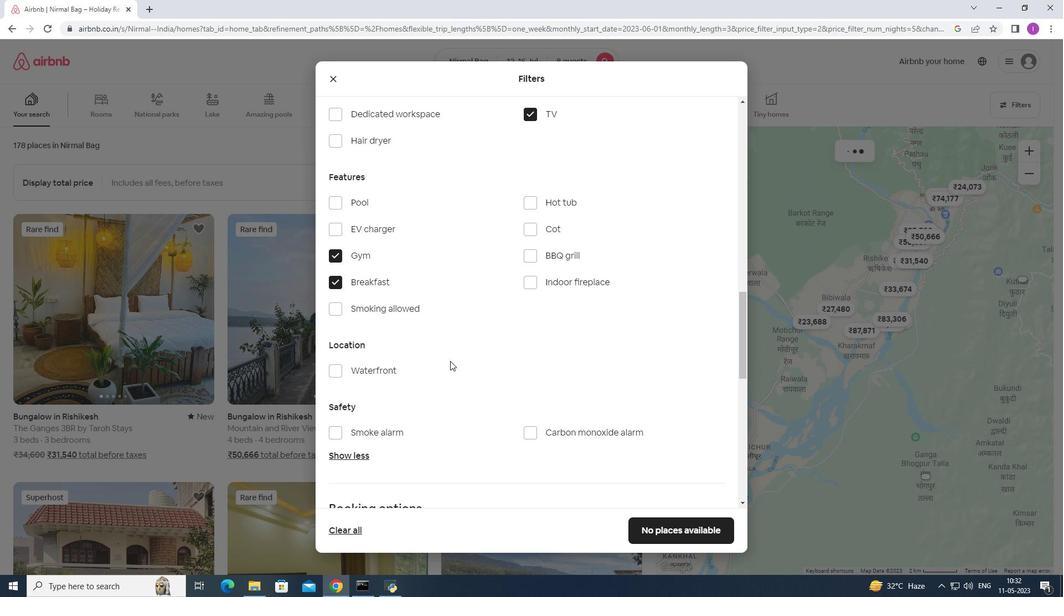 
Action: Mouse scrolled (456, 373) with delta (0, 0)
Screenshot: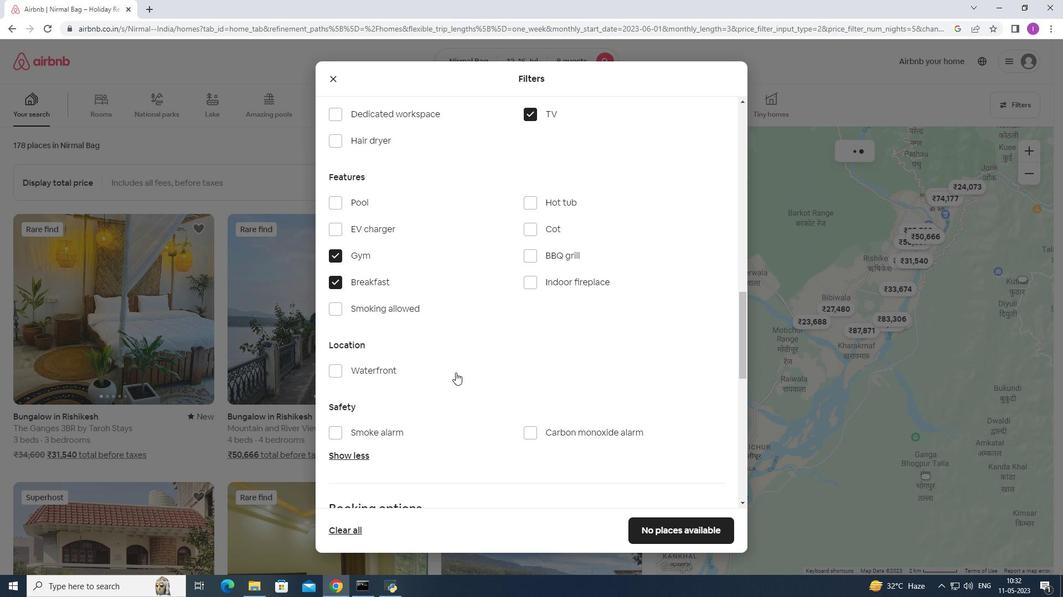 
Action: Mouse moved to (456, 374)
Screenshot: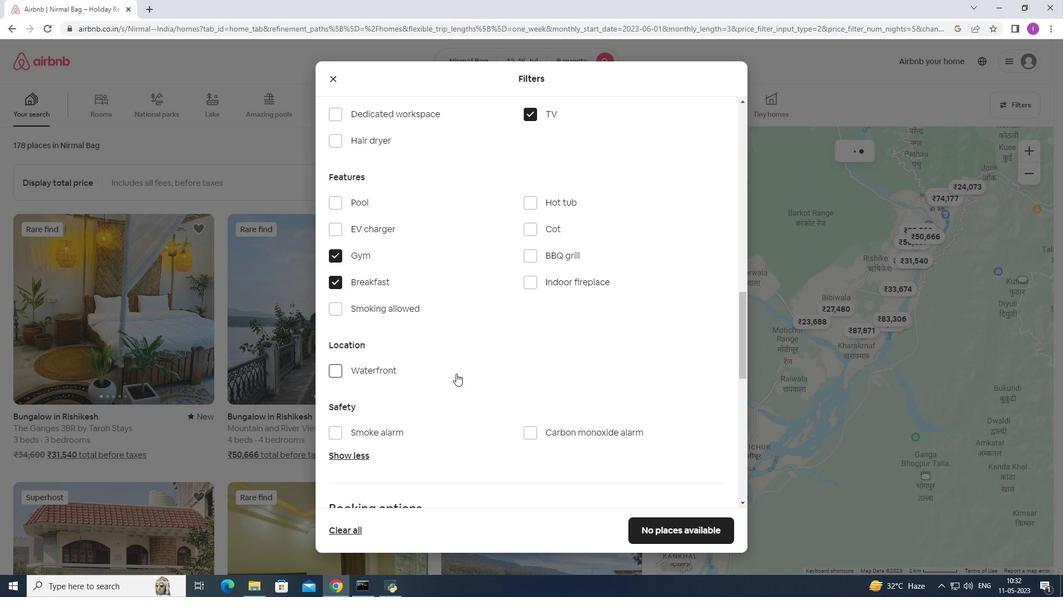 
Action: Mouse scrolled (456, 373) with delta (0, 0)
Screenshot: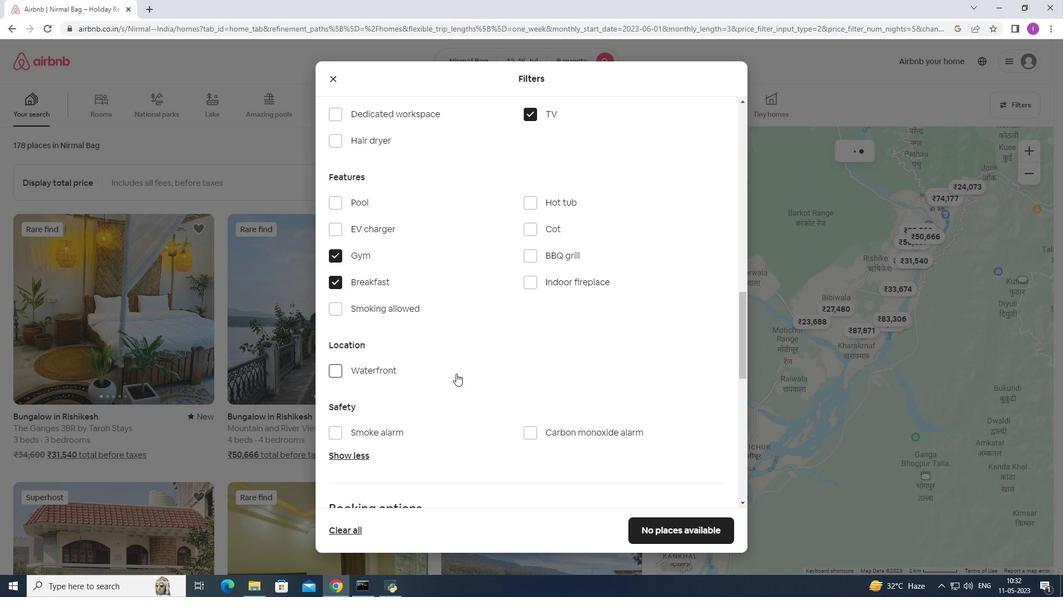 
Action: Mouse moved to (464, 361)
Screenshot: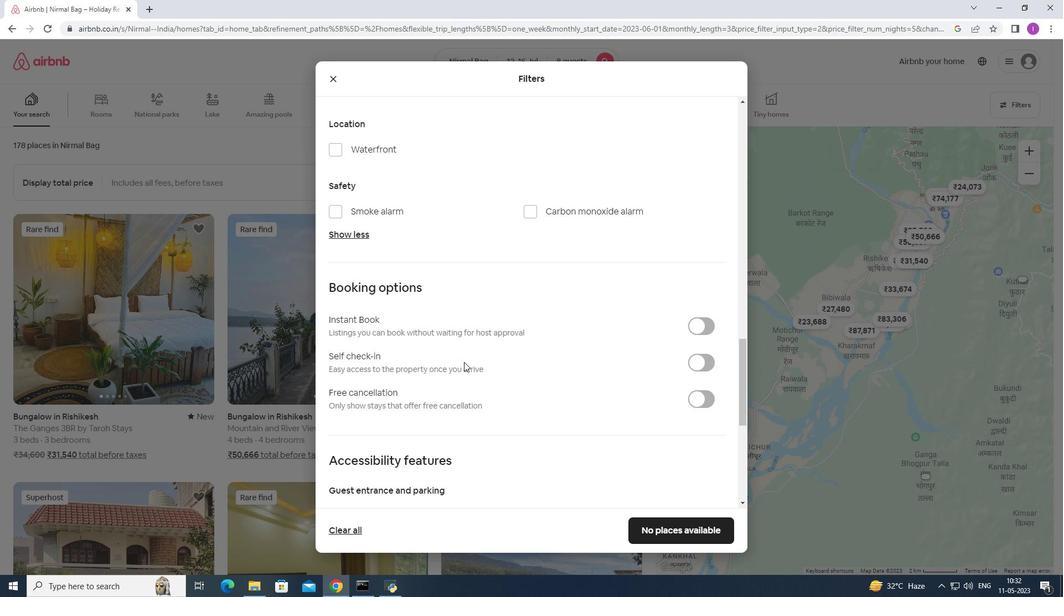 
Action: Mouse scrolled (464, 361) with delta (0, 0)
Screenshot: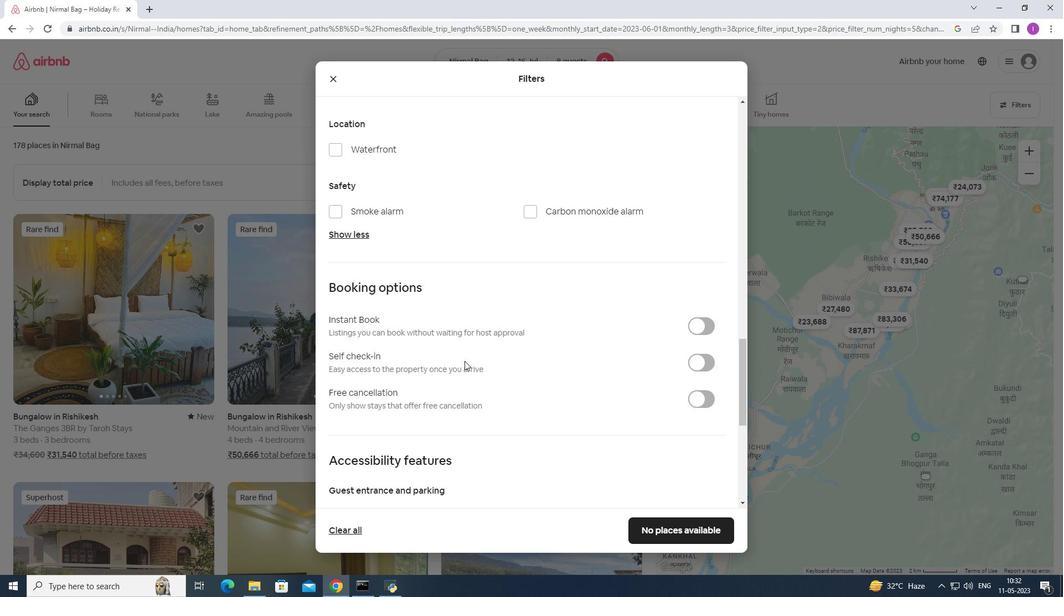 
Action: Mouse scrolled (464, 361) with delta (0, 0)
Screenshot: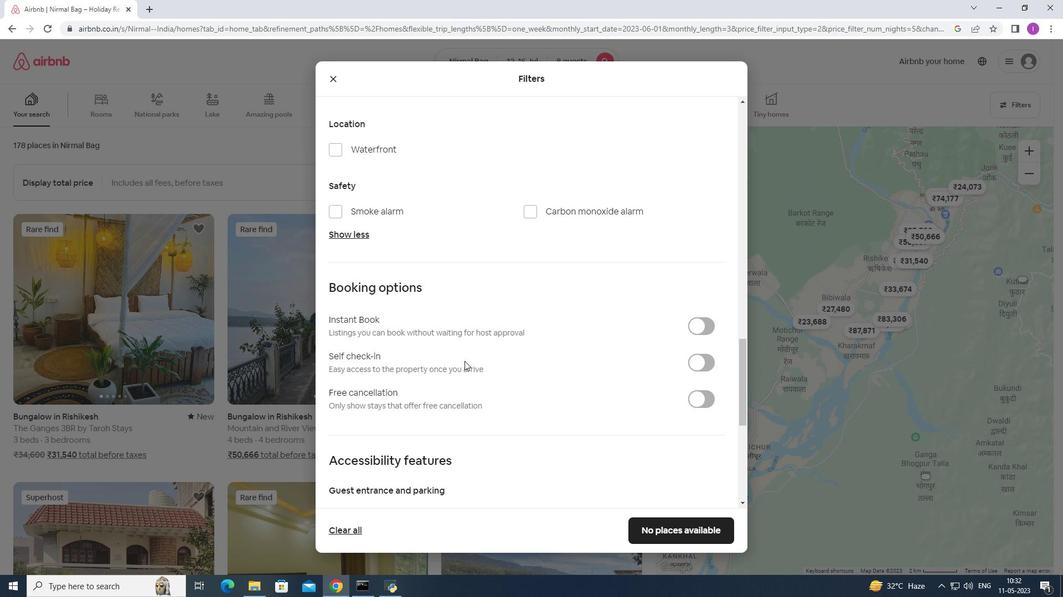 
Action: Mouse moved to (707, 248)
Screenshot: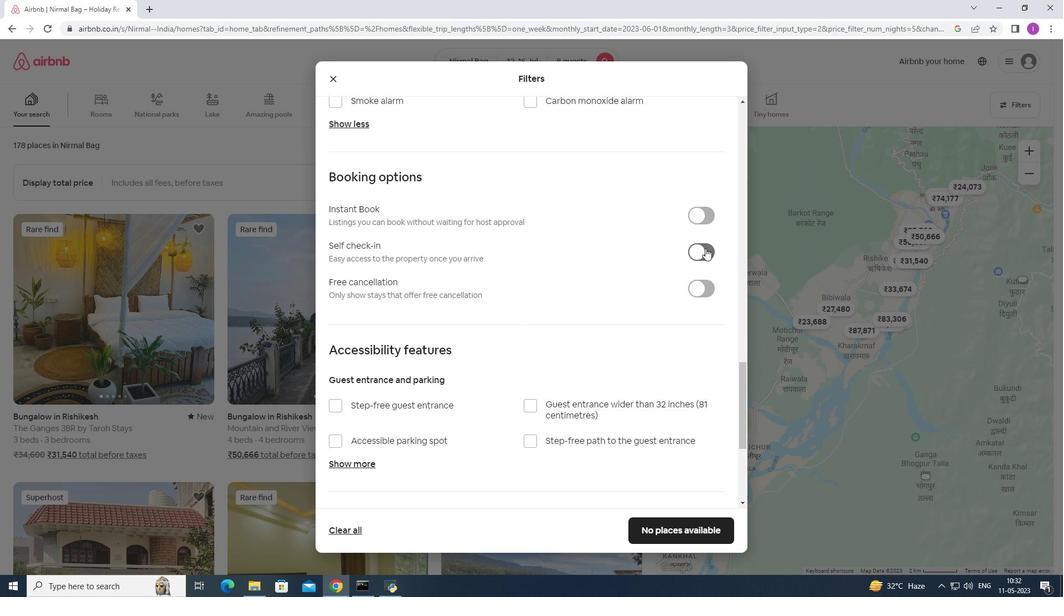 
Action: Mouse pressed left at (707, 248)
Screenshot: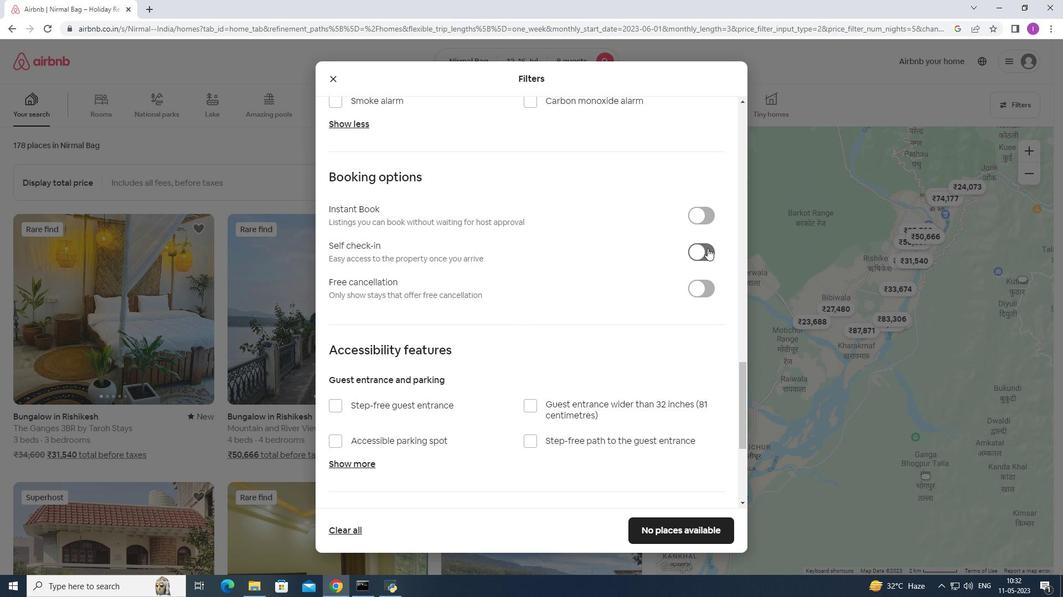 
Action: Mouse moved to (544, 354)
Screenshot: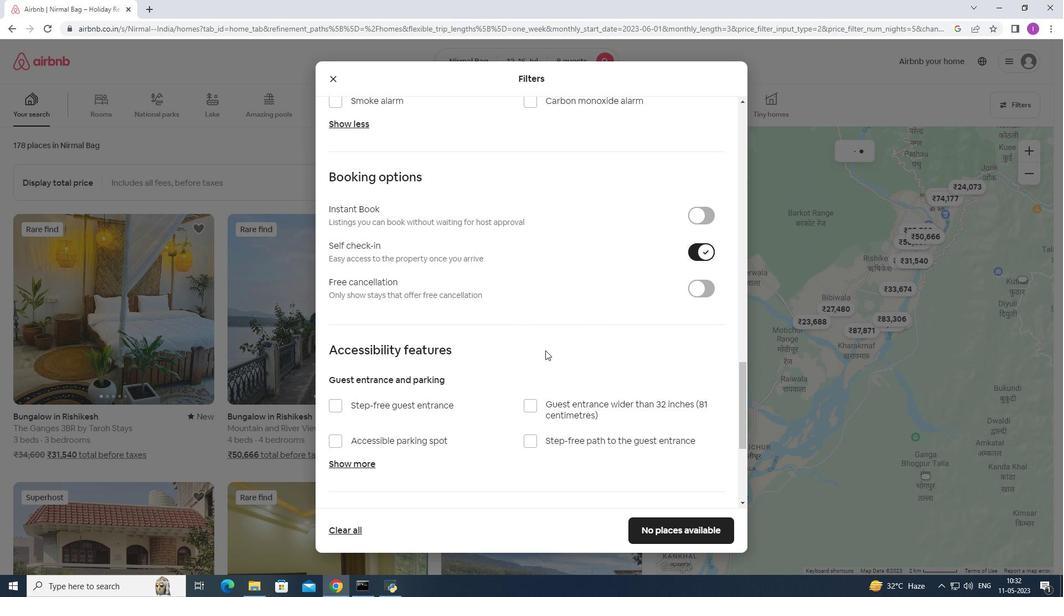 
Action: Mouse scrolled (544, 354) with delta (0, 0)
Screenshot: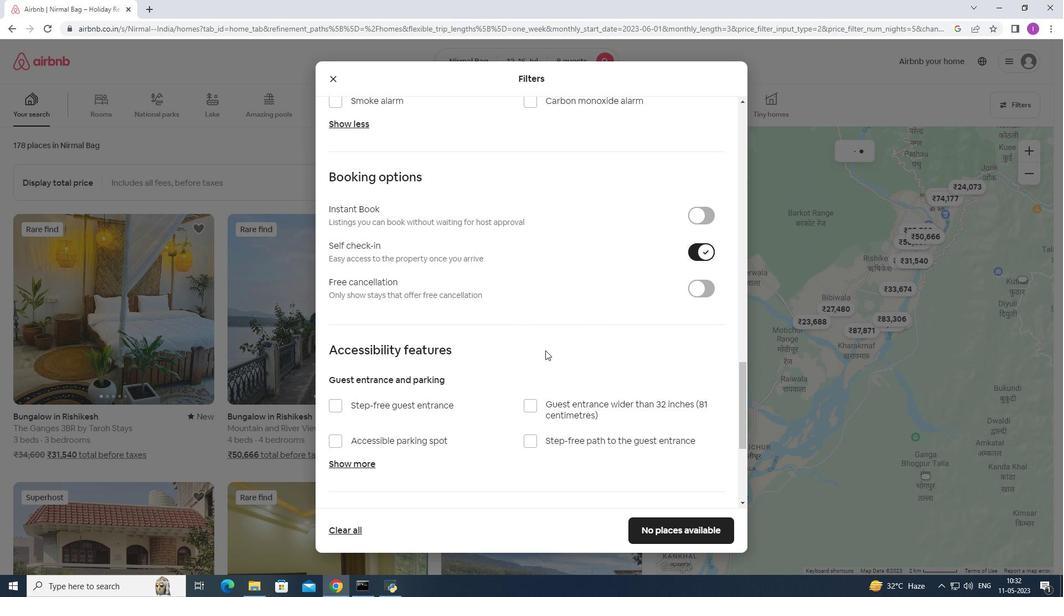 
Action: Mouse scrolled (544, 354) with delta (0, 0)
Screenshot: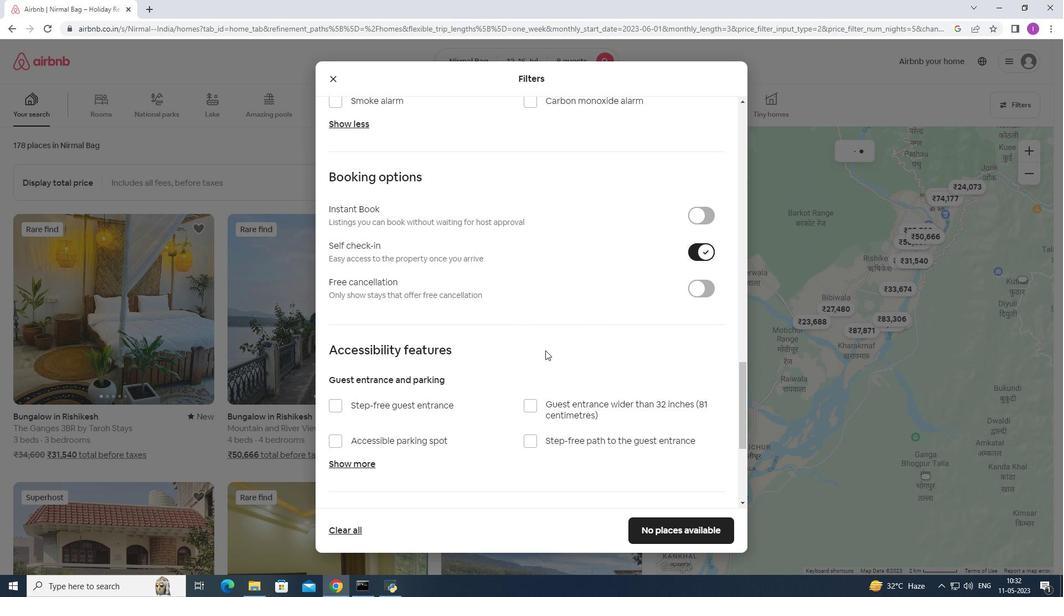 
Action: Mouse moved to (544, 355)
Screenshot: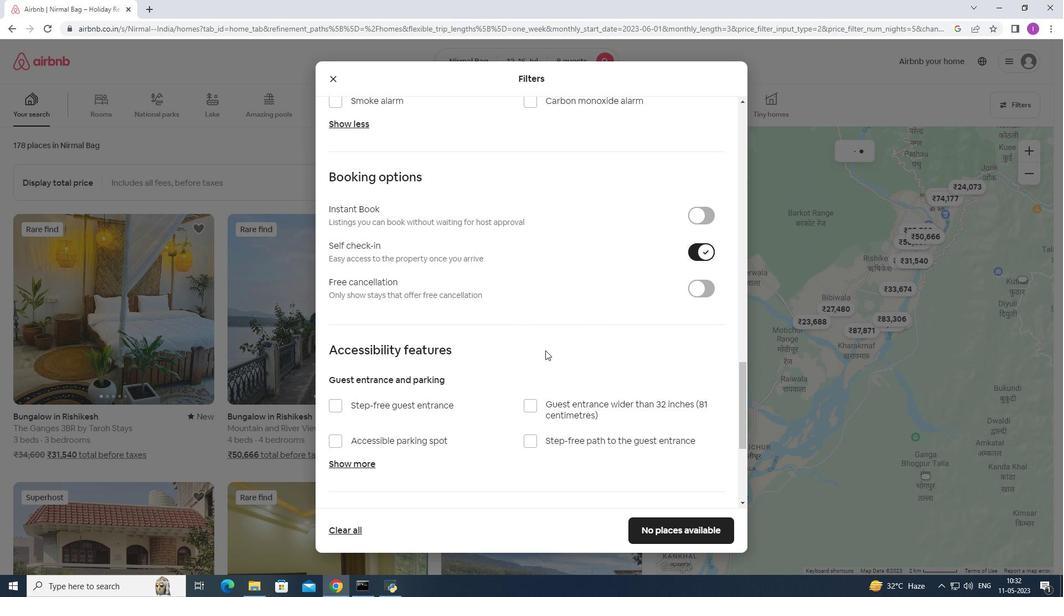 
Action: Mouse scrolled (544, 354) with delta (0, 0)
Screenshot: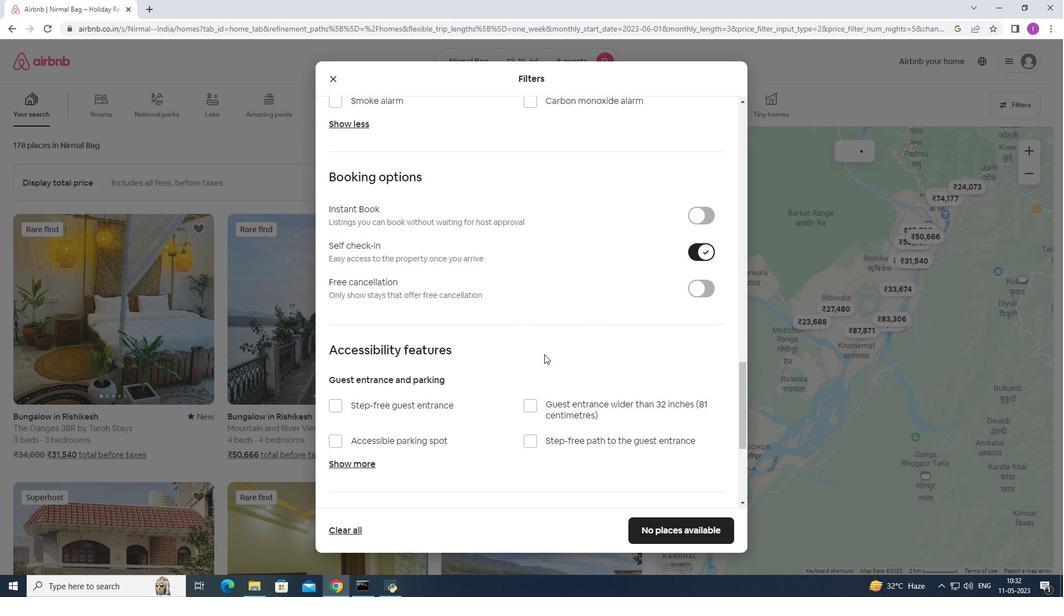 
Action: Mouse scrolled (544, 354) with delta (0, 0)
Screenshot: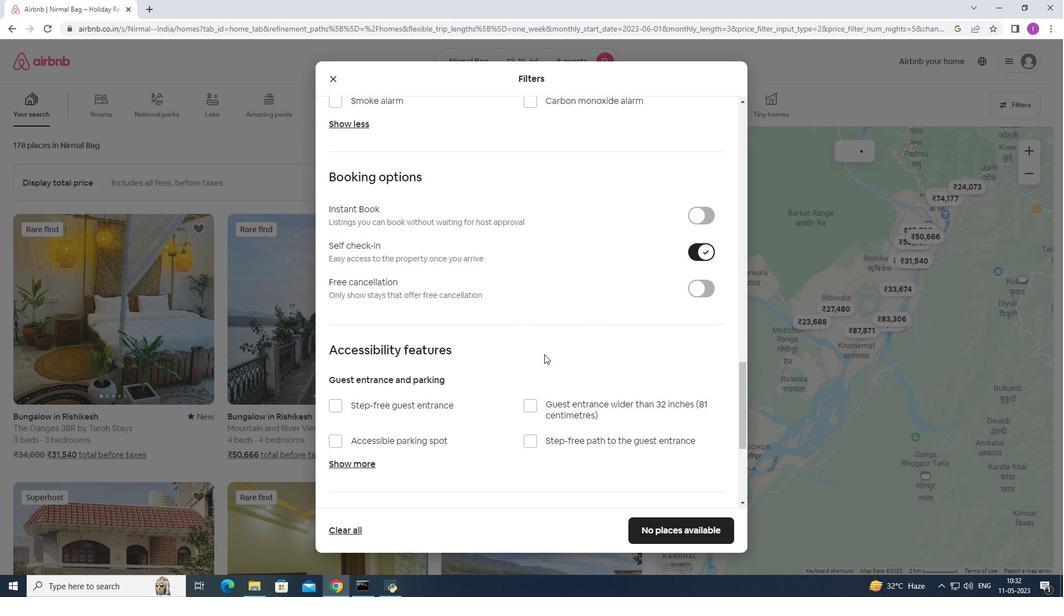 
Action: Mouse moved to (524, 348)
Screenshot: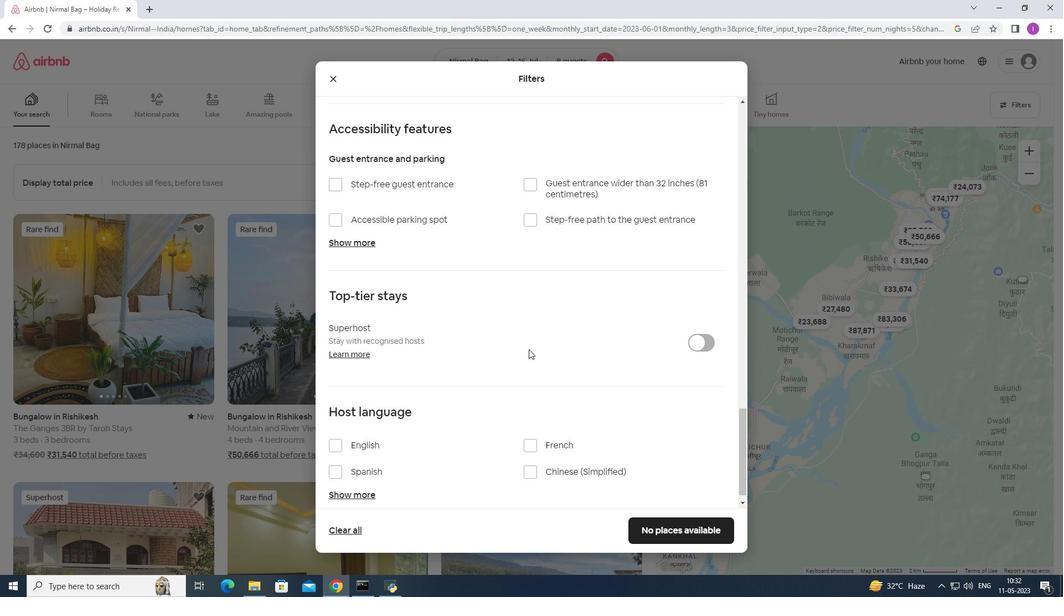
Action: Mouse scrolled (524, 348) with delta (0, 0)
Screenshot: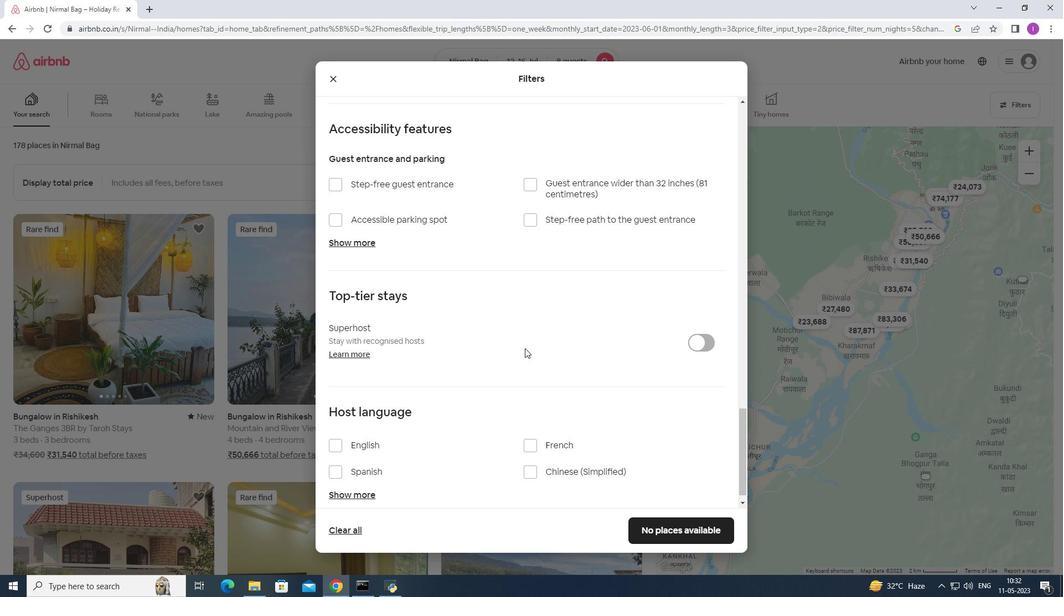 
Action: Mouse moved to (524, 348)
Screenshot: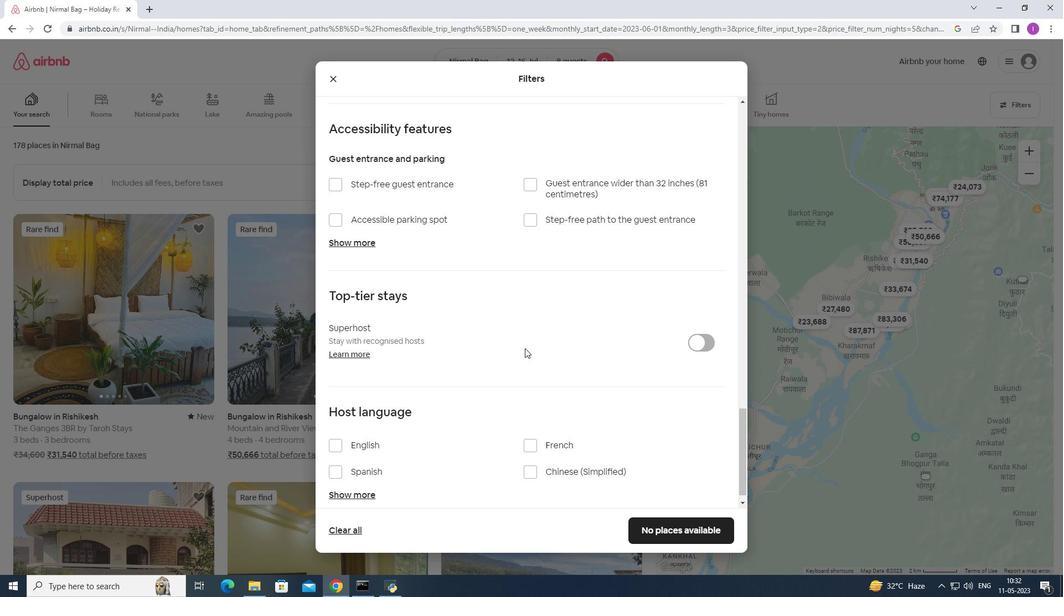 
Action: Mouse scrolled (524, 347) with delta (0, 0)
Screenshot: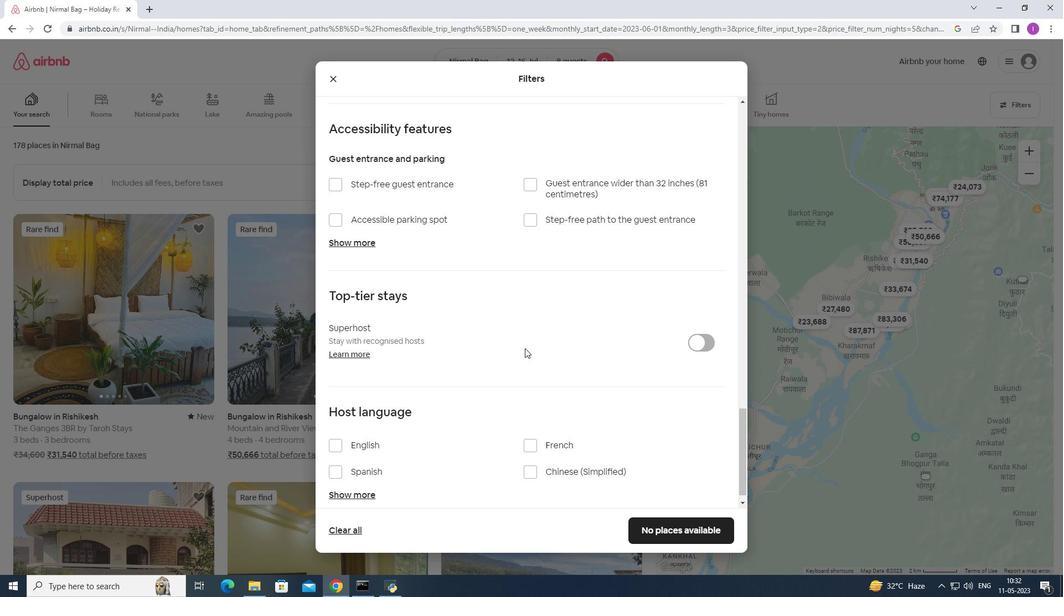
Action: Mouse scrolled (524, 347) with delta (0, 0)
Screenshot: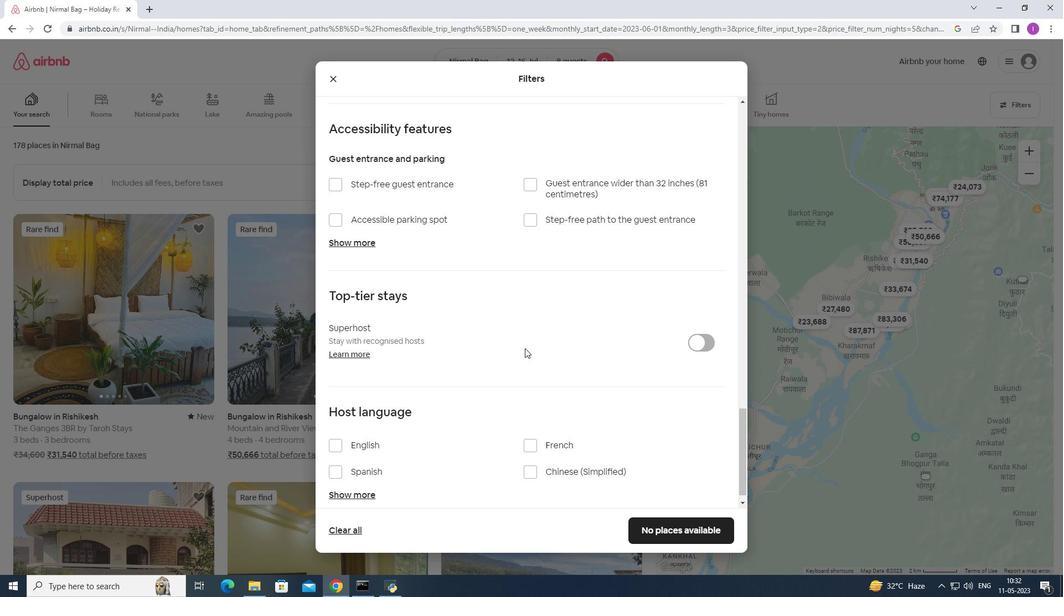
Action: Mouse moved to (521, 351)
Screenshot: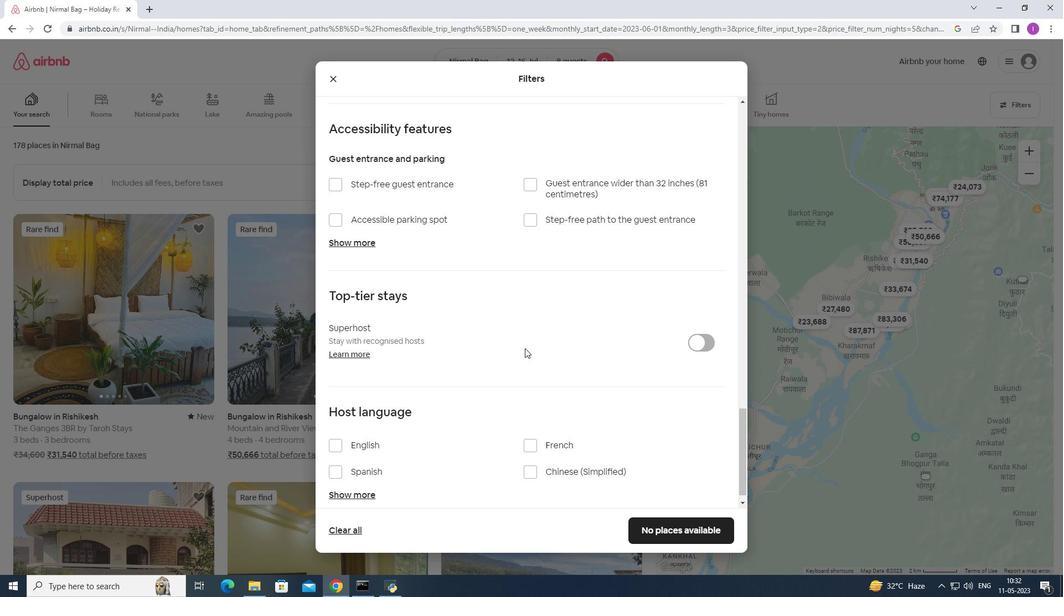
Action: Mouse scrolled (522, 349) with delta (0, 0)
Screenshot: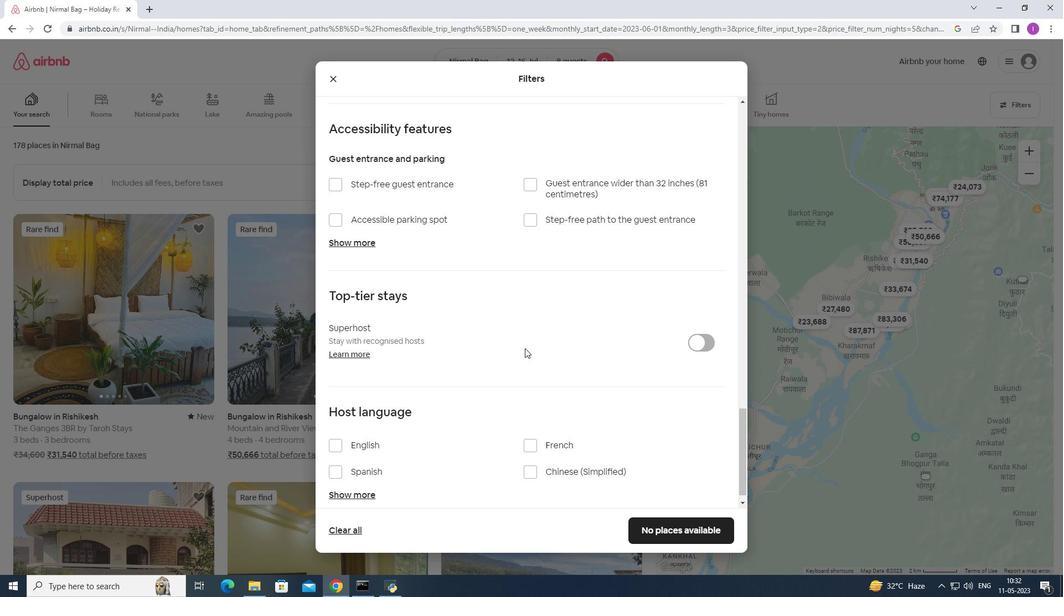 
Action: Mouse moved to (341, 434)
Screenshot: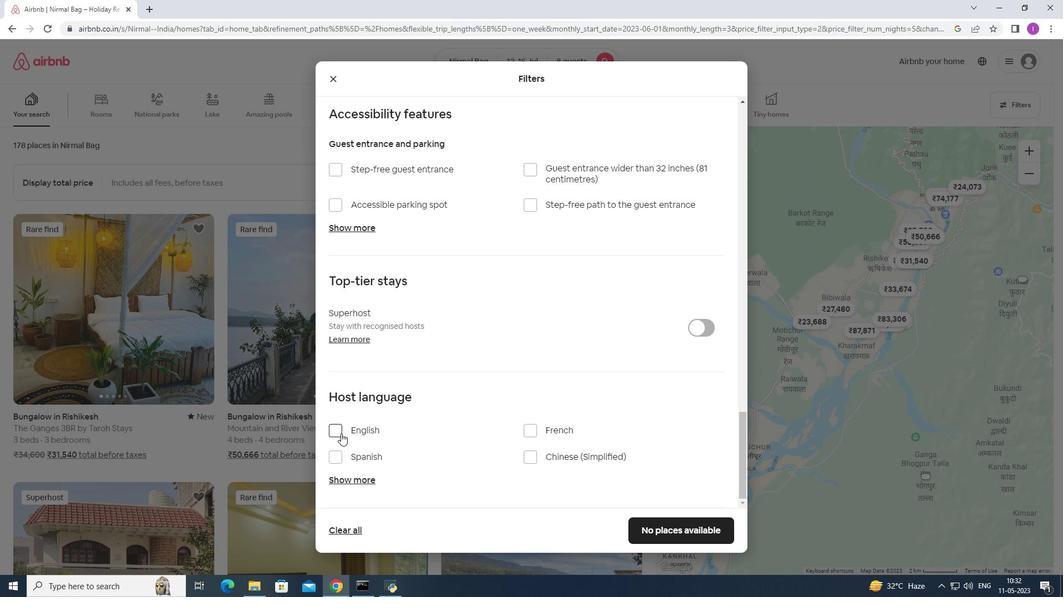 
Action: Mouse pressed left at (341, 434)
Screenshot: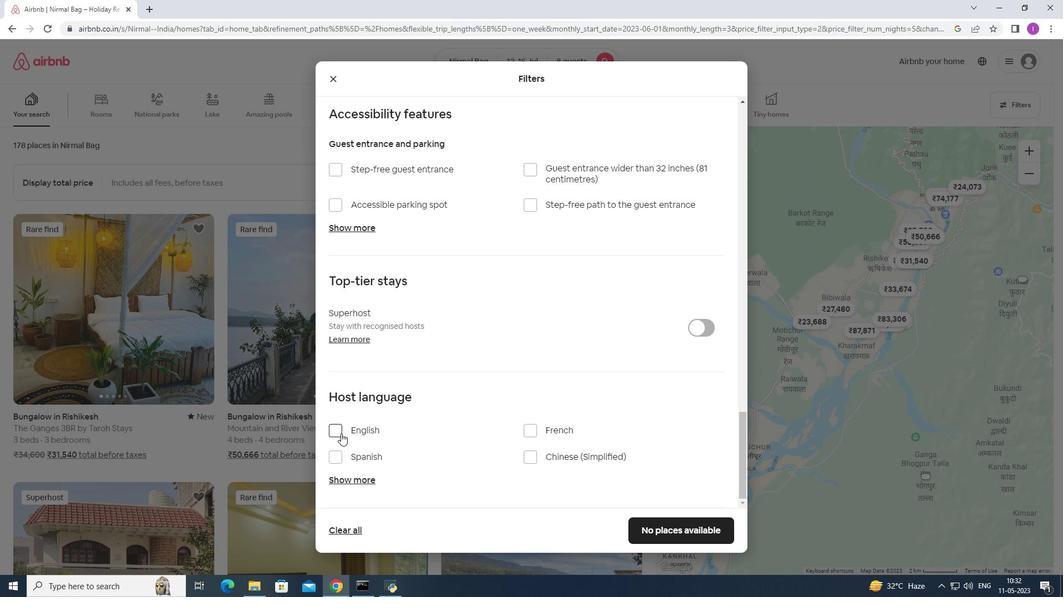 
Action: Mouse moved to (436, 425)
Screenshot: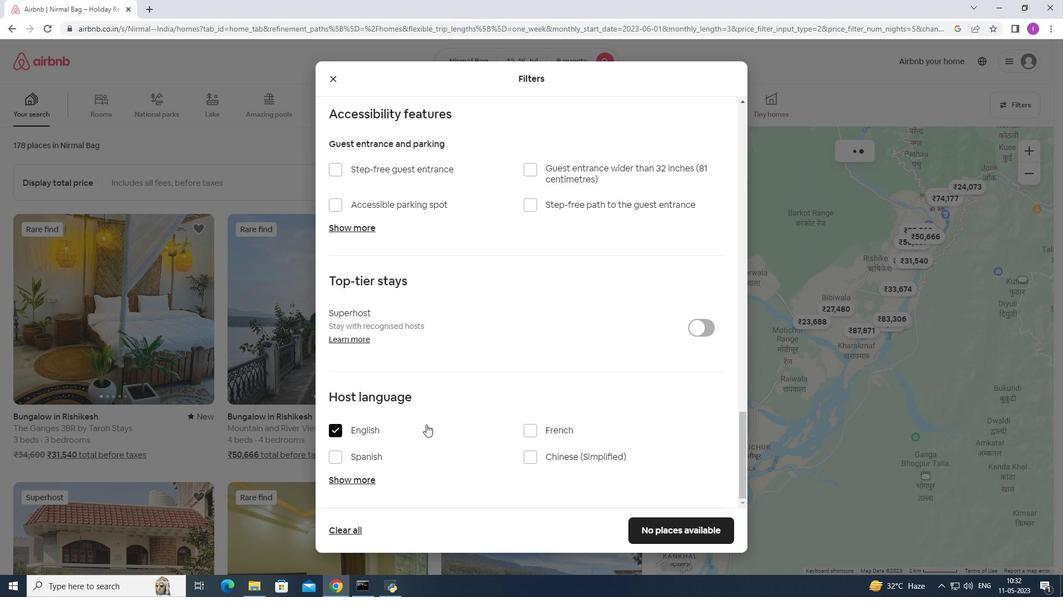 
Action: Mouse scrolled (436, 424) with delta (0, 0)
Screenshot: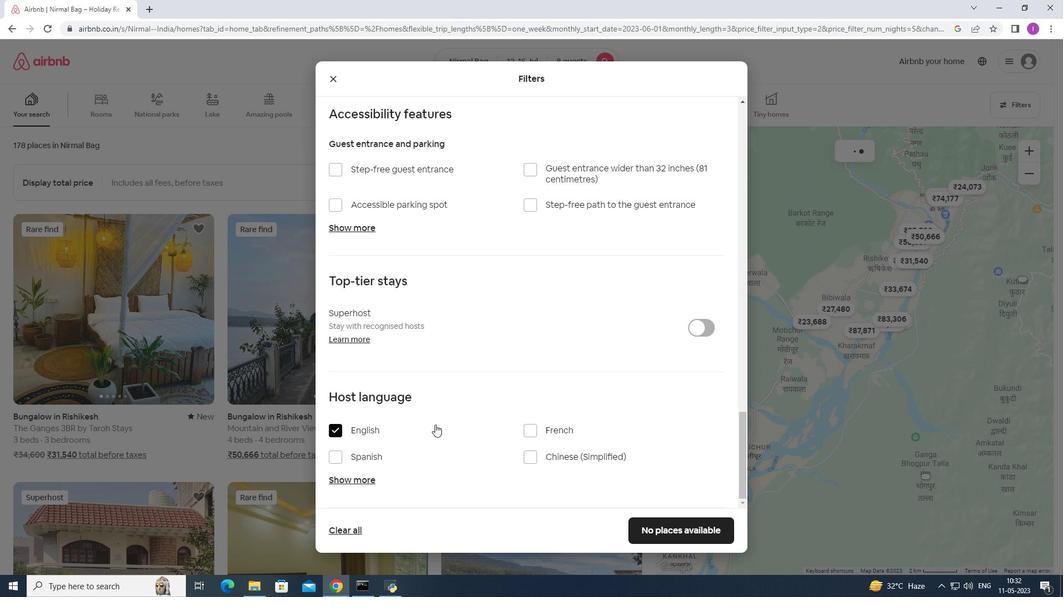 
Action: Mouse moved to (437, 426)
Screenshot: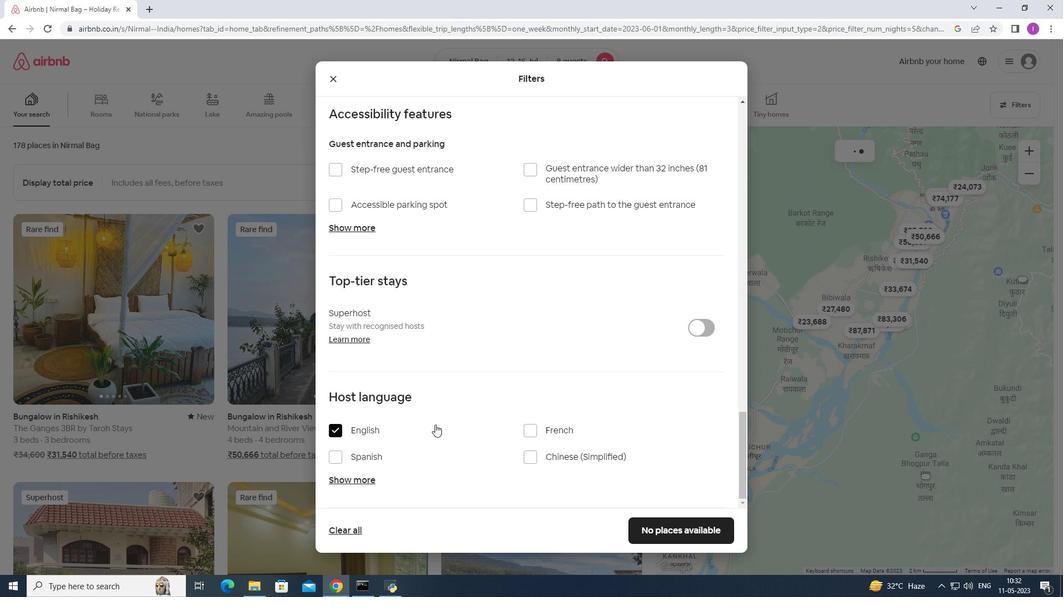
Action: Mouse scrolled (437, 425) with delta (0, 0)
Screenshot: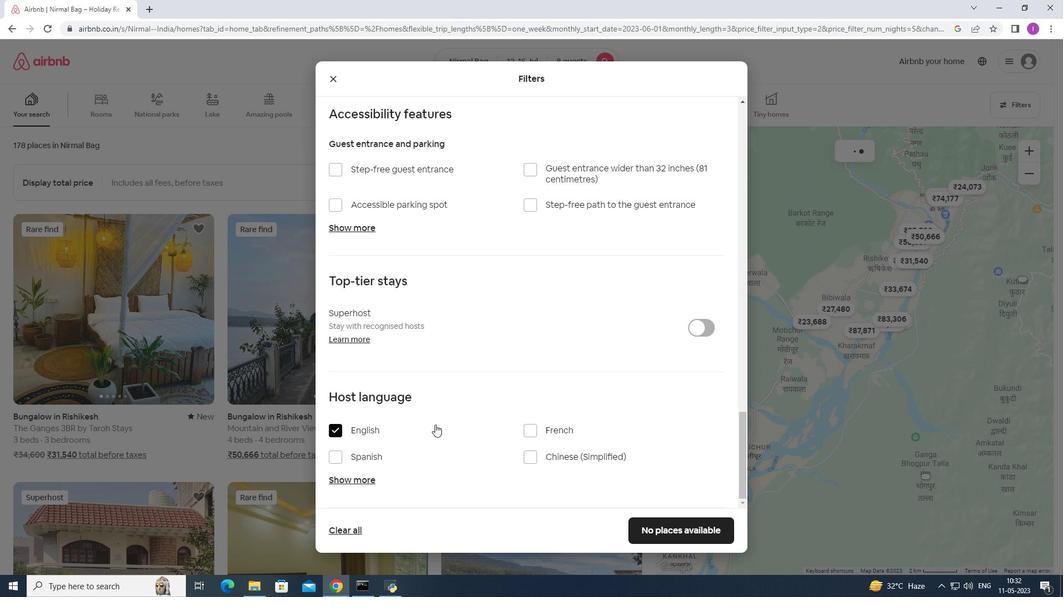 
Action: Mouse scrolled (437, 425) with delta (0, 0)
Screenshot: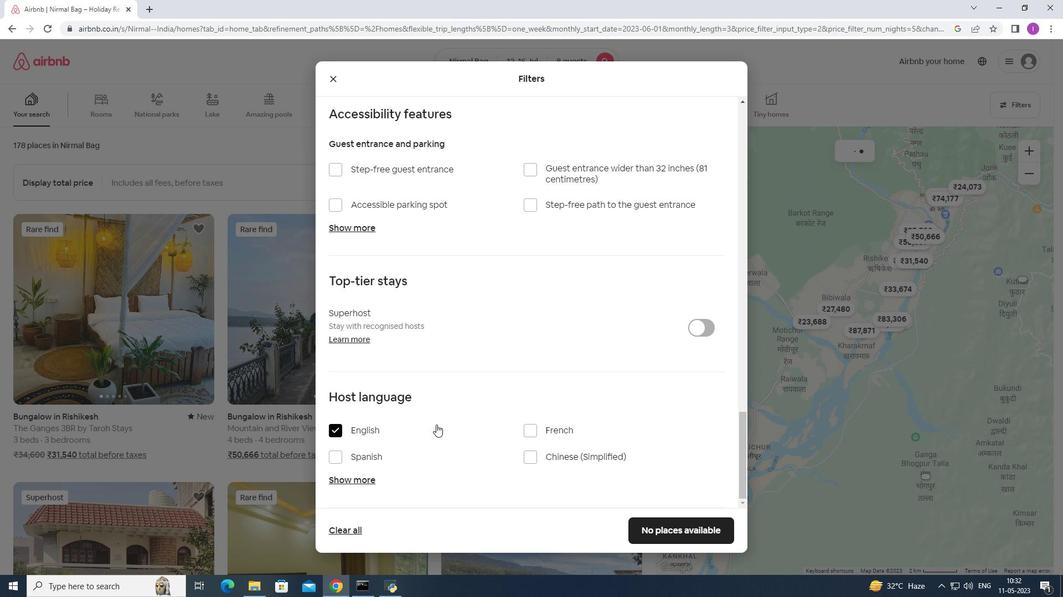 
Action: Mouse moved to (437, 426)
Screenshot: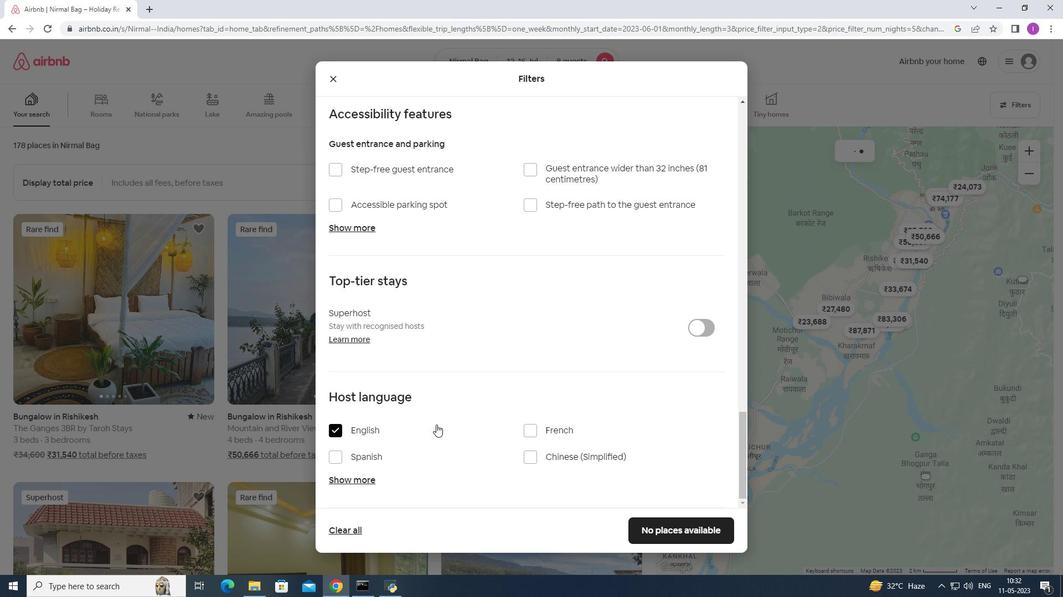 
Action: Mouse scrolled (437, 425) with delta (0, 0)
Screenshot: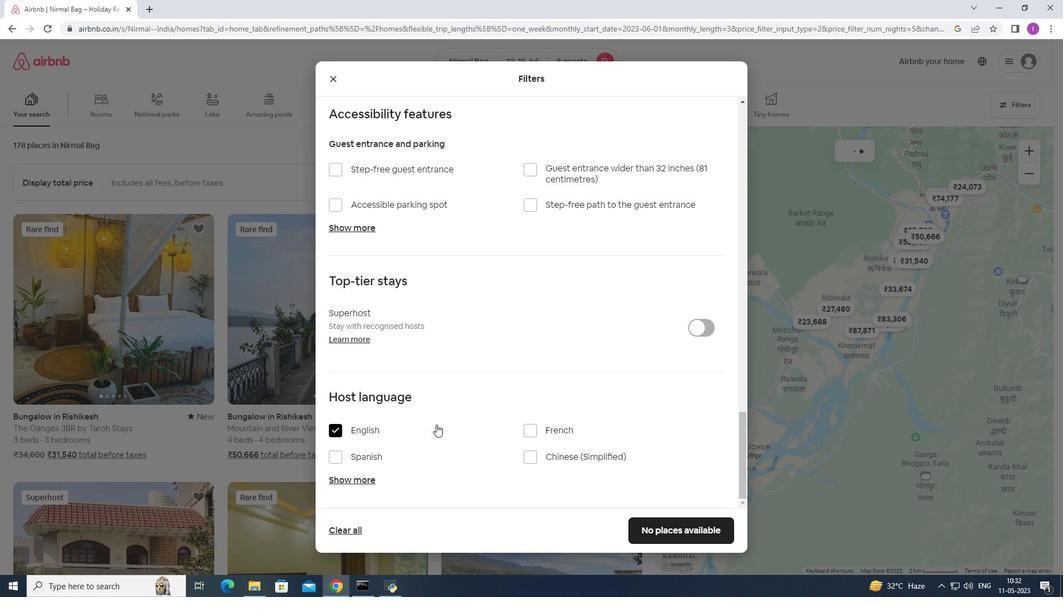 
Action: Mouse moved to (438, 426)
Screenshot: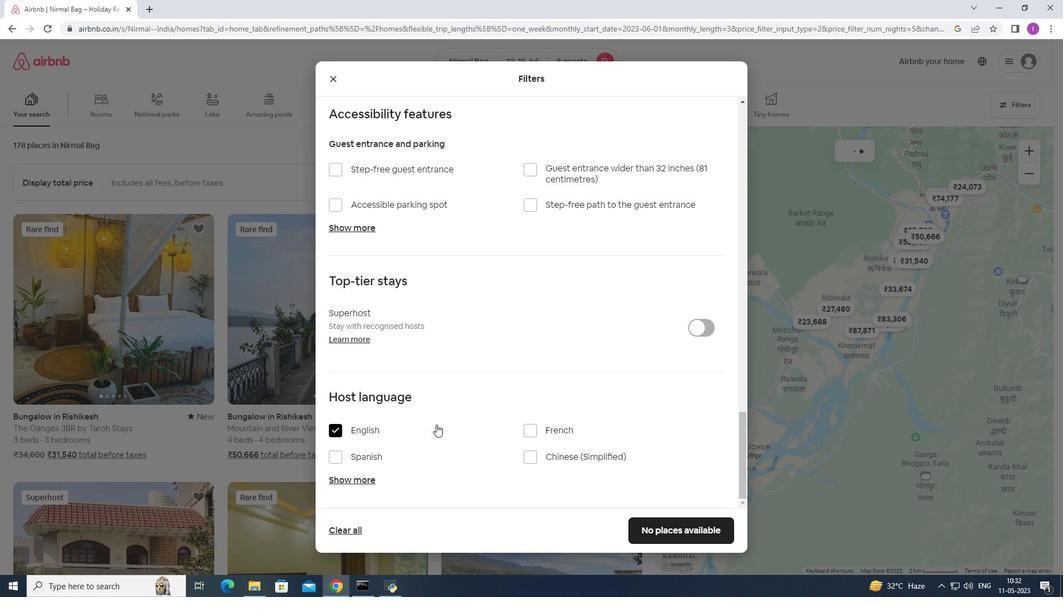 
Action: Mouse scrolled (438, 425) with delta (0, 0)
Screenshot: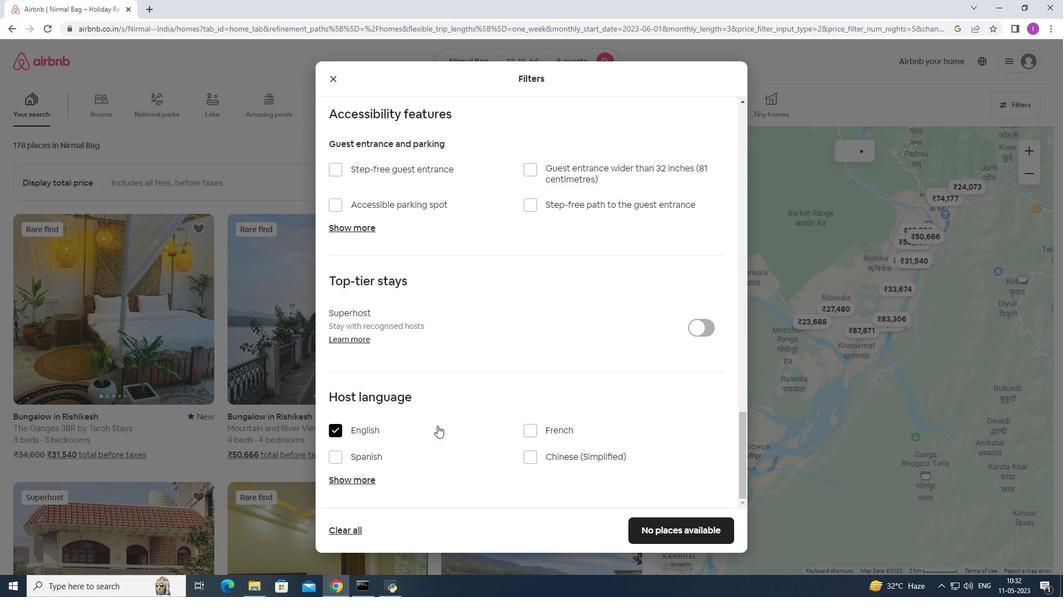 
Action: Mouse moved to (666, 526)
Screenshot: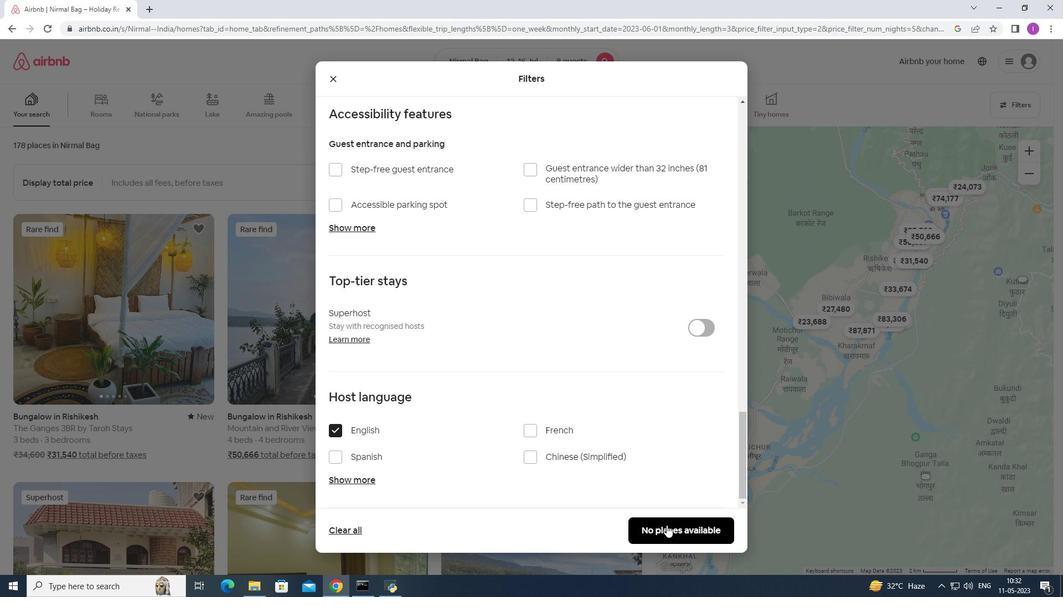 
Action: Mouse pressed left at (666, 526)
Screenshot: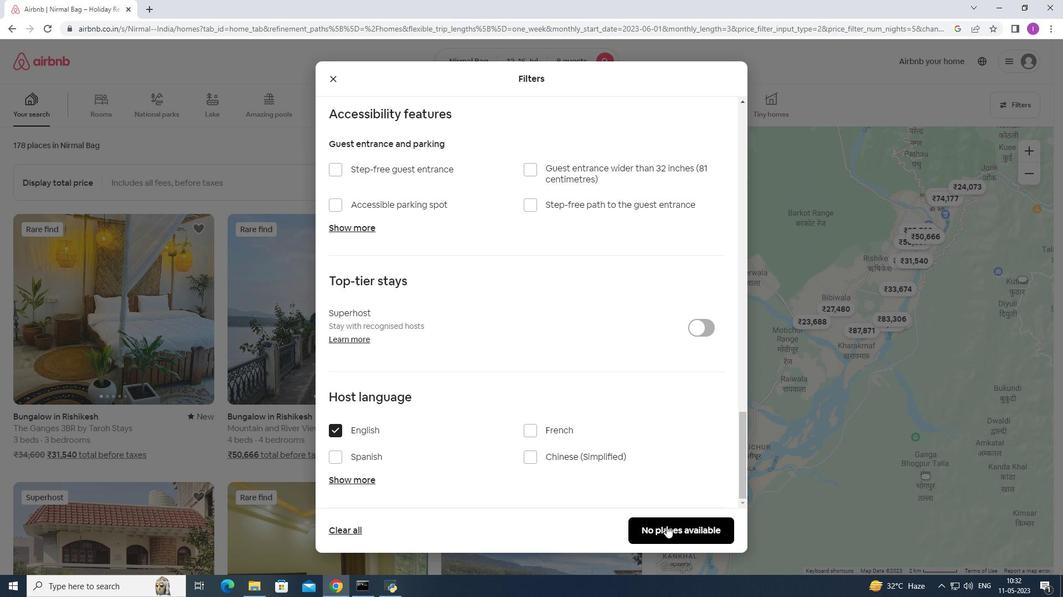
Action: Mouse moved to (677, 514)
Screenshot: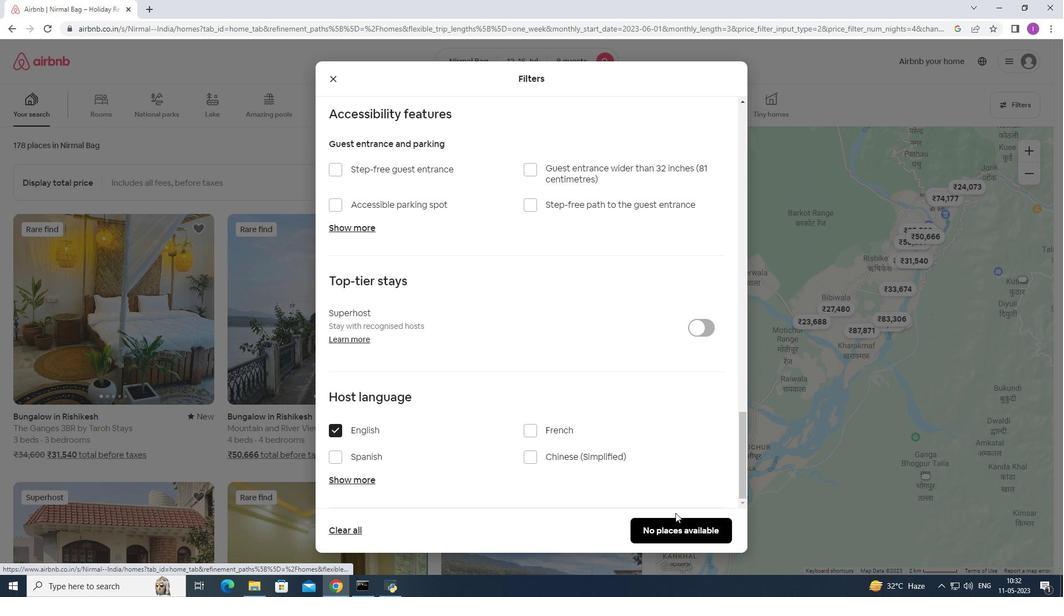 
